Task: Find connections with filter location Nicoya with filter topic #Lockdownwith filter profile language French with filter current company Genpact with filter school Deen Dayal Upadhyay Gorakhpur University, Gorakhpur with filter industry Agricultural Chemical Manufacturing with filter service category HR Consulting with filter keywords title Translator
Action: Mouse moved to (678, 113)
Screenshot: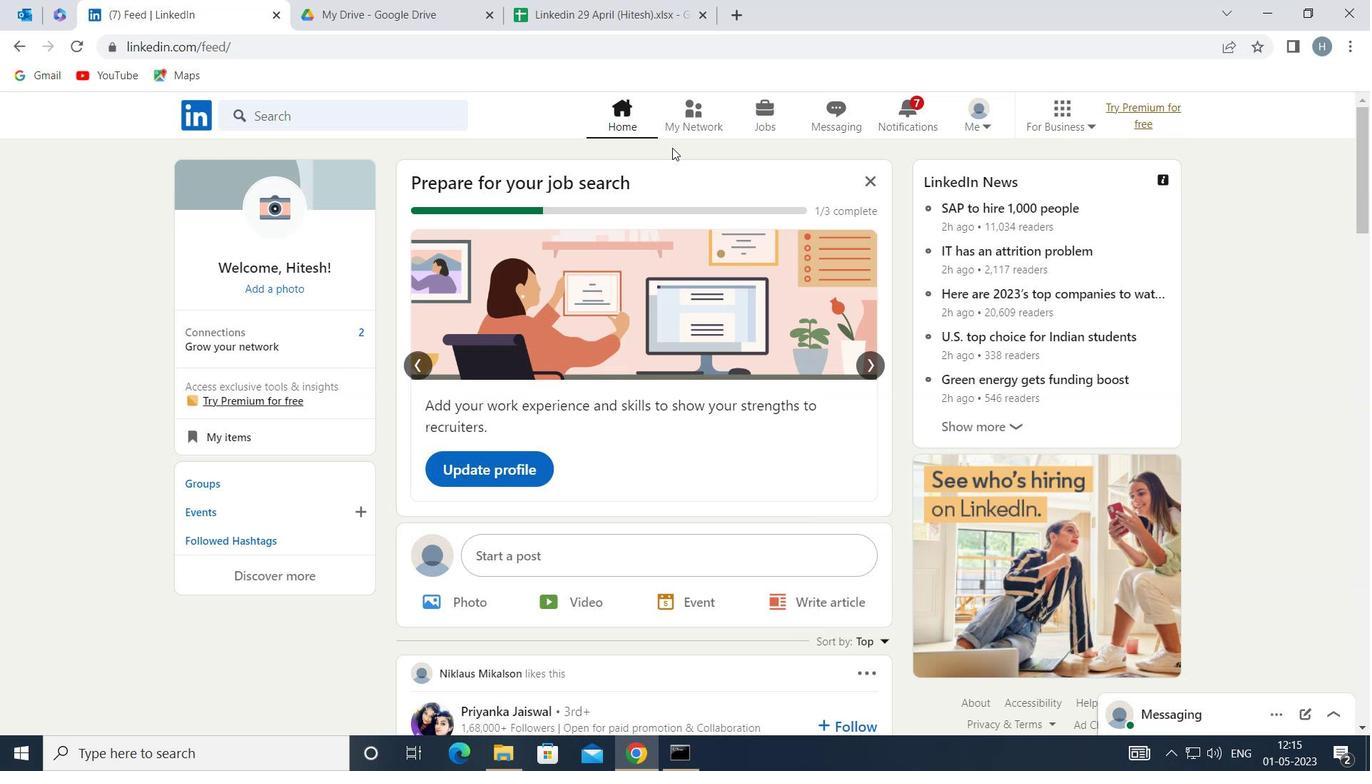 
Action: Mouse pressed left at (678, 113)
Screenshot: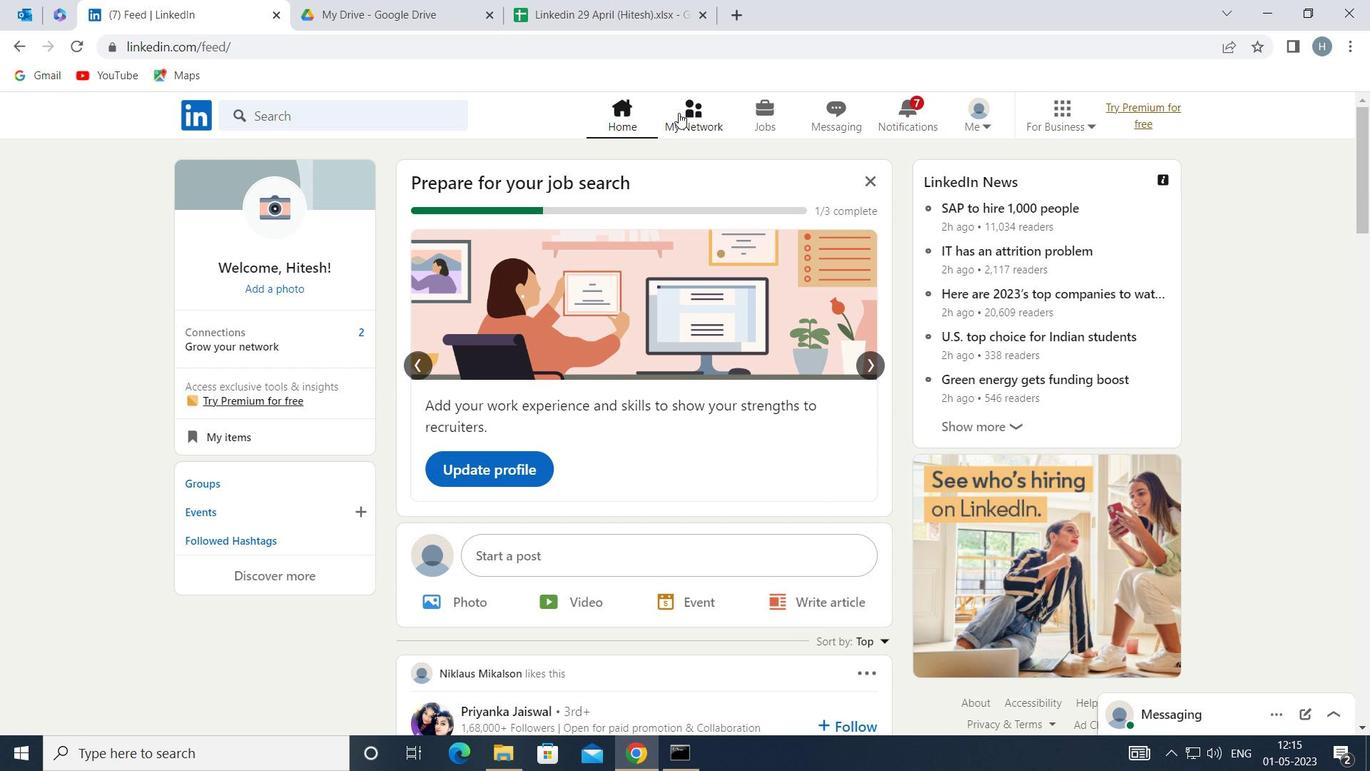 
Action: Mouse moved to (390, 214)
Screenshot: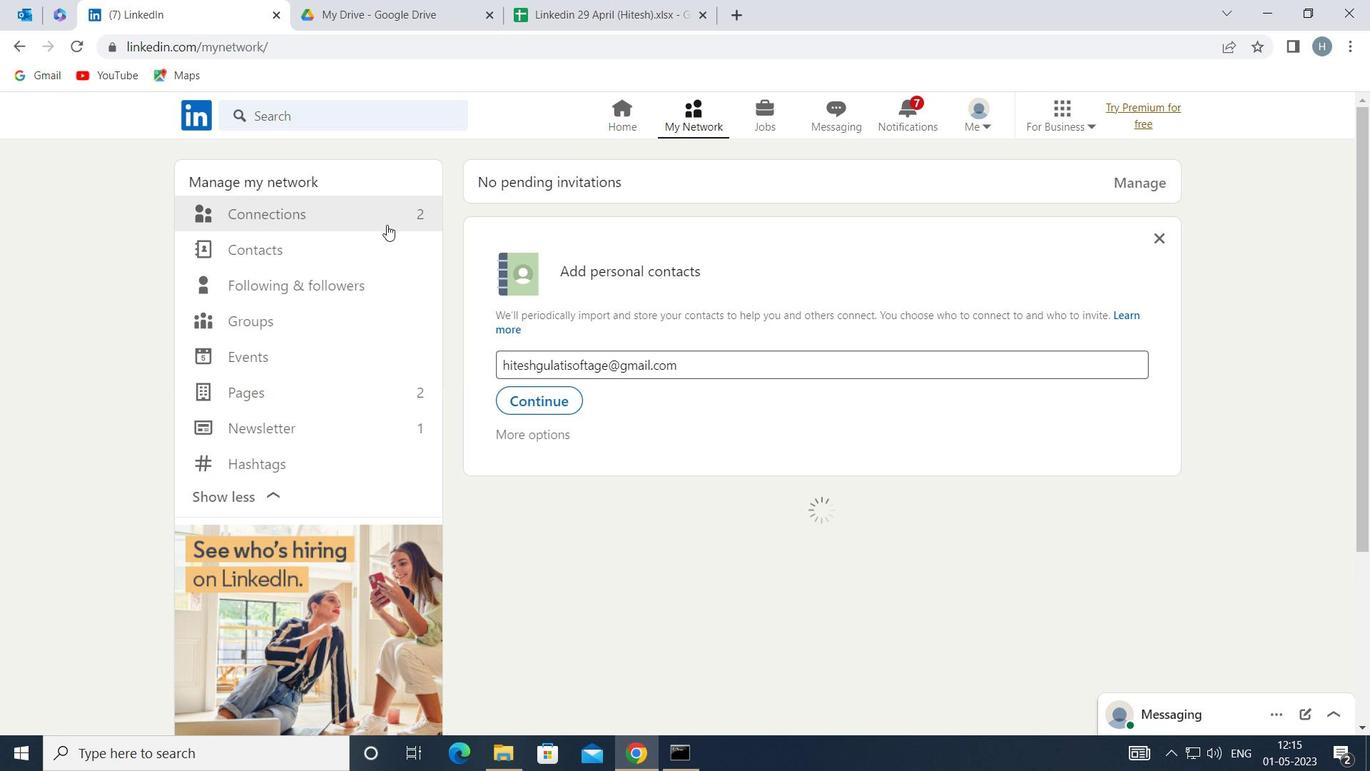 
Action: Mouse pressed left at (390, 214)
Screenshot: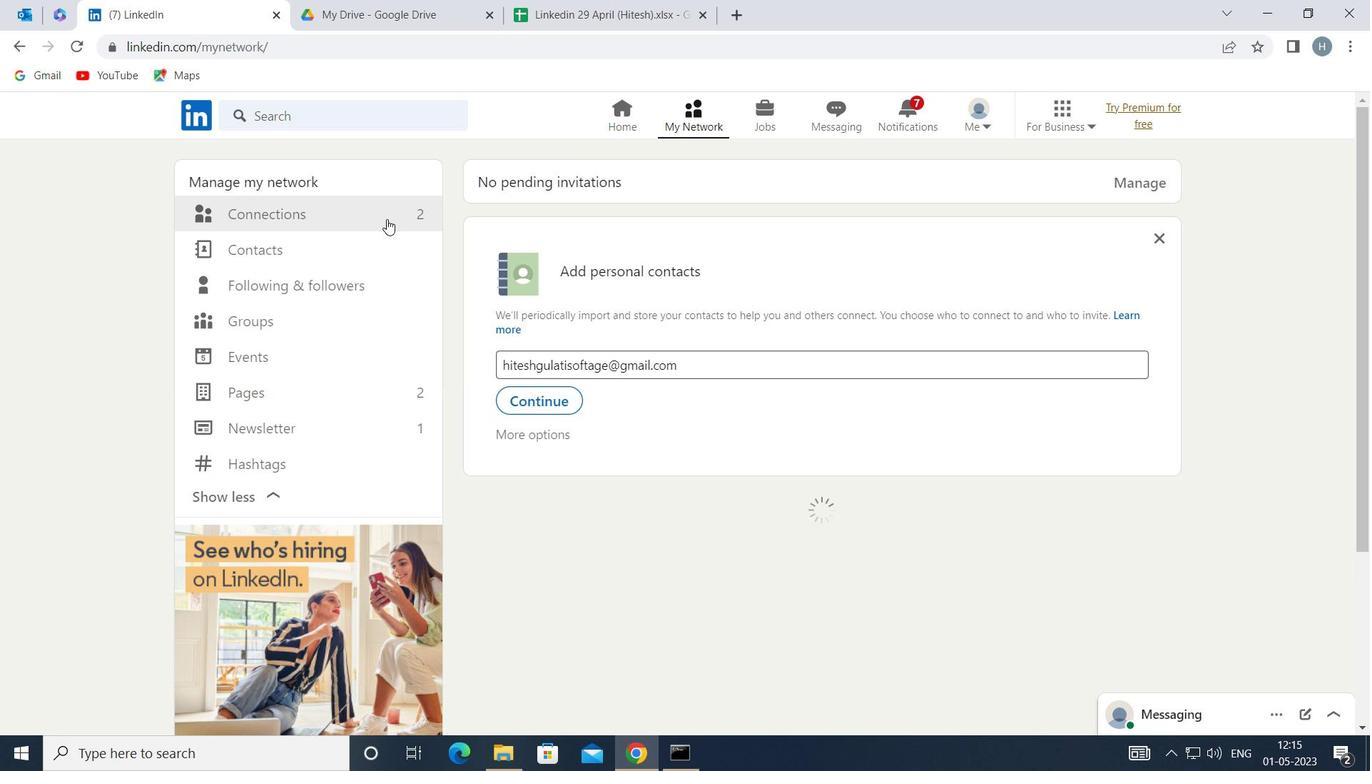 
Action: Mouse moved to (812, 215)
Screenshot: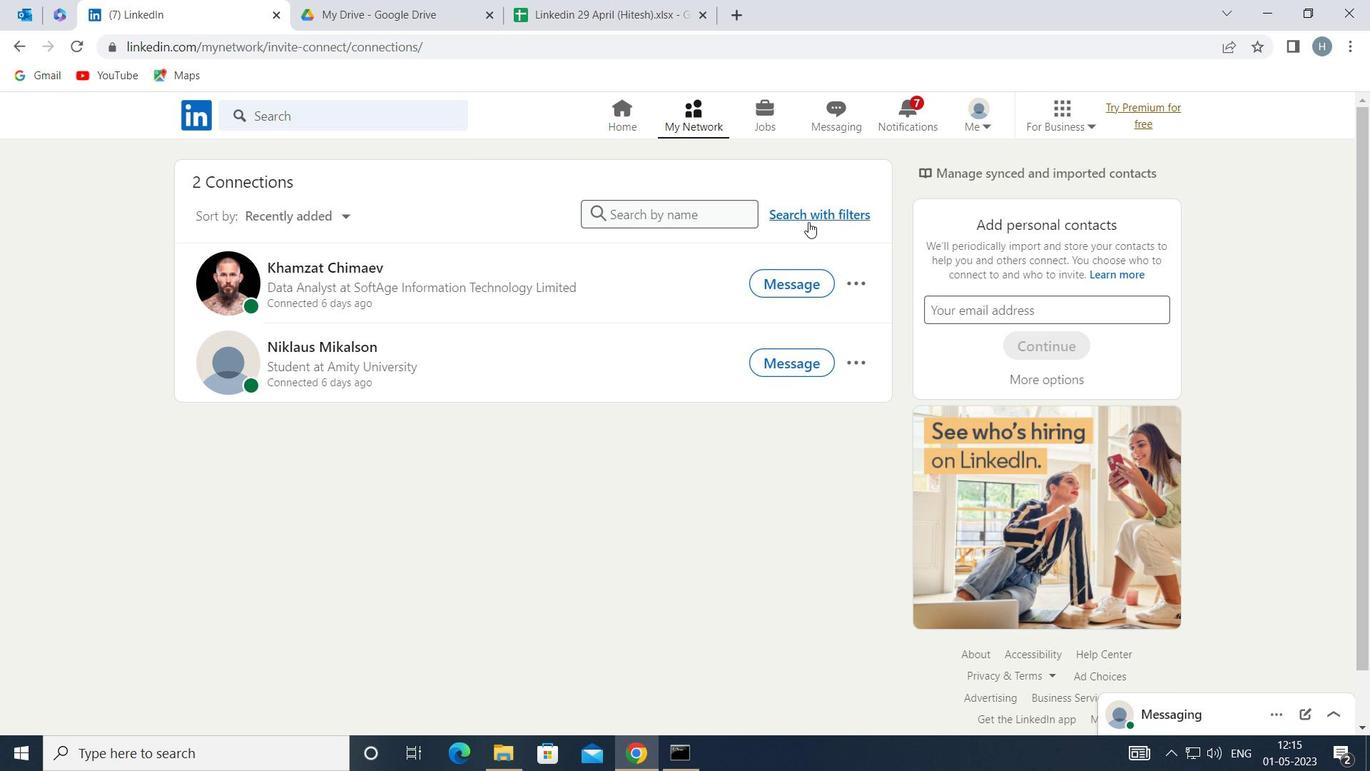 
Action: Mouse pressed left at (812, 215)
Screenshot: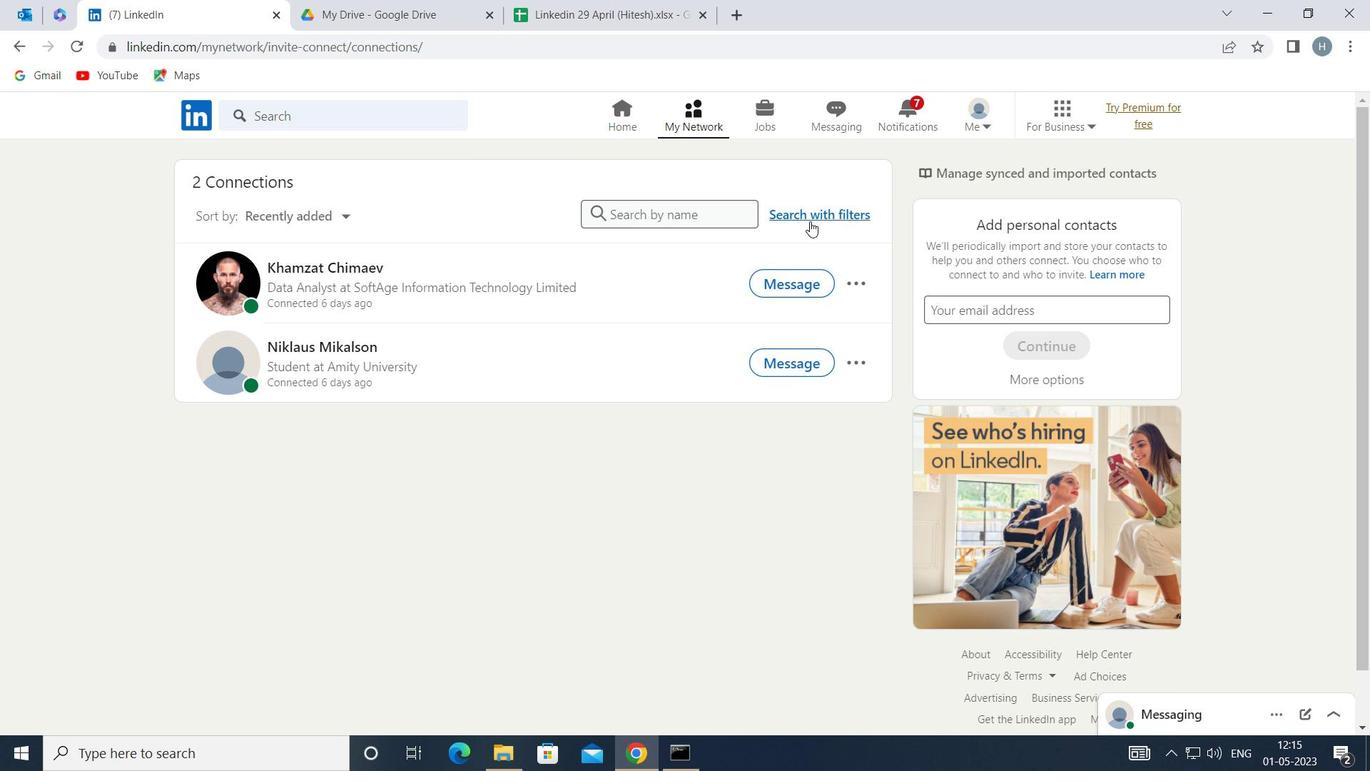 
Action: Mouse moved to (759, 166)
Screenshot: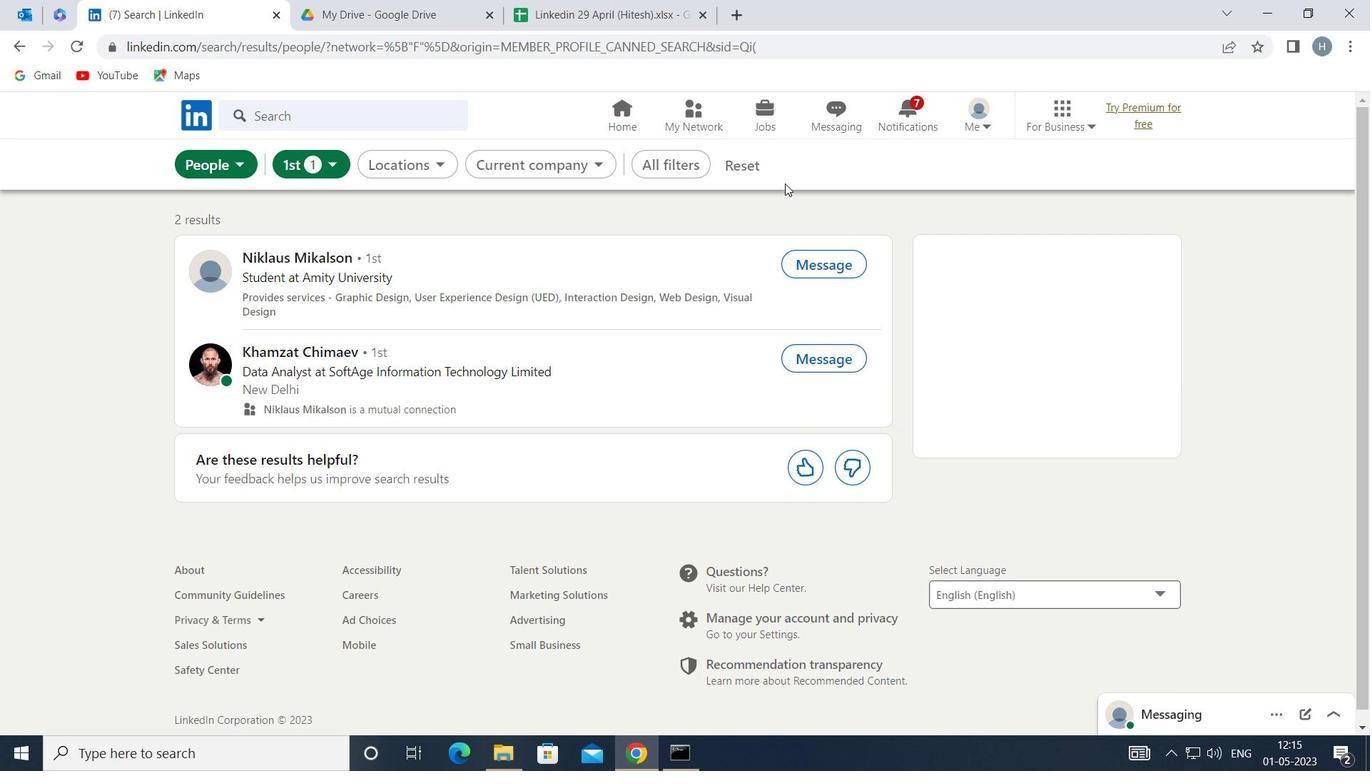
Action: Mouse pressed left at (759, 166)
Screenshot: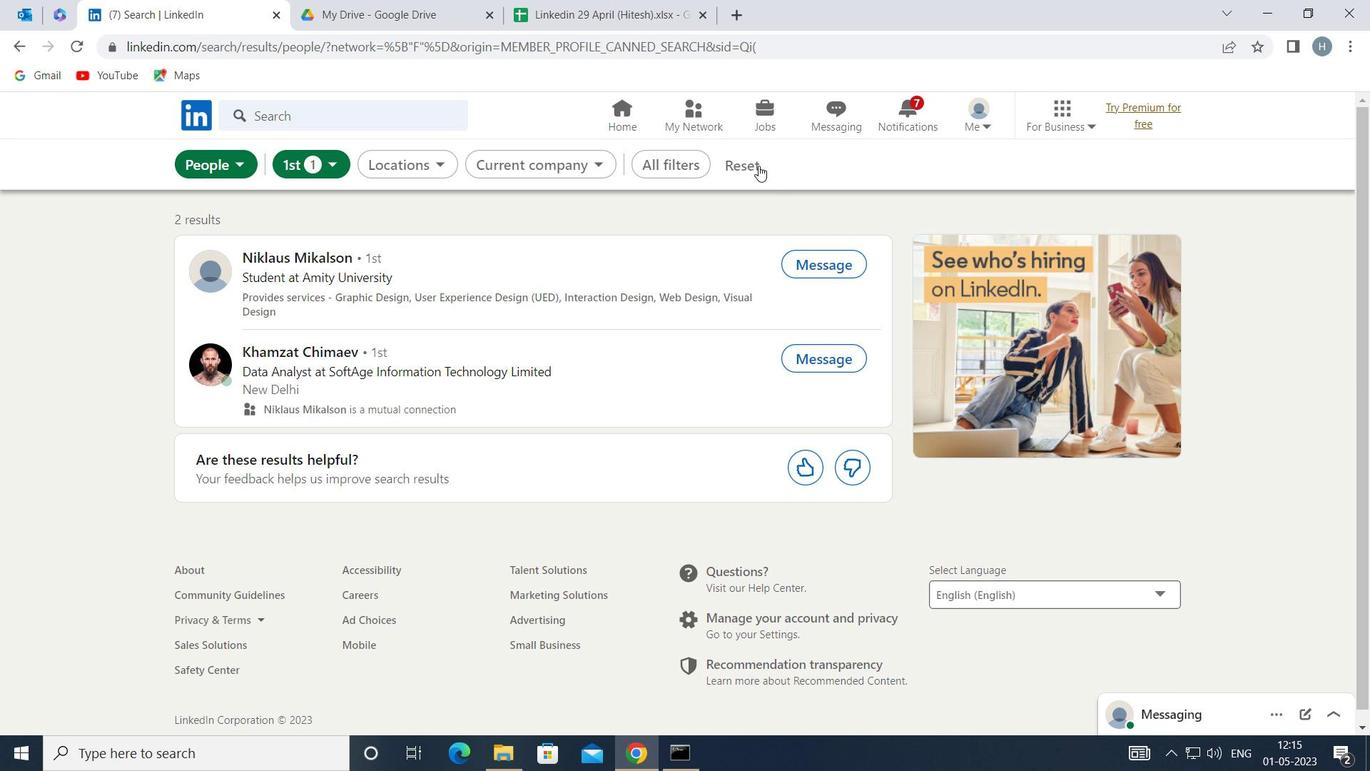 
Action: Mouse moved to (732, 164)
Screenshot: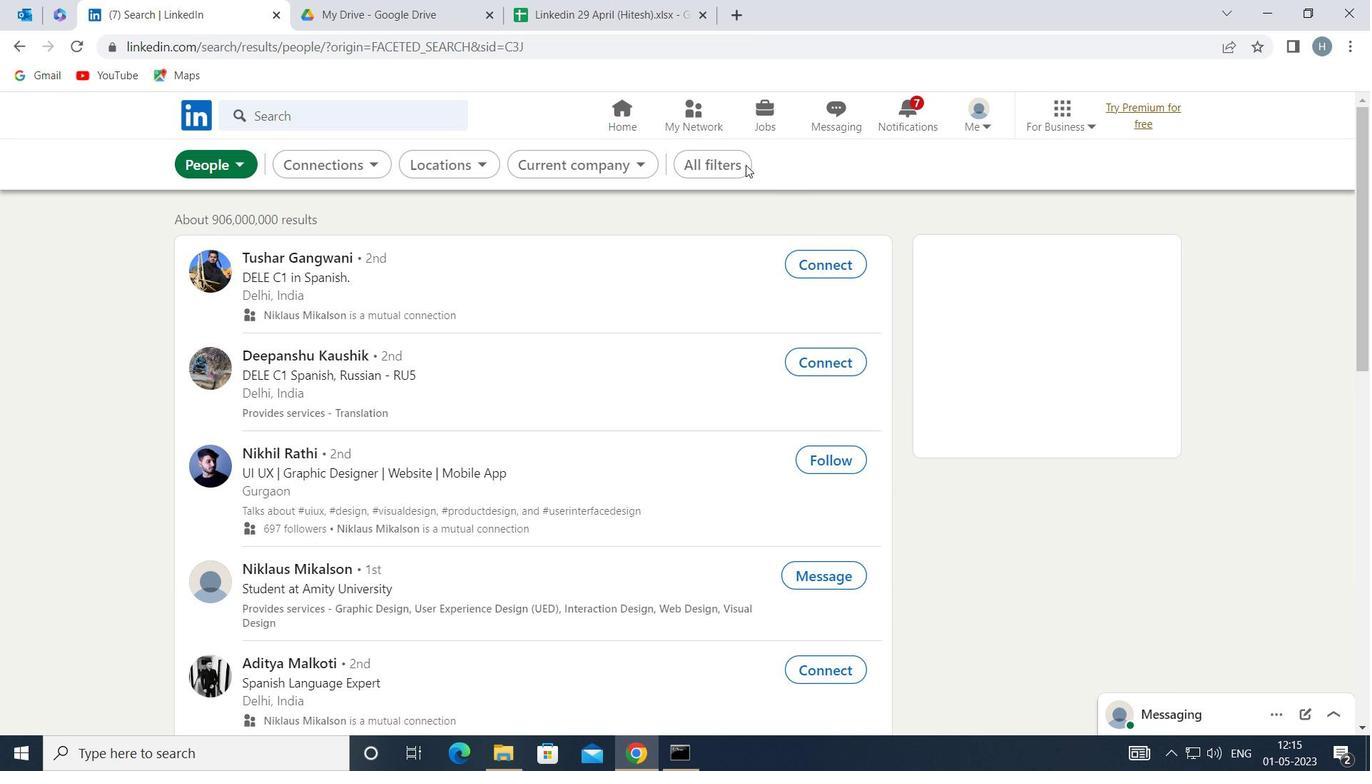 
Action: Mouse pressed left at (732, 164)
Screenshot: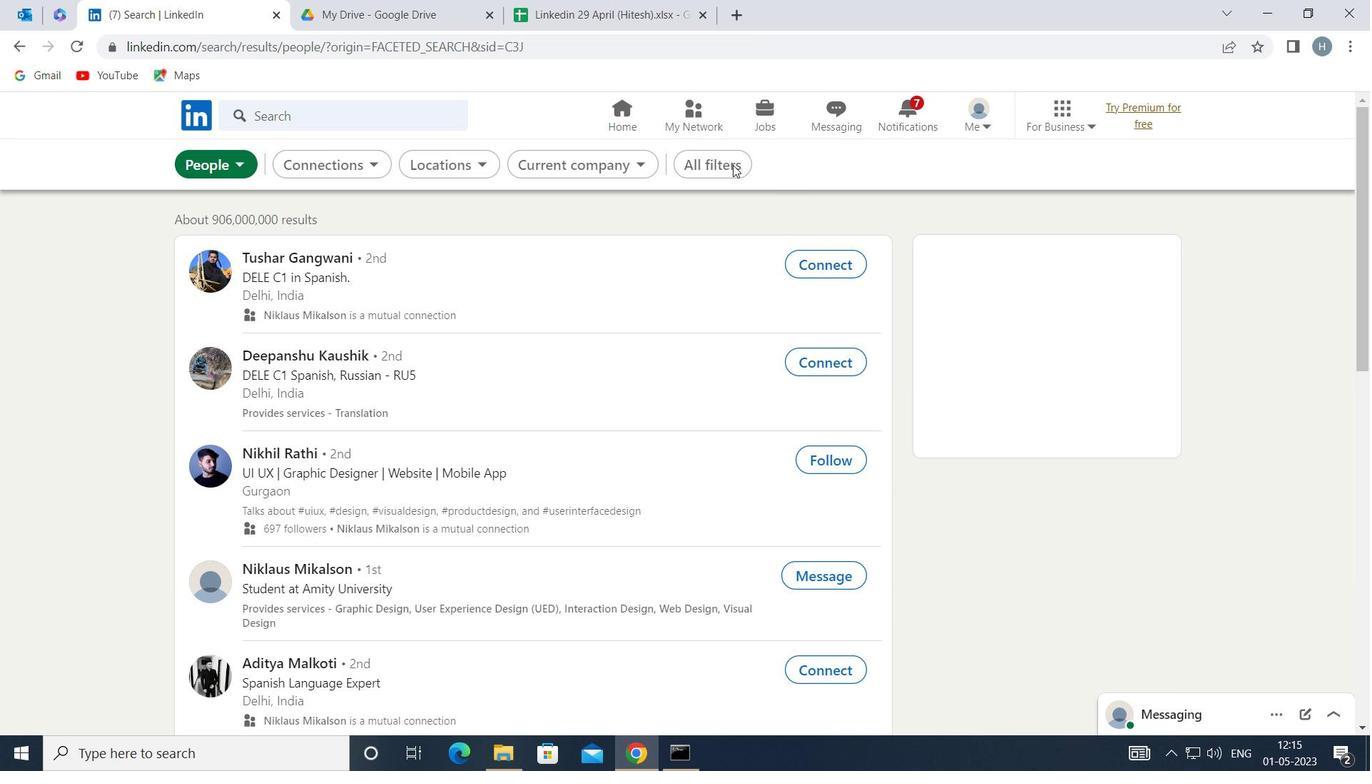
Action: Mouse moved to (1003, 336)
Screenshot: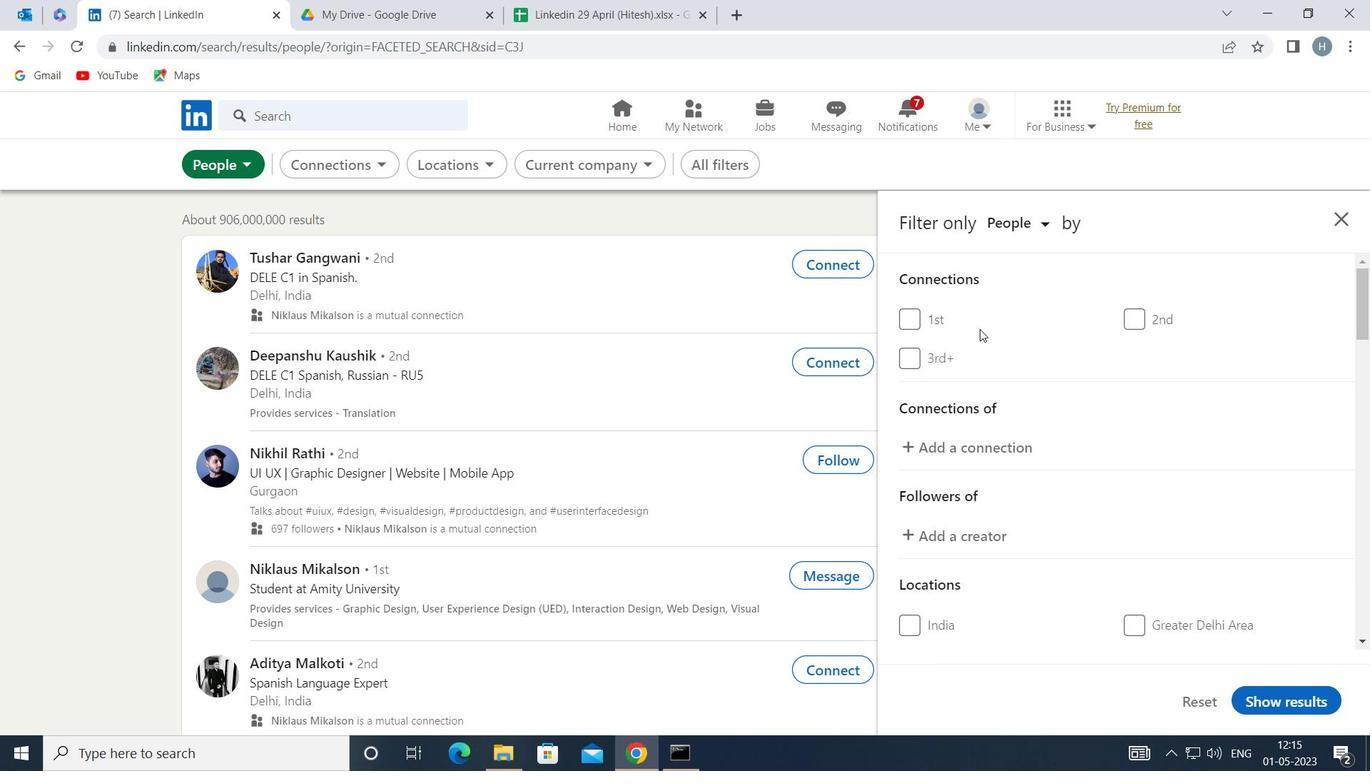 
Action: Mouse scrolled (1003, 336) with delta (0, 0)
Screenshot: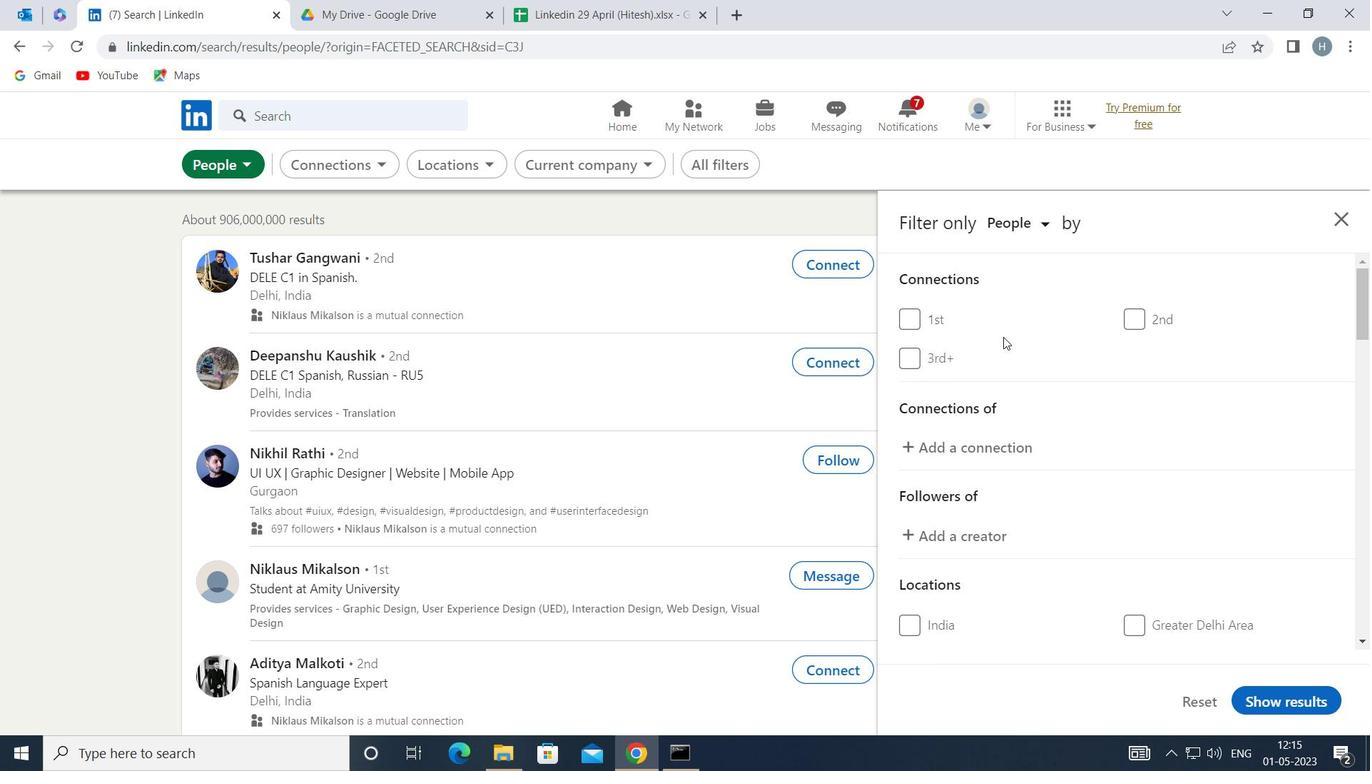 
Action: Mouse scrolled (1003, 336) with delta (0, 0)
Screenshot: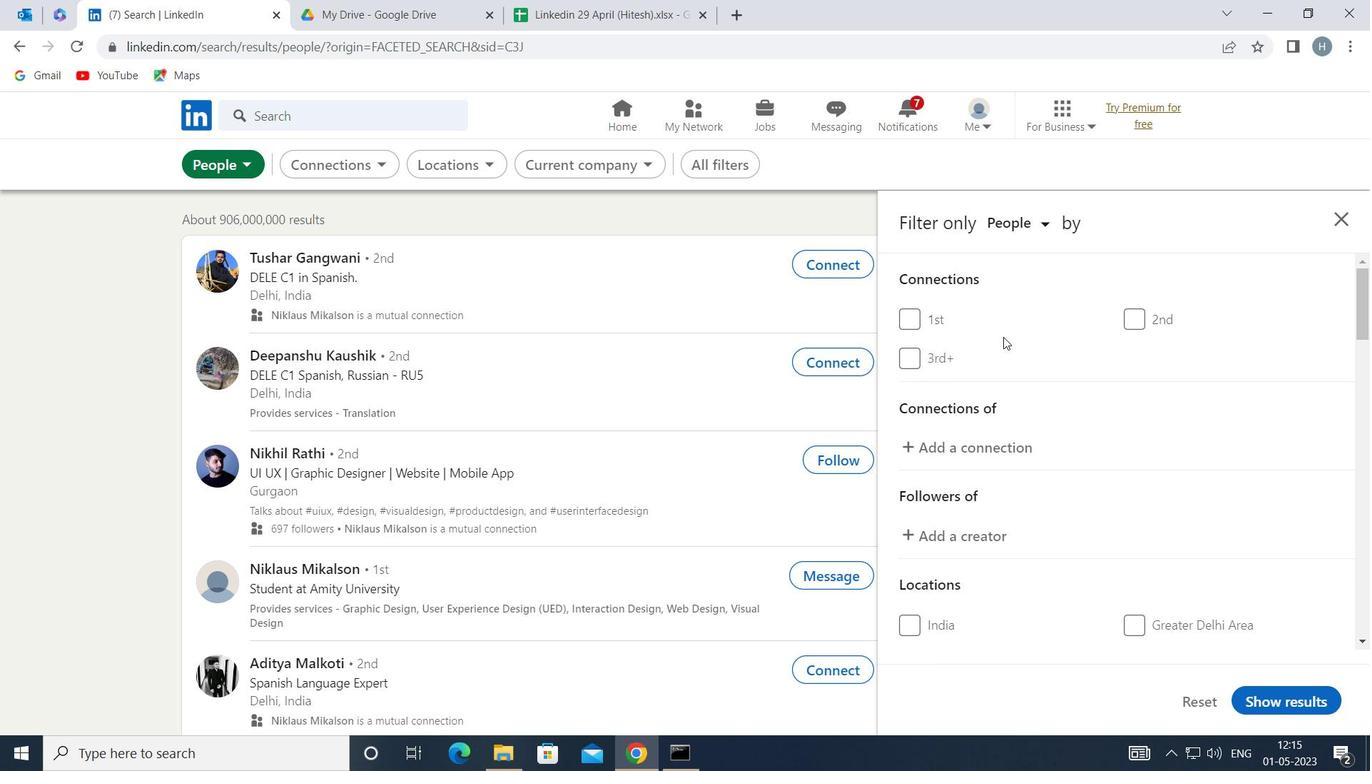 
Action: Mouse scrolled (1003, 336) with delta (0, 0)
Screenshot: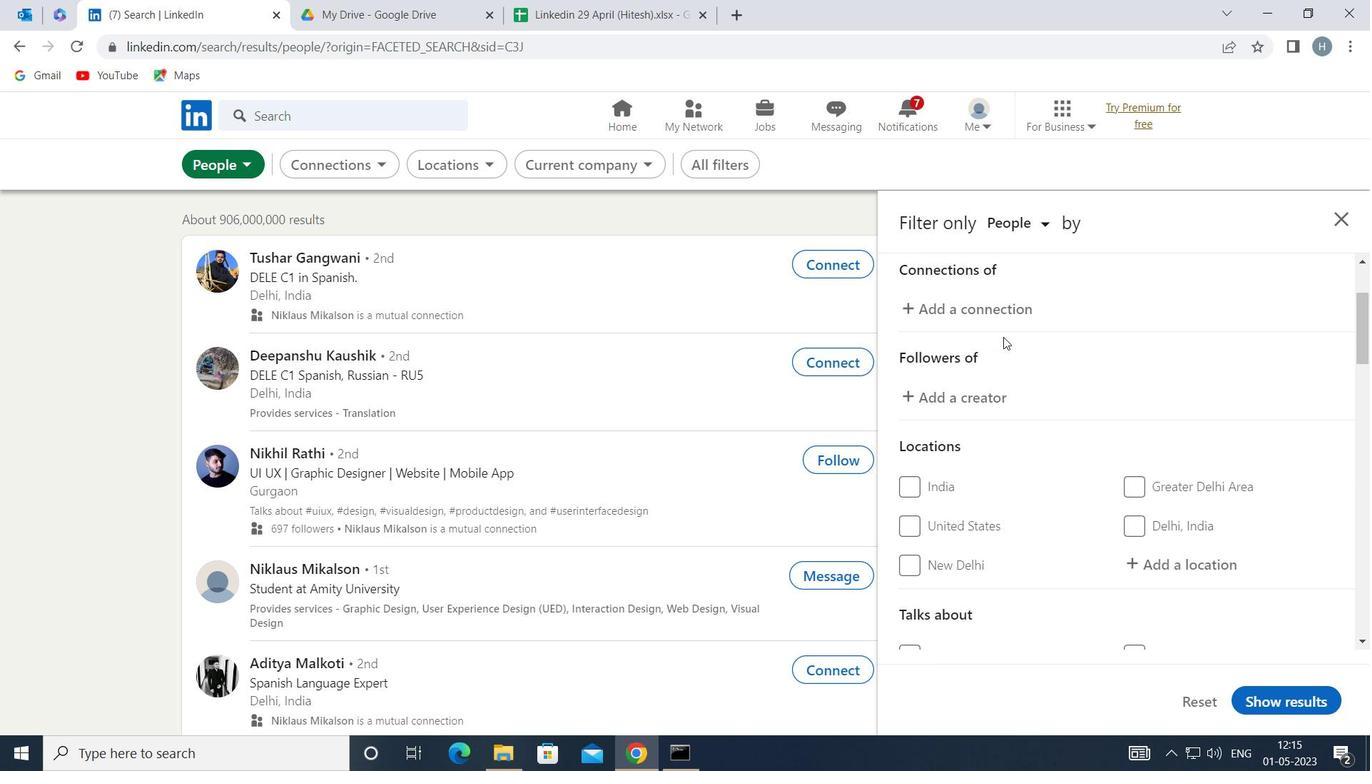 
Action: Mouse moved to (1225, 426)
Screenshot: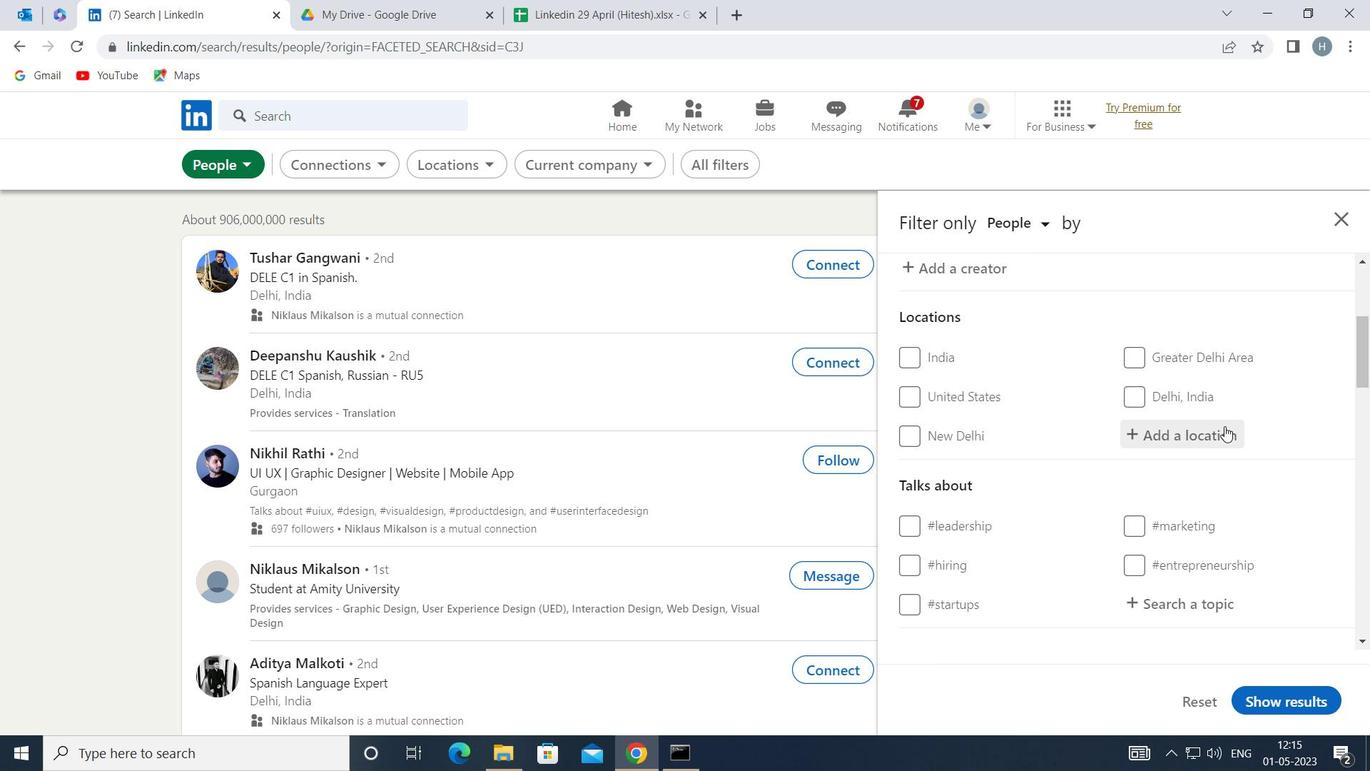 
Action: Mouse pressed left at (1225, 426)
Screenshot: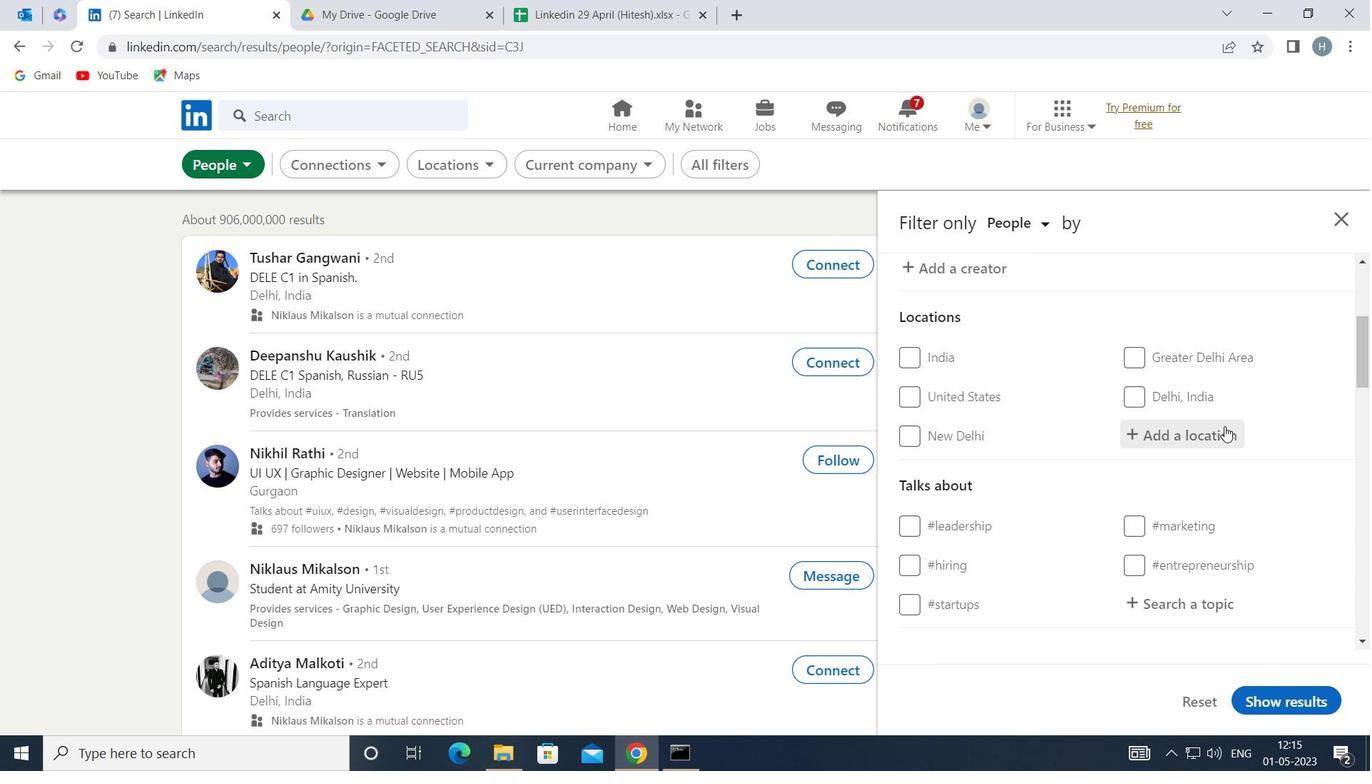 
Action: Key pressed <Key.shift>NICOYA<Key.space>
Screenshot: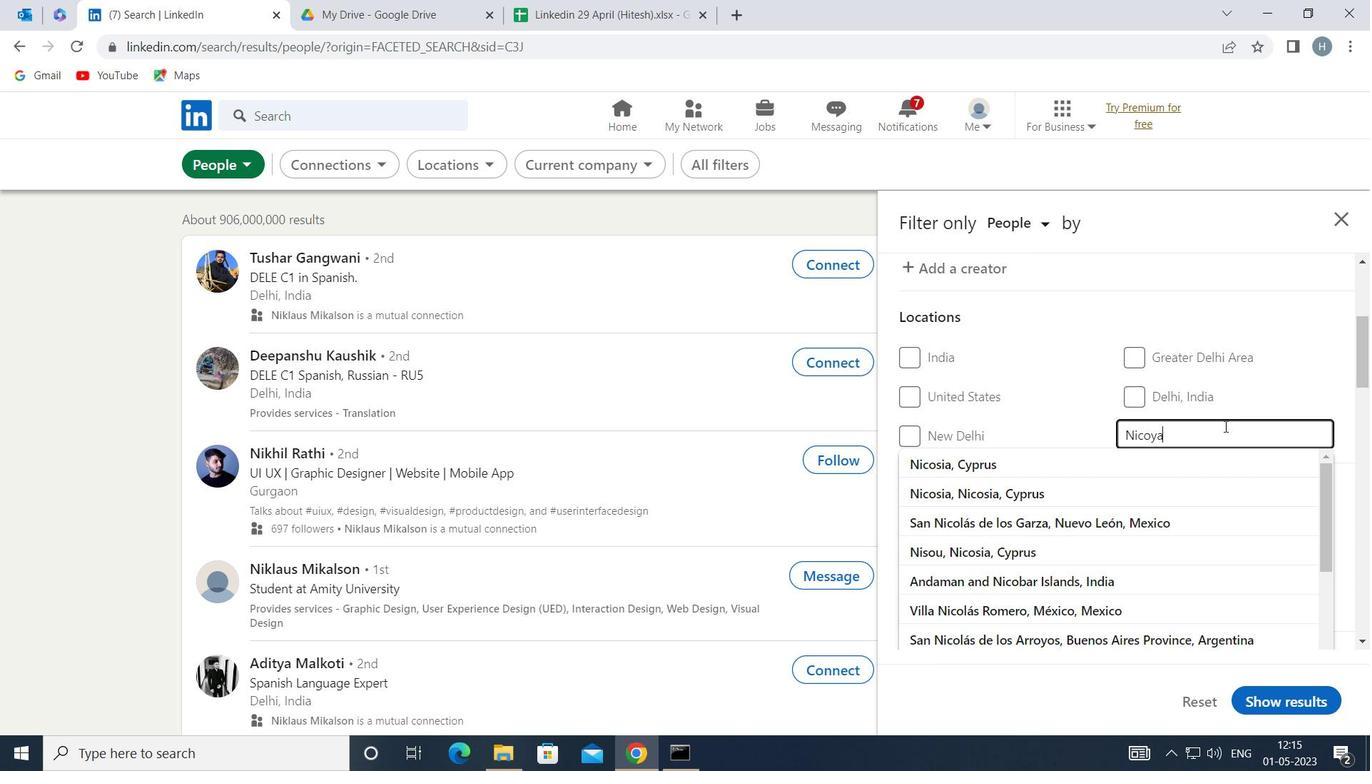 
Action: Mouse moved to (1144, 467)
Screenshot: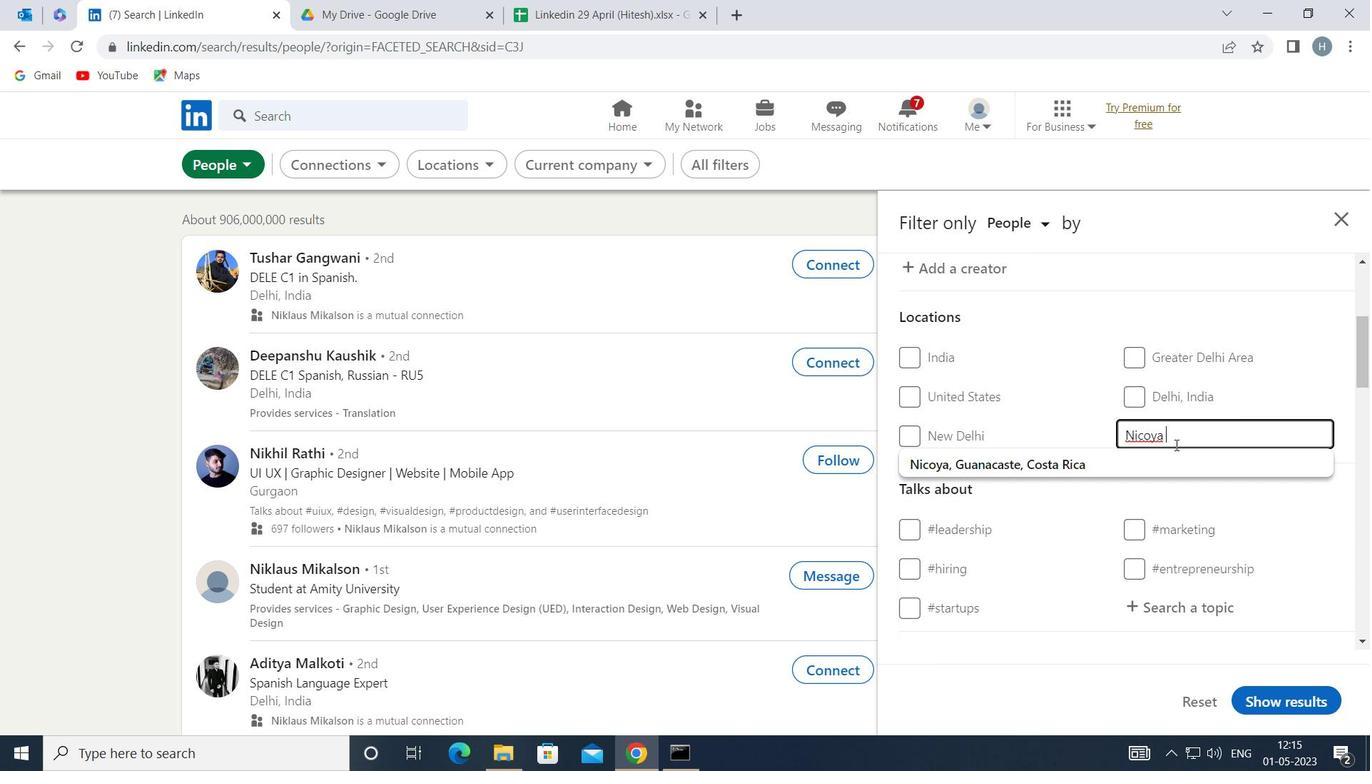 
Action: Mouse pressed left at (1144, 467)
Screenshot: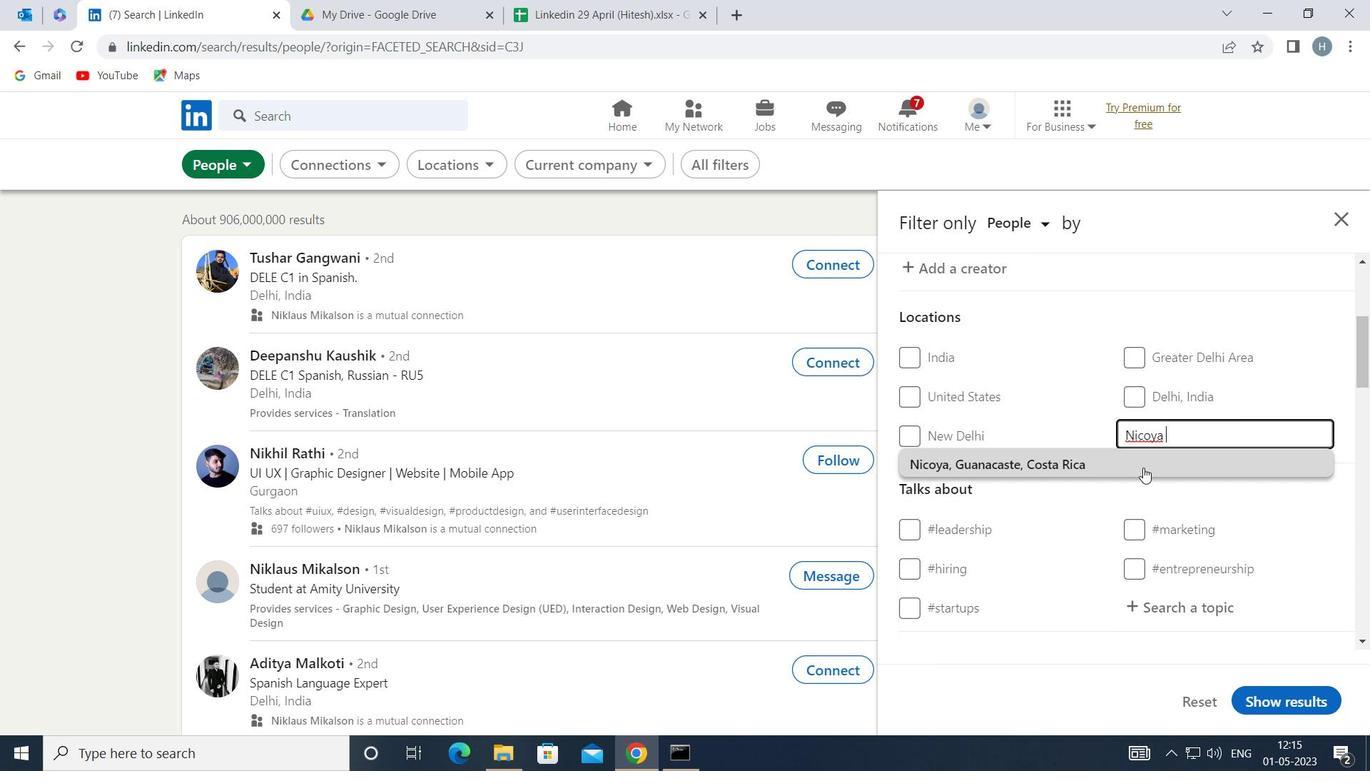 
Action: Mouse moved to (1137, 468)
Screenshot: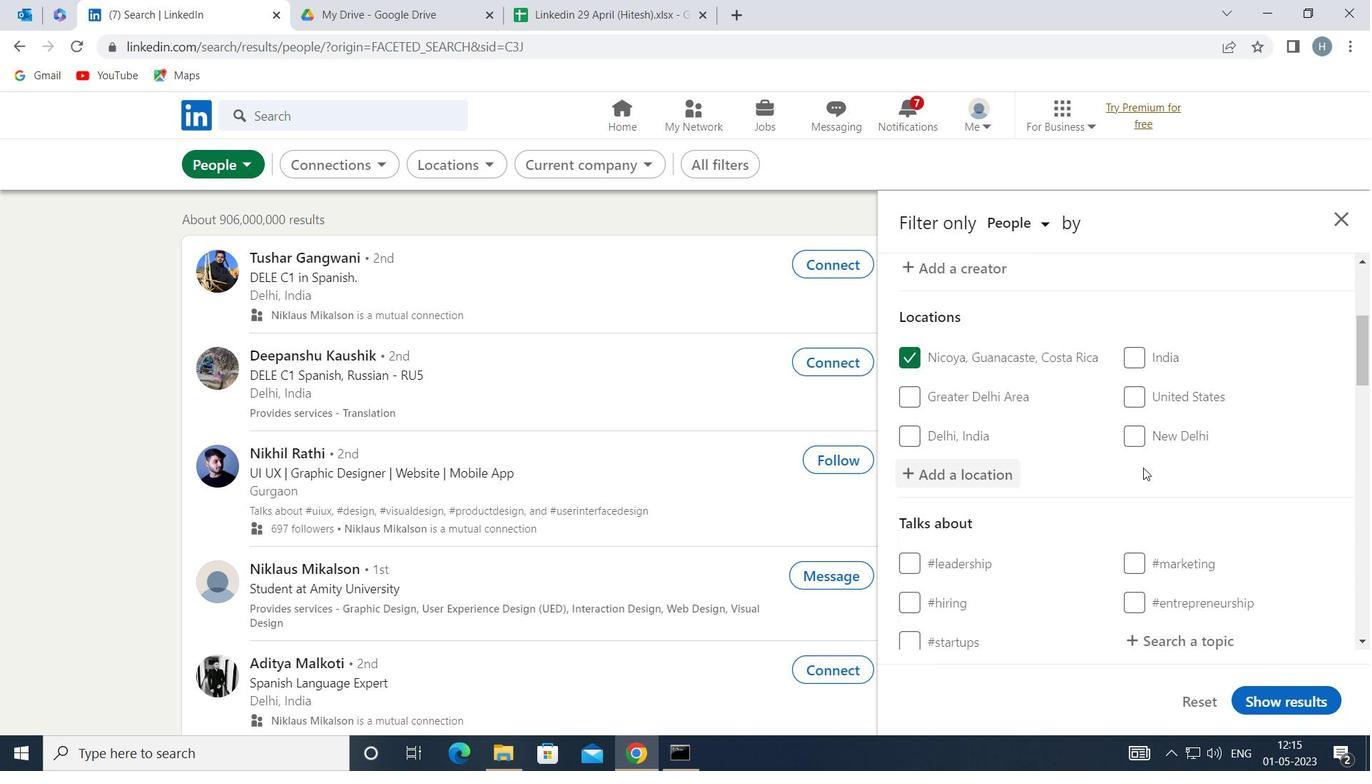 
Action: Mouse scrolled (1137, 467) with delta (0, 0)
Screenshot: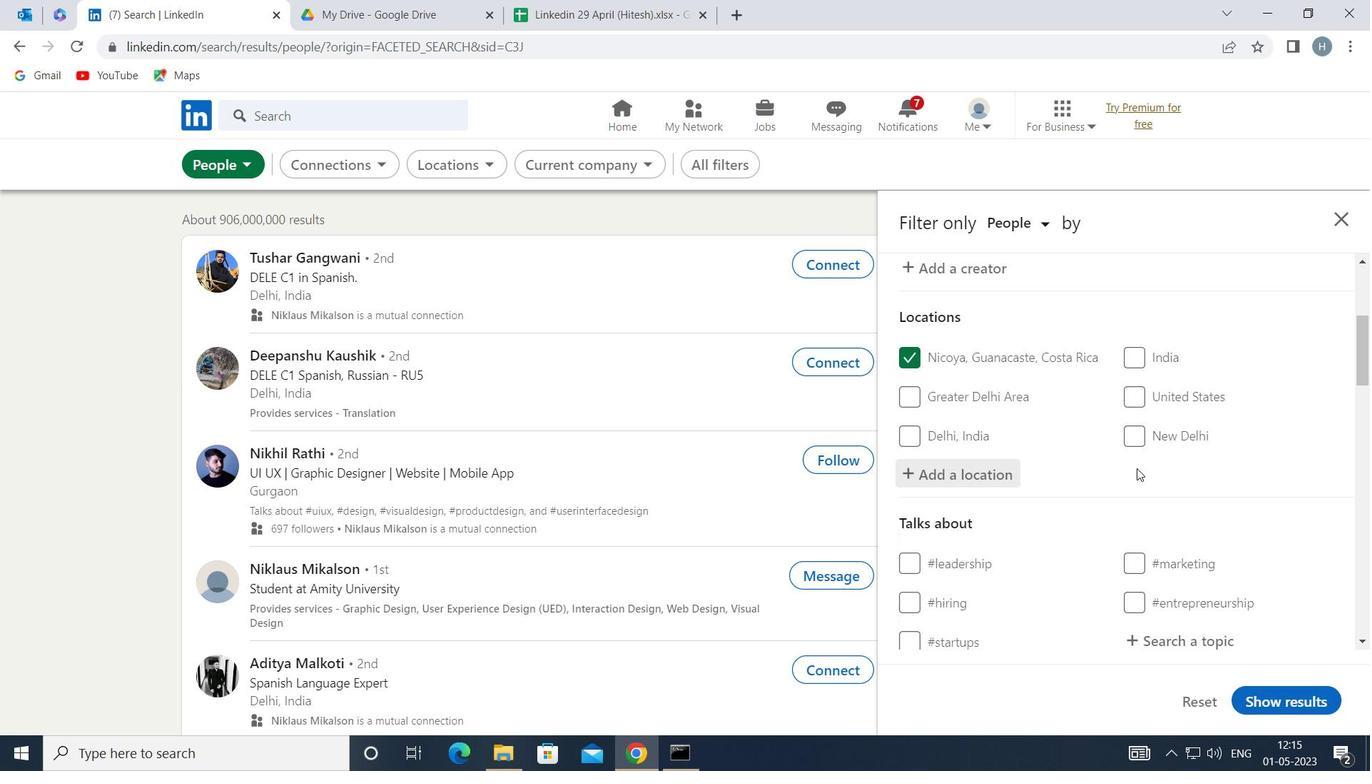 
Action: Mouse scrolled (1137, 467) with delta (0, 0)
Screenshot: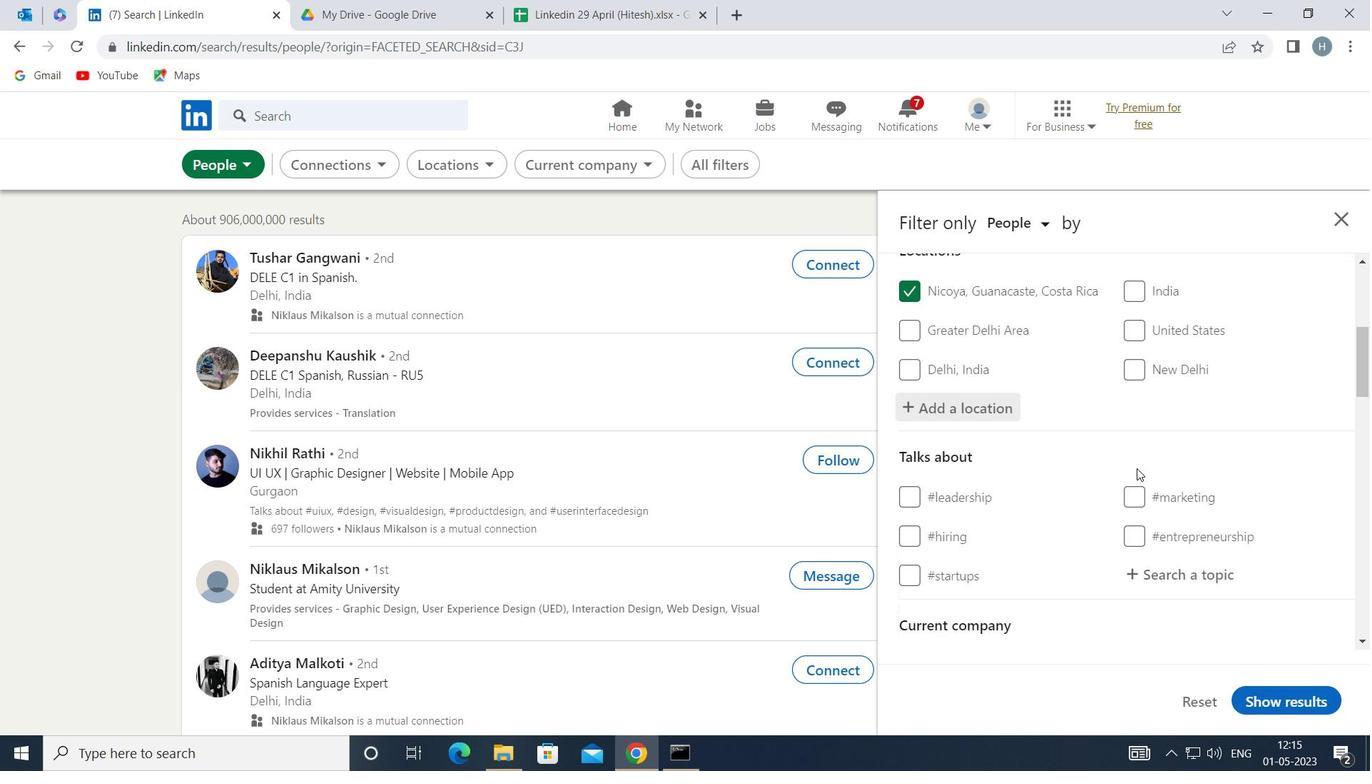 
Action: Mouse moved to (1183, 461)
Screenshot: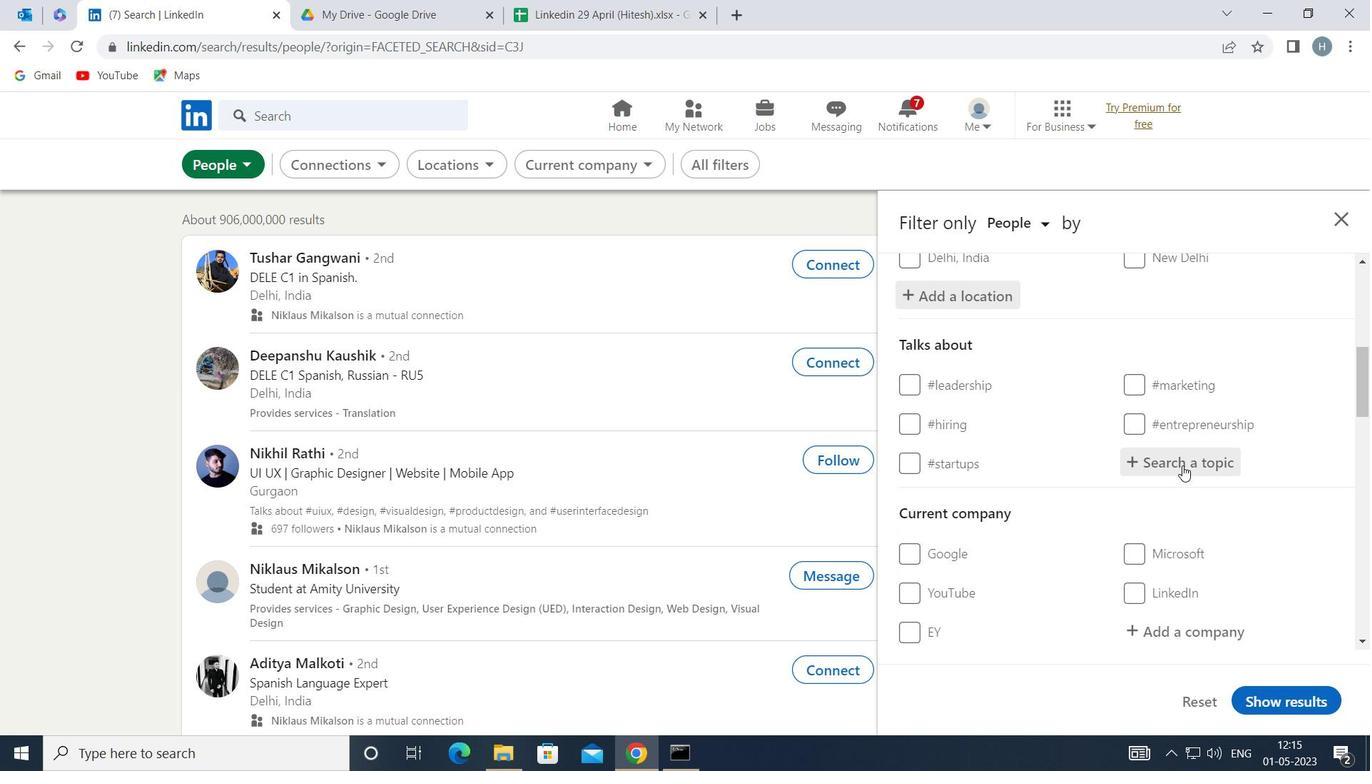 
Action: Mouse pressed left at (1183, 461)
Screenshot: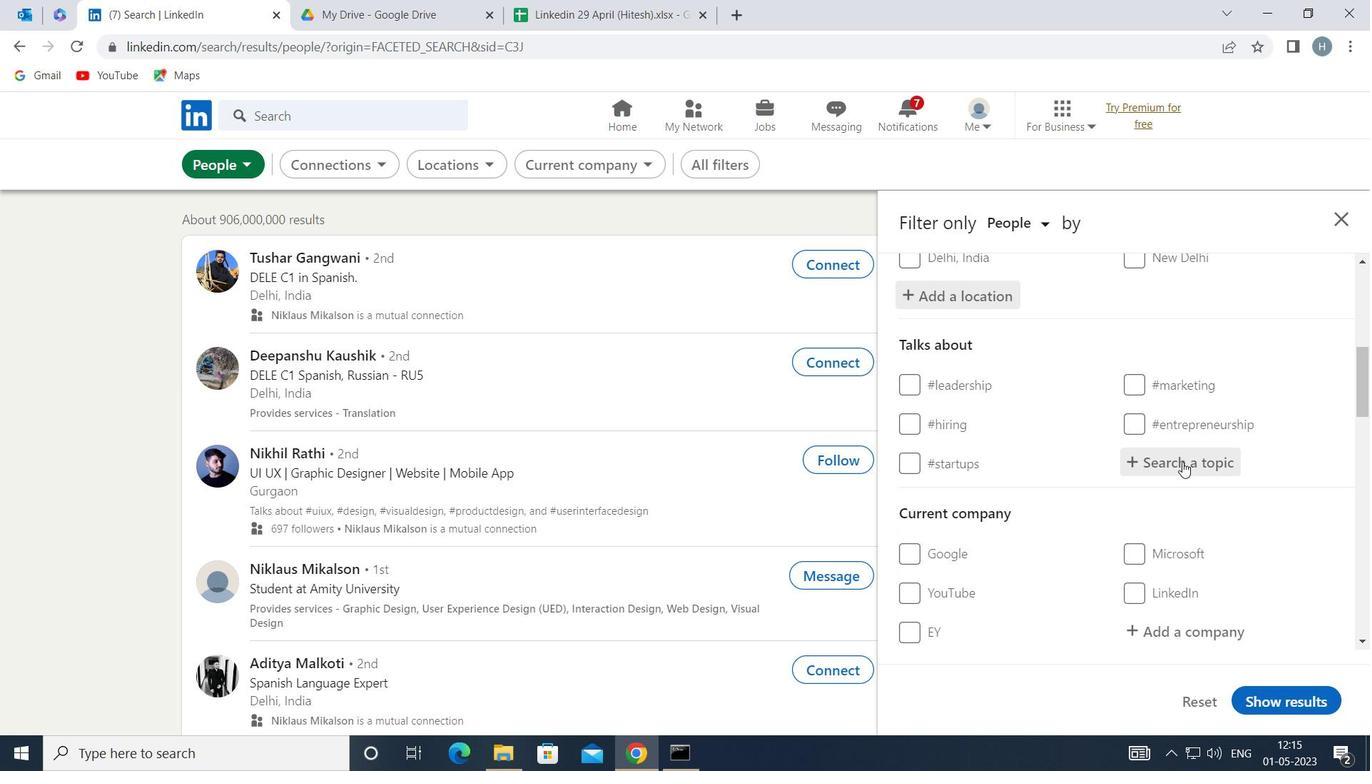 
Action: Key pressed <Key.shift>LOCKDO
Screenshot: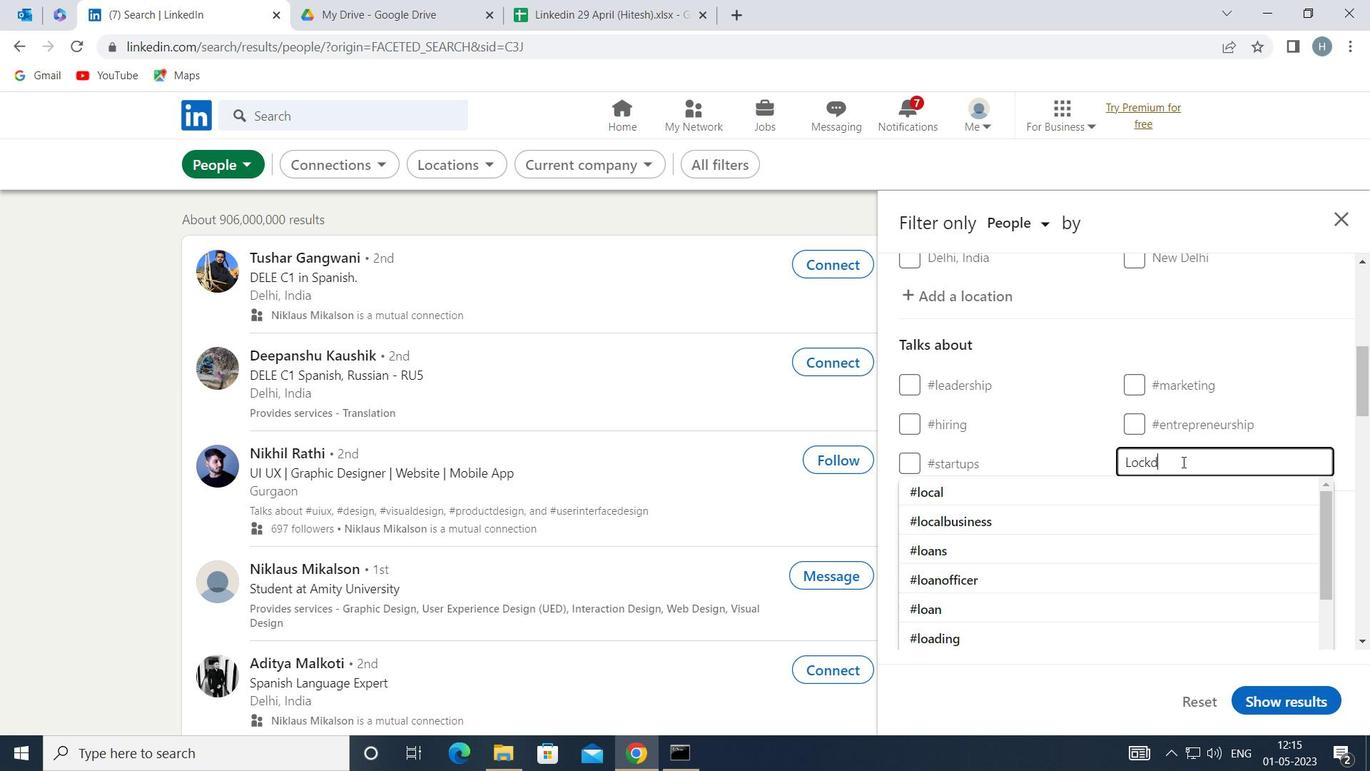 
Action: Mouse moved to (1110, 487)
Screenshot: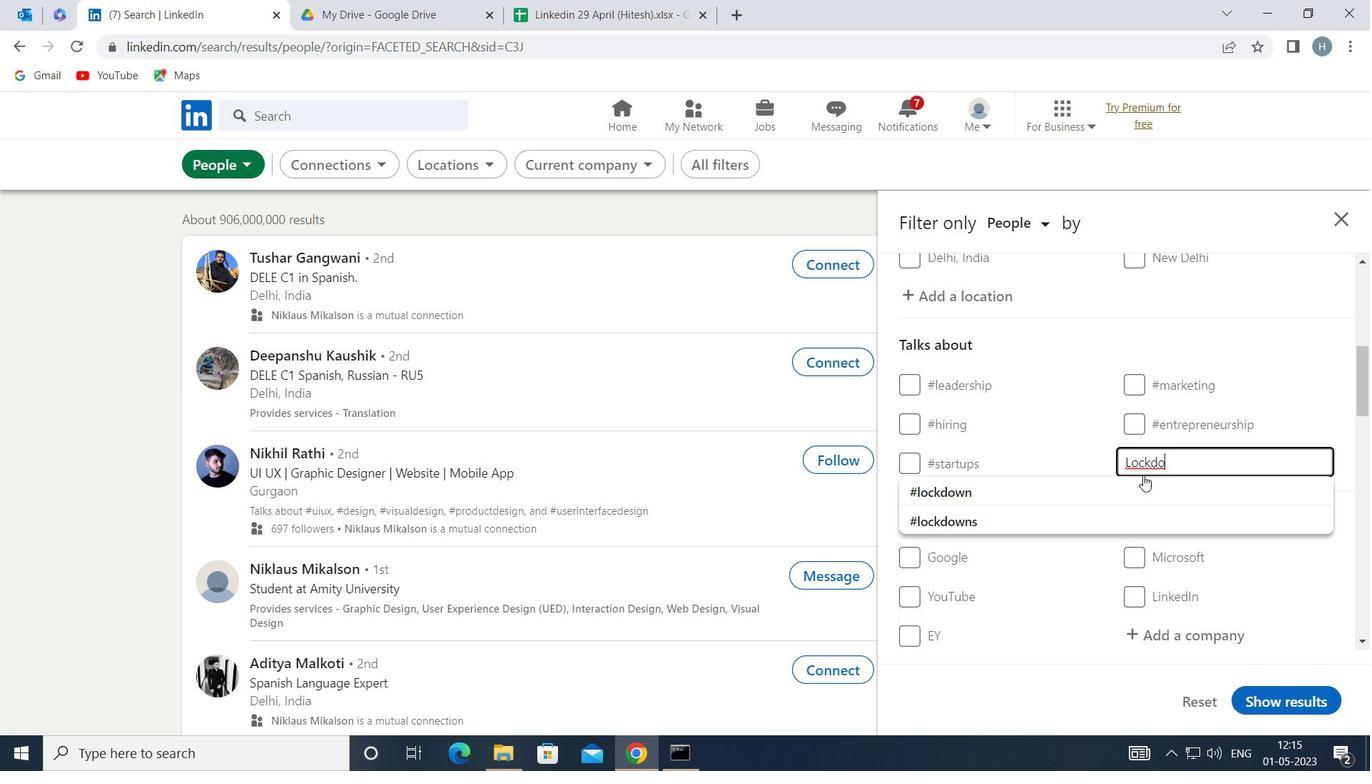 
Action: Mouse pressed left at (1110, 487)
Screenshot: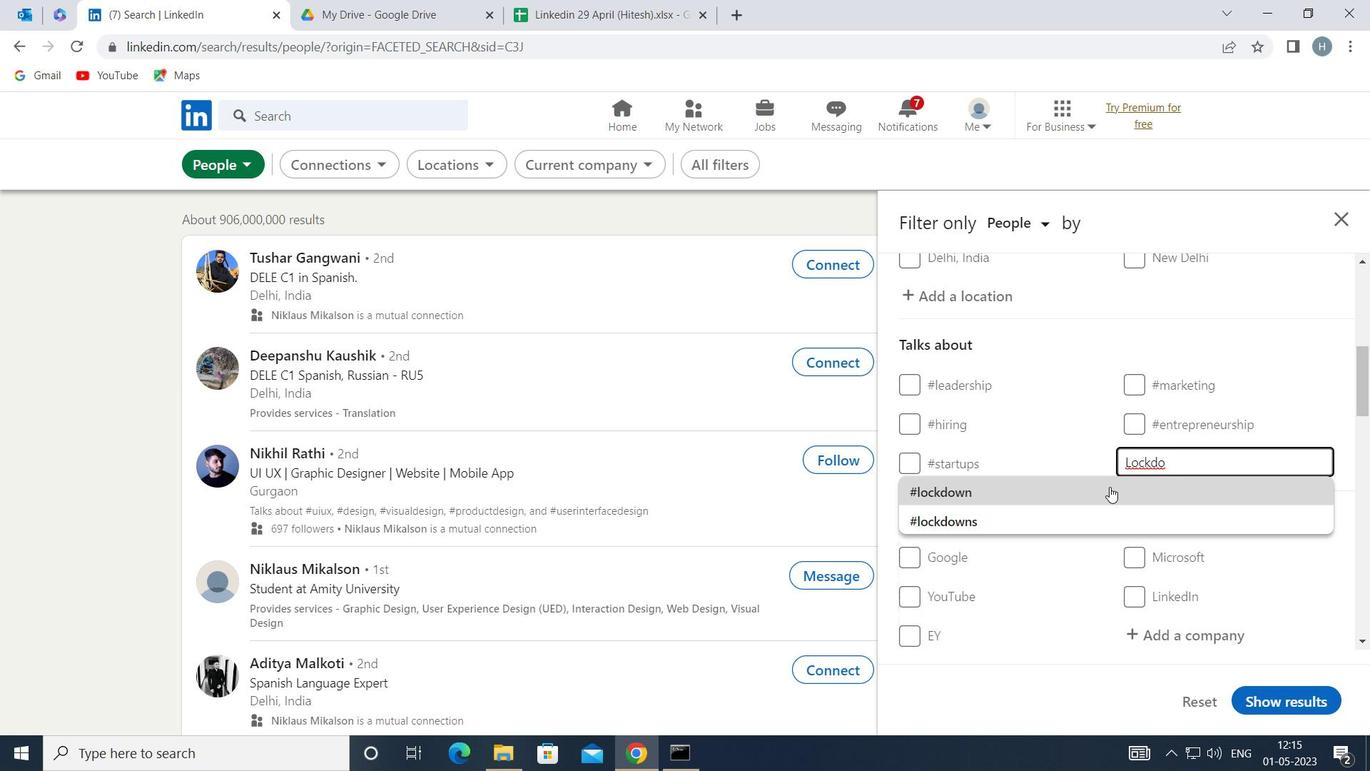 
Action: Mouse scrolled (1110, 486) with delta (0, 0)
Screenshot: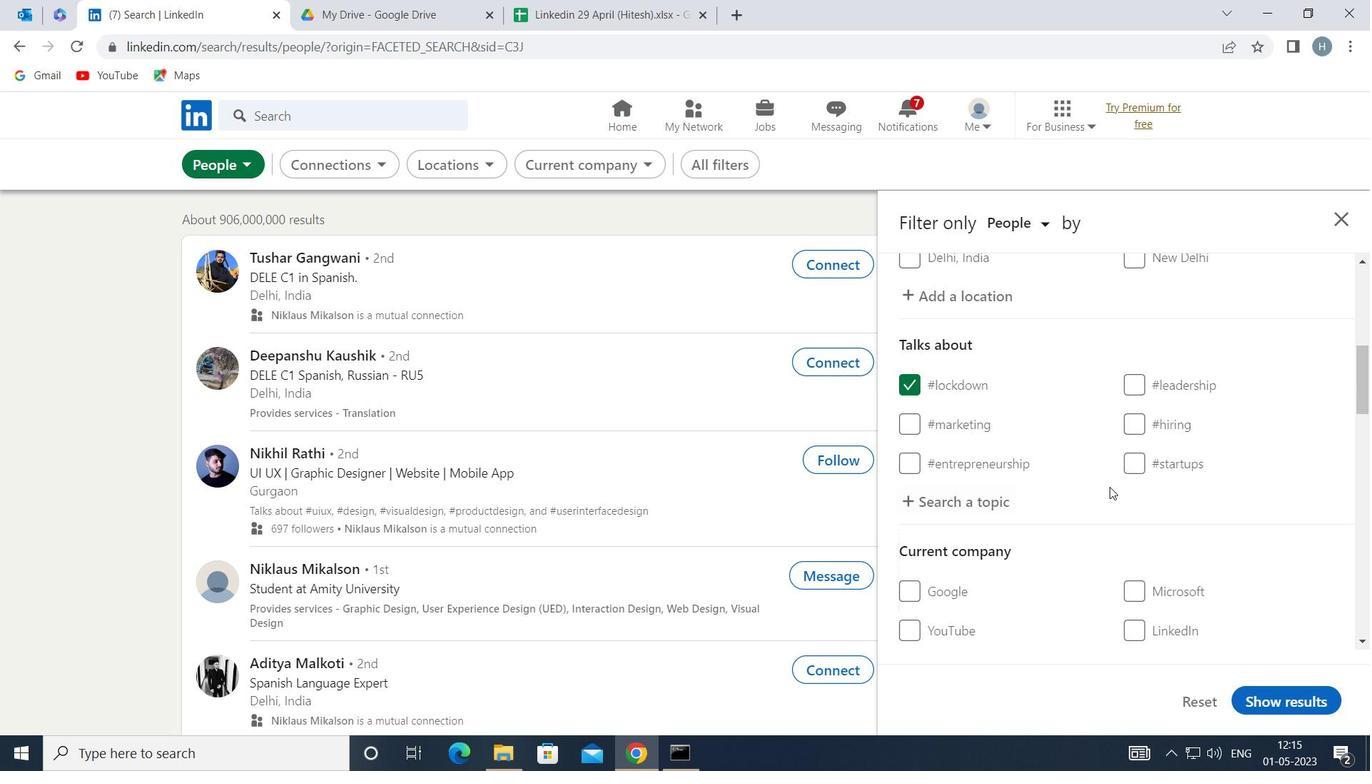 
Action: Mouse scrolled (1110, 486) with delta (0, 0)
Screenshot: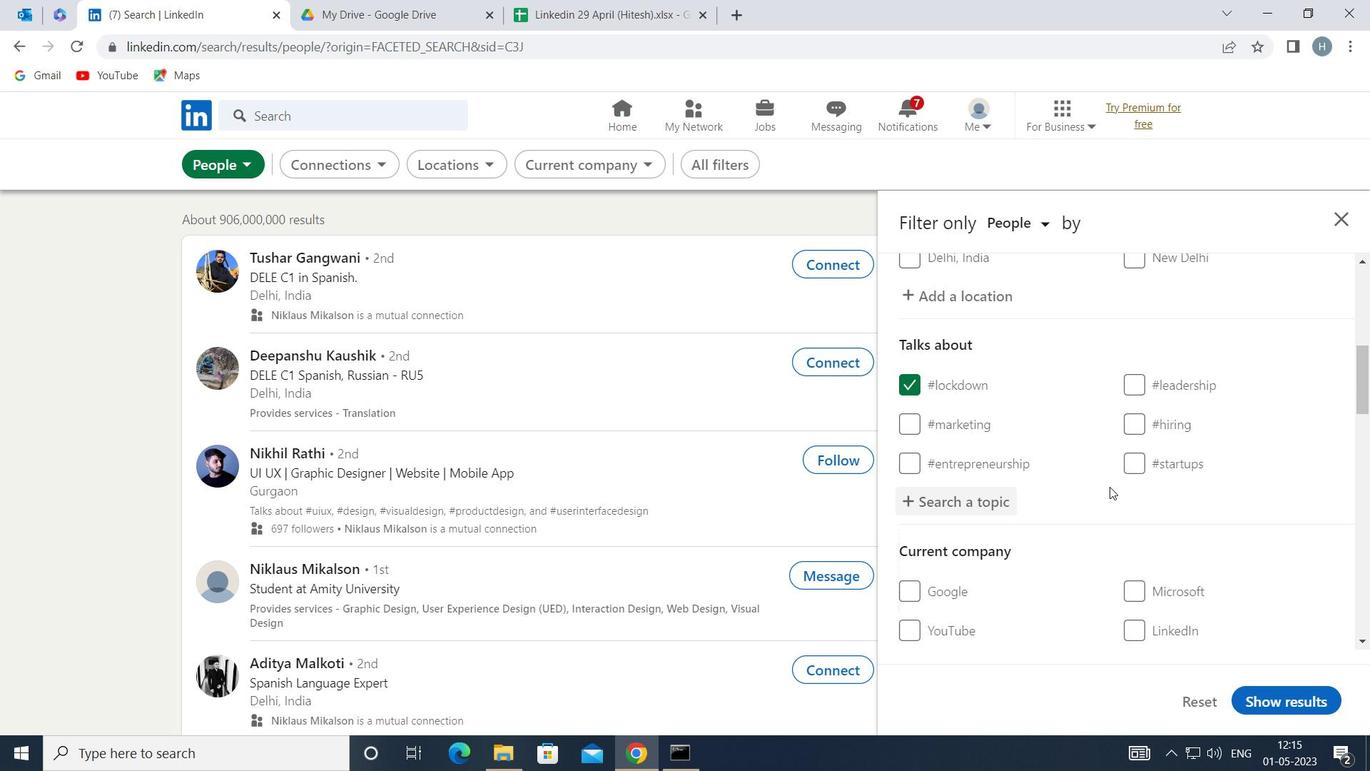 
Action: Mouse moved to (1082, 482)
Screenshot: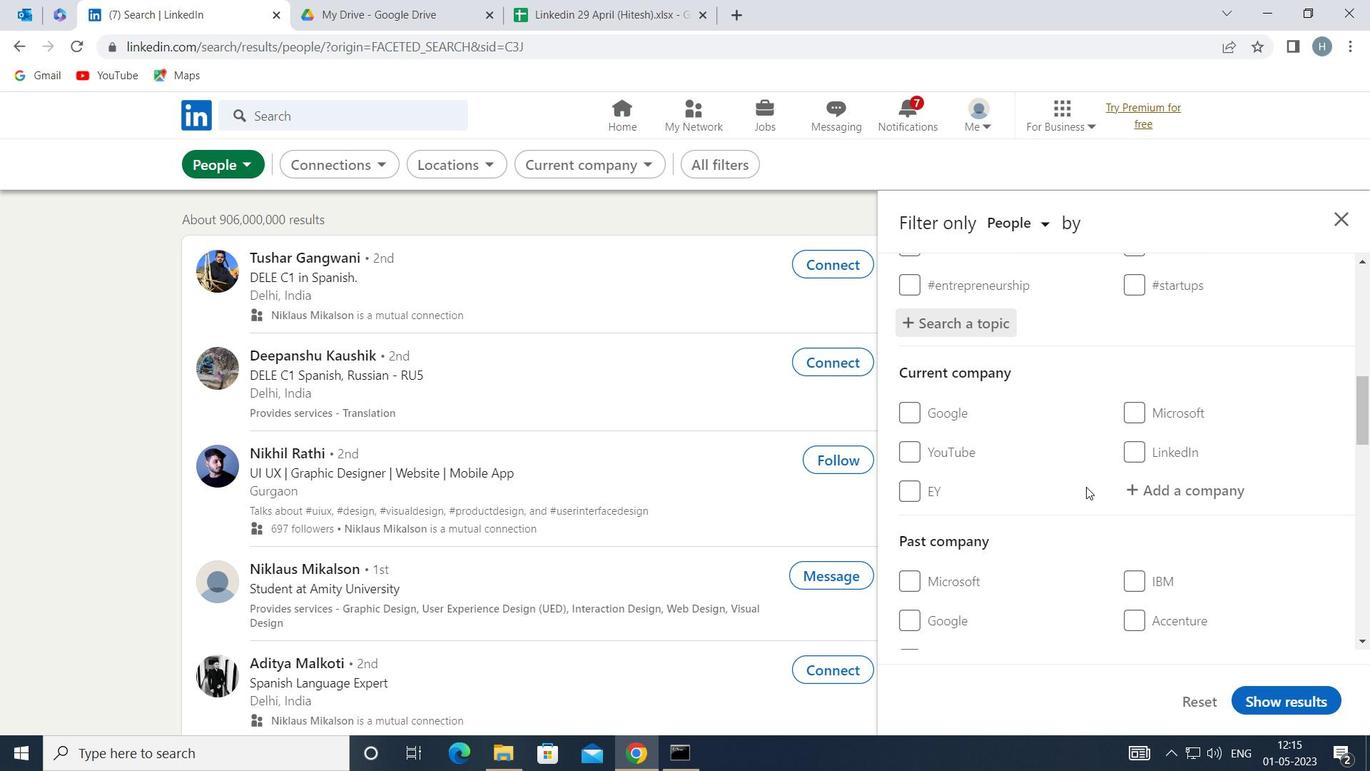 
Action: Mouse scrolled (1082, 481) with delta (0, 0)
Screenshot: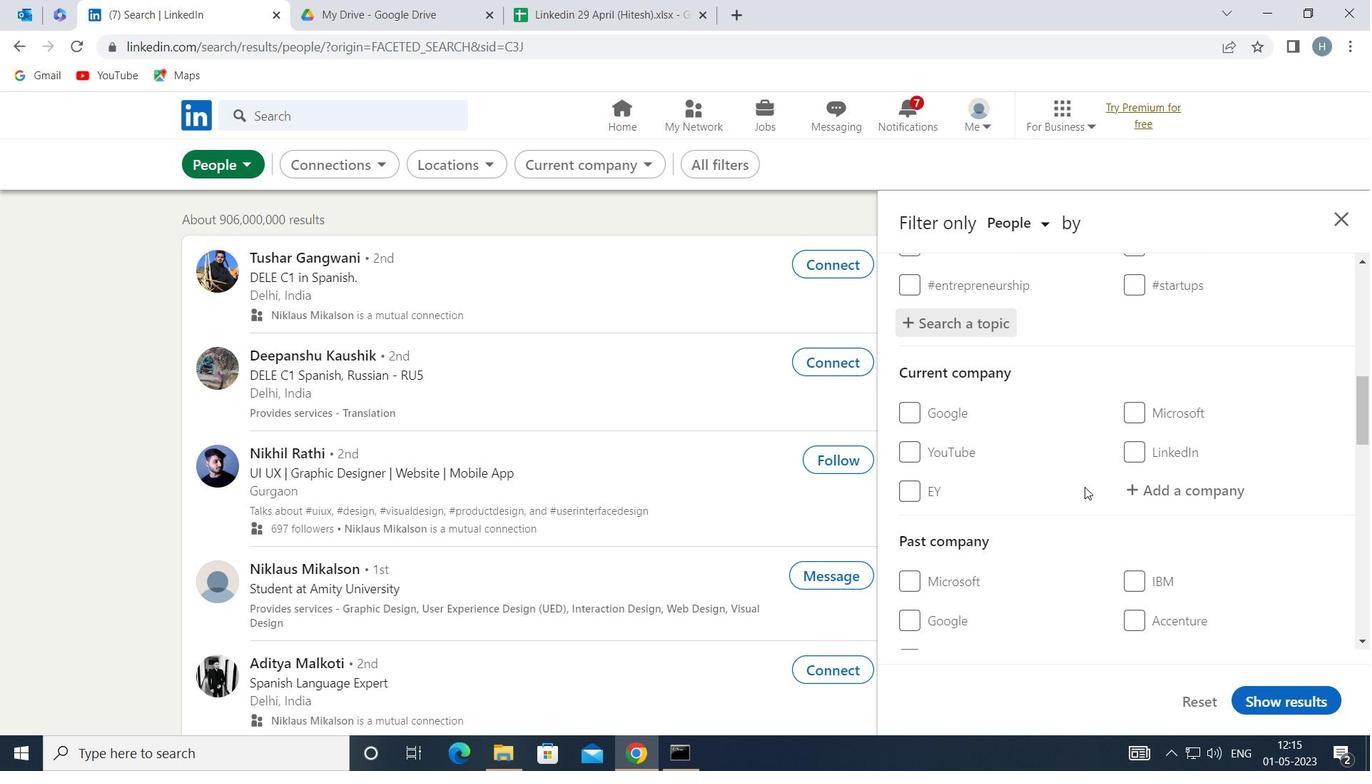 
Action: Mouse scrolled (1082, 481) with delta (0, 0)
Screenshot: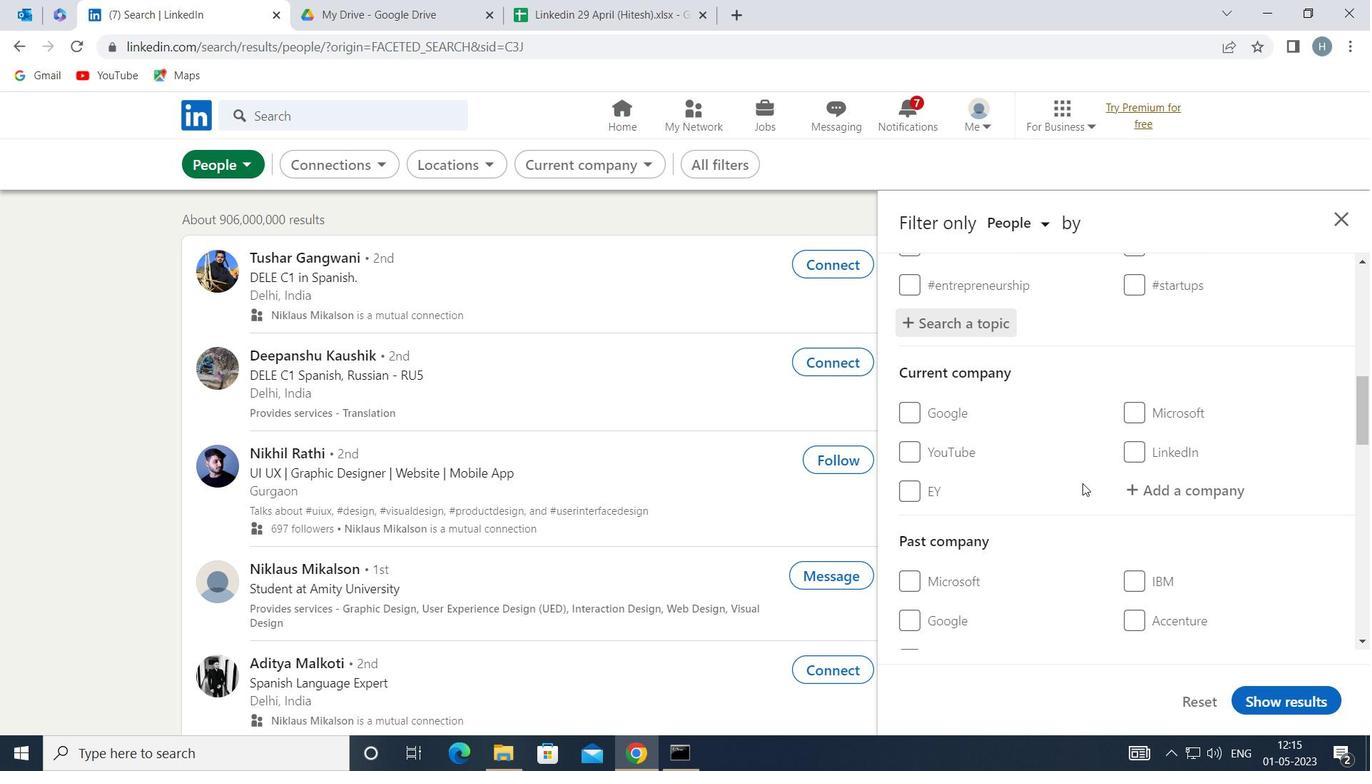 
Action: Mouse moved to (1082, 474)
Screenshot: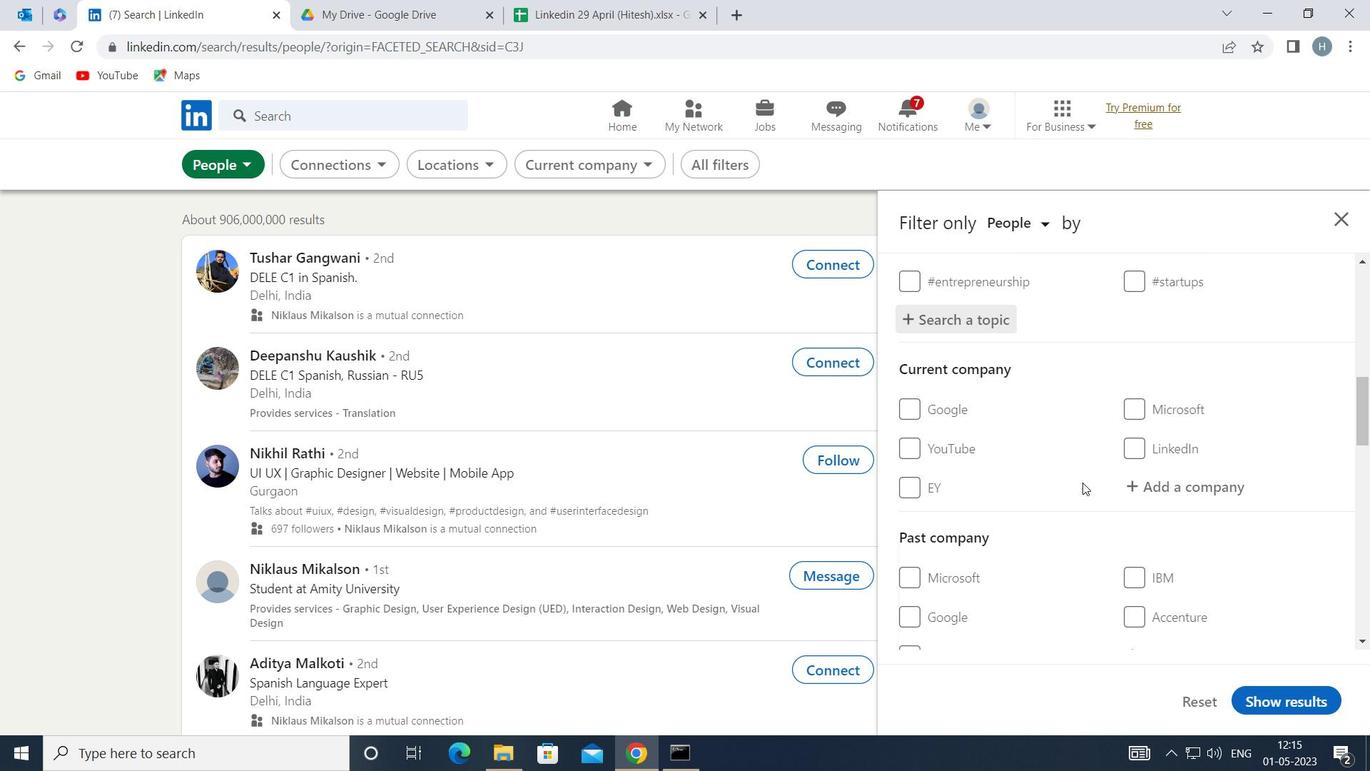 
Action: Mouse scrolled (1082, 473) with delta (0, 0)
Screenshot: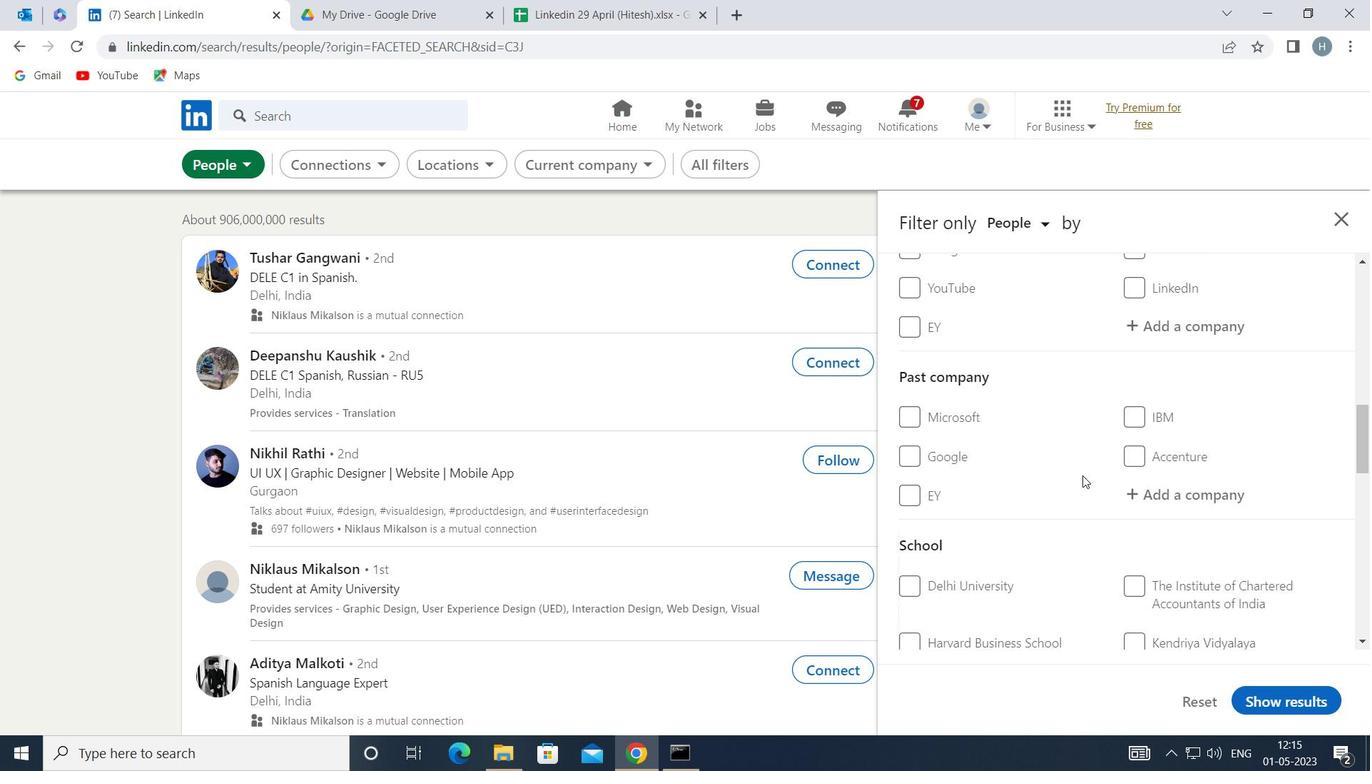 
Action: Mouse moved to (1082, 474)
Screenshot: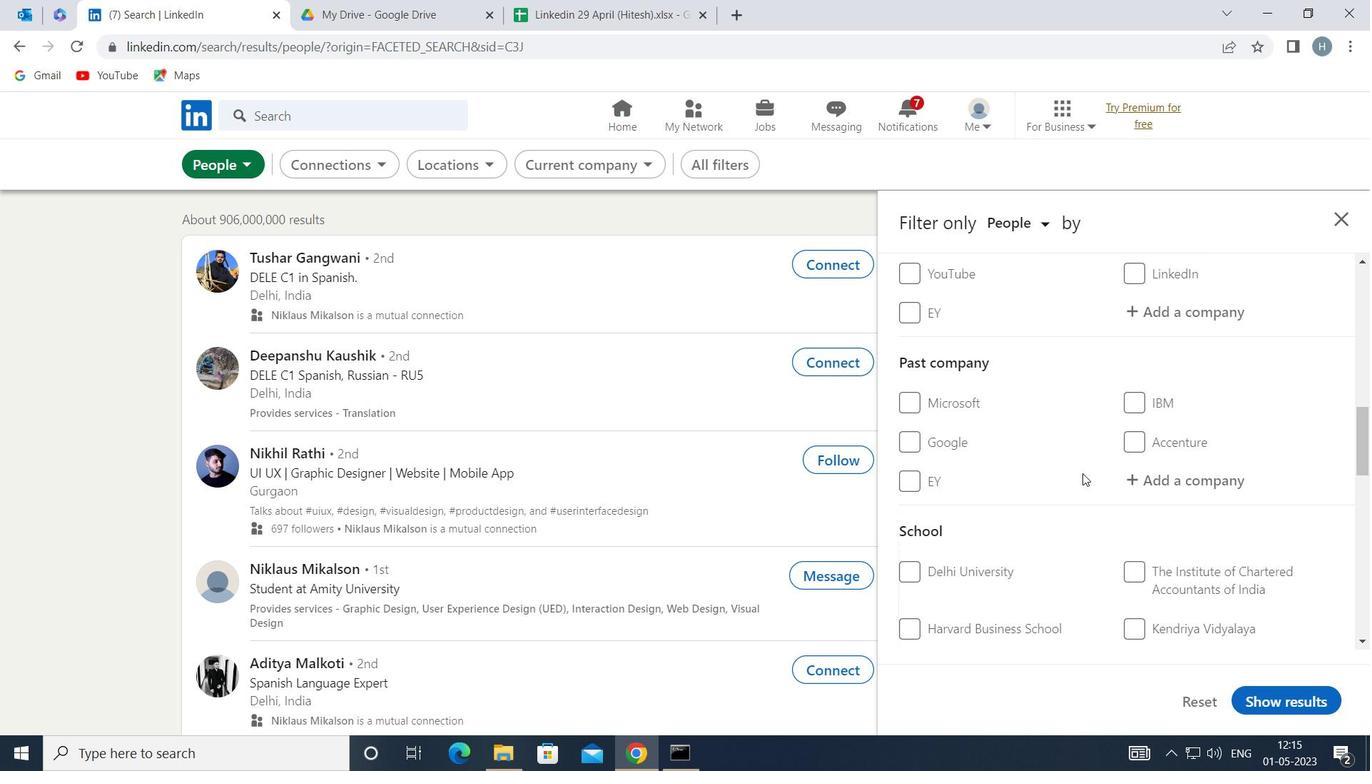 
Action: Mouse scrolled (1082, 473) with delta (0, 0)
Screenshot: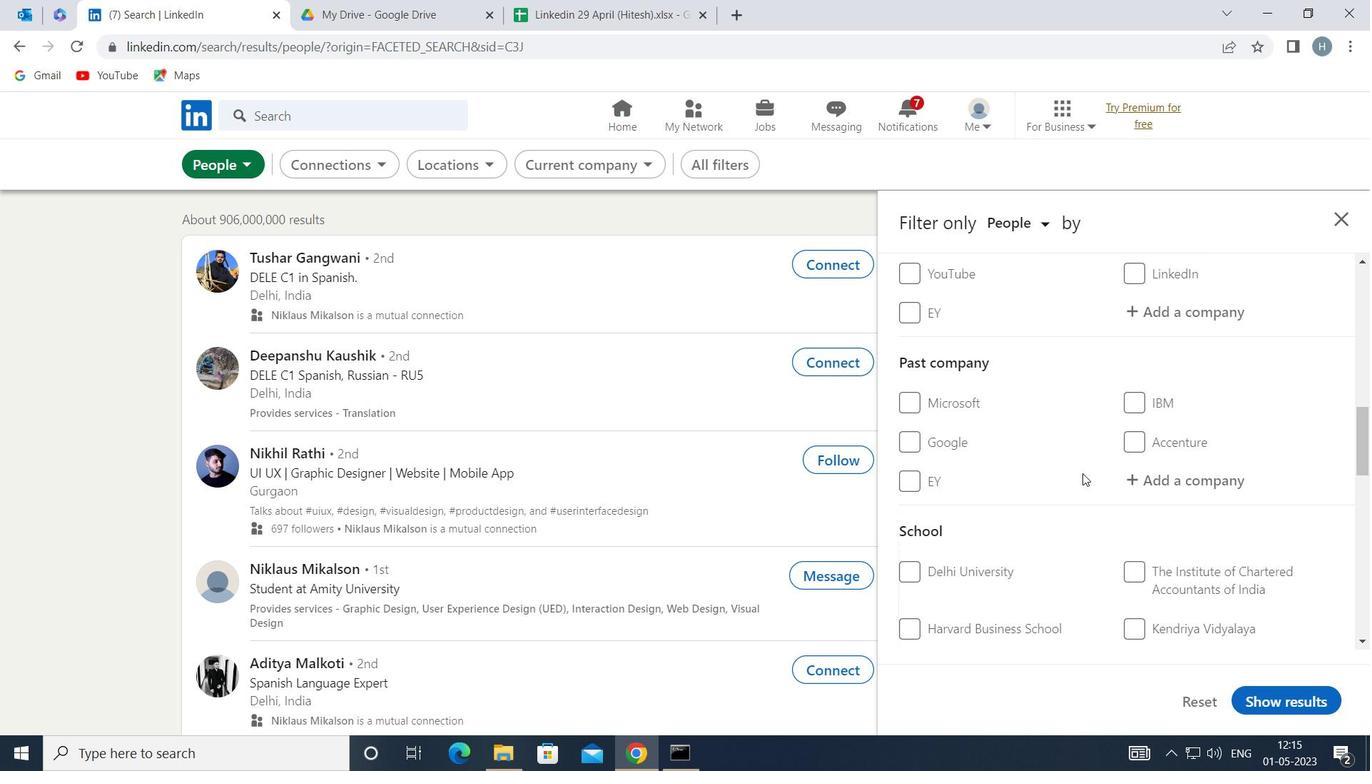 
Action: Mouse moved to (1083, 473)
Screenshot: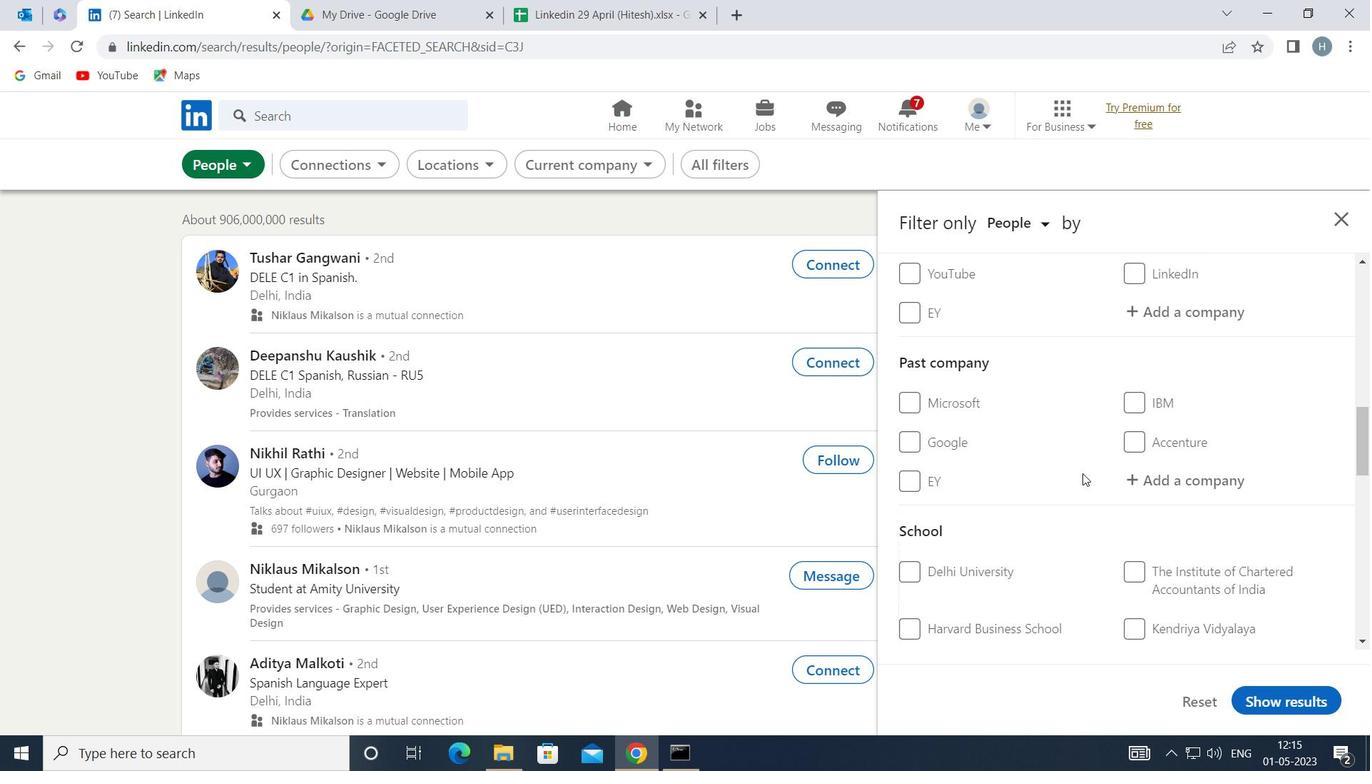 
Action: Mouse scrolled (1083, 472) with delta (0, 0)
Screenshot: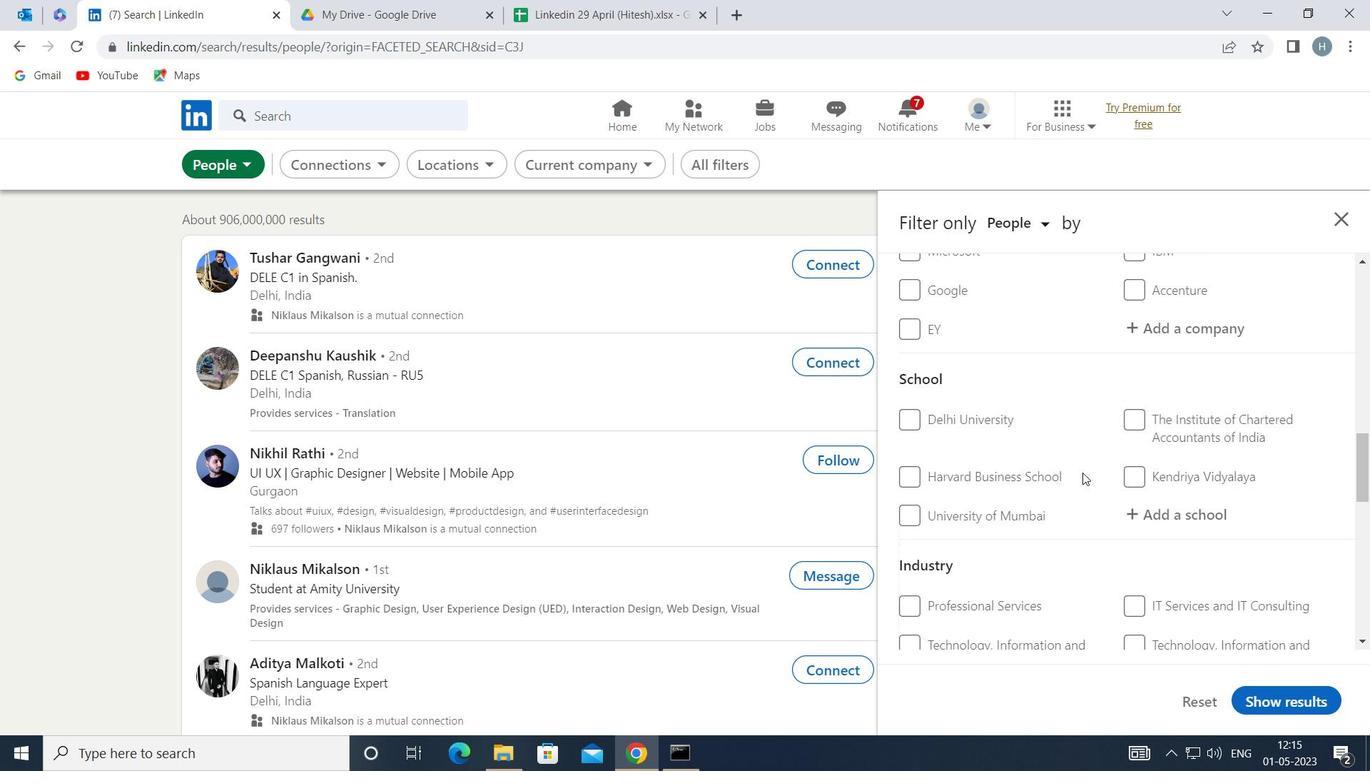 
Action: Mouse scrolled (1083, 472) with delta (0, 0)
Screenshot: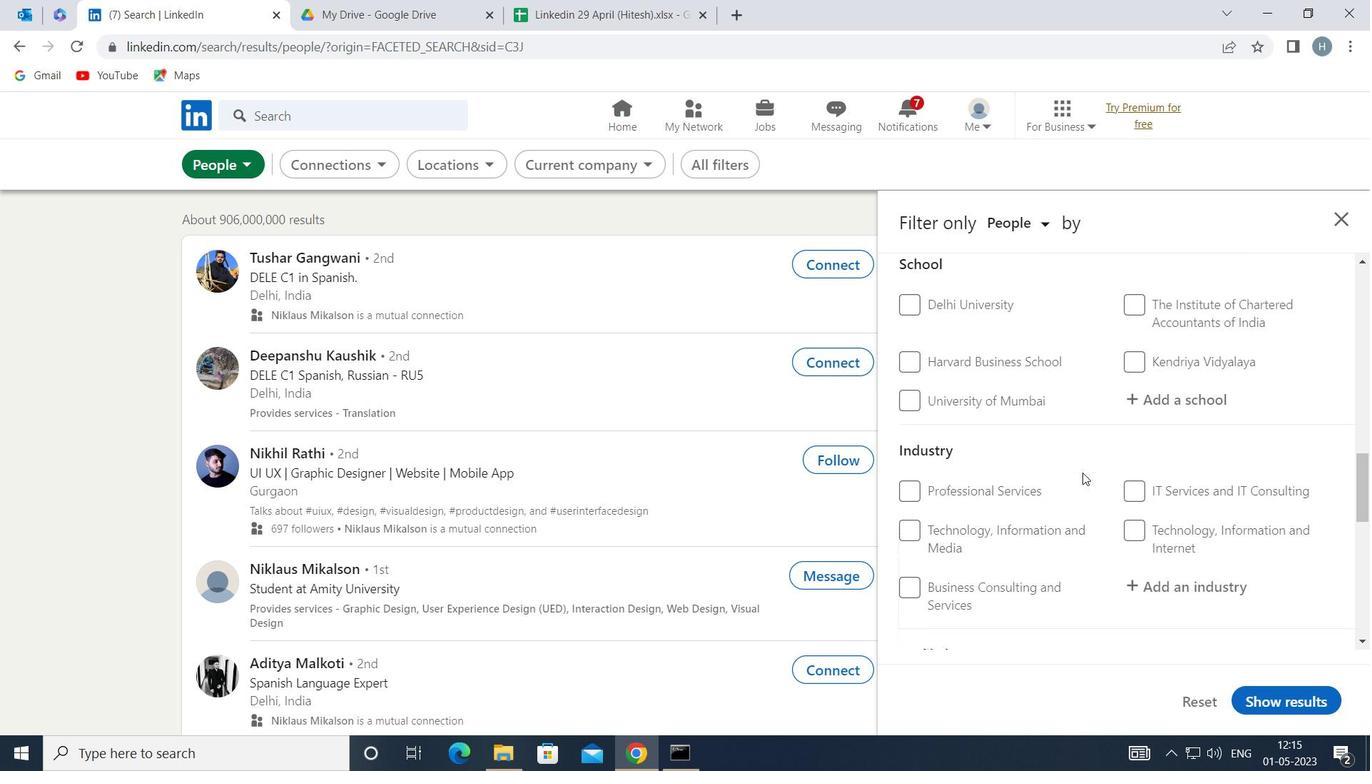 
Action: Mouse scrolled (1083, 472) with delta (0, 0)
Screenshot: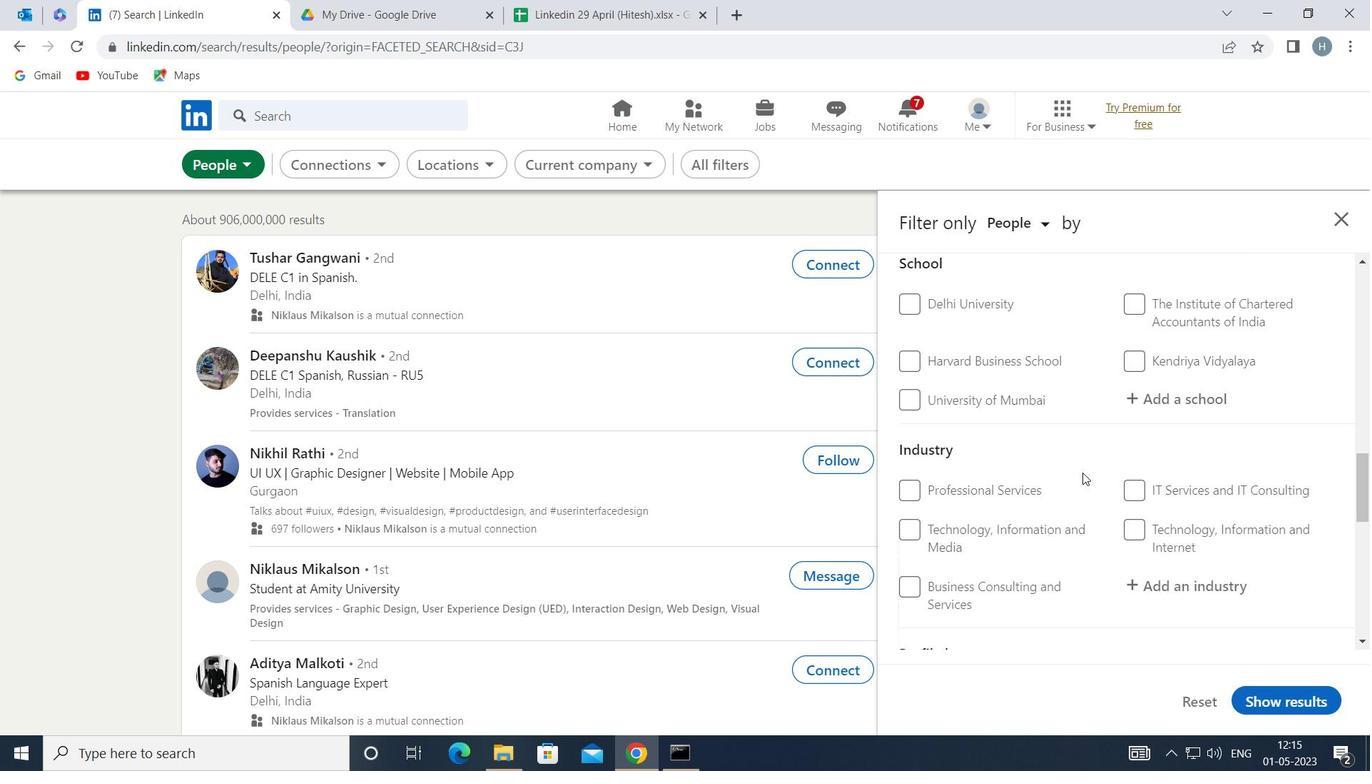 
Action: Mouse moved to (1127, 511)
Screenshot: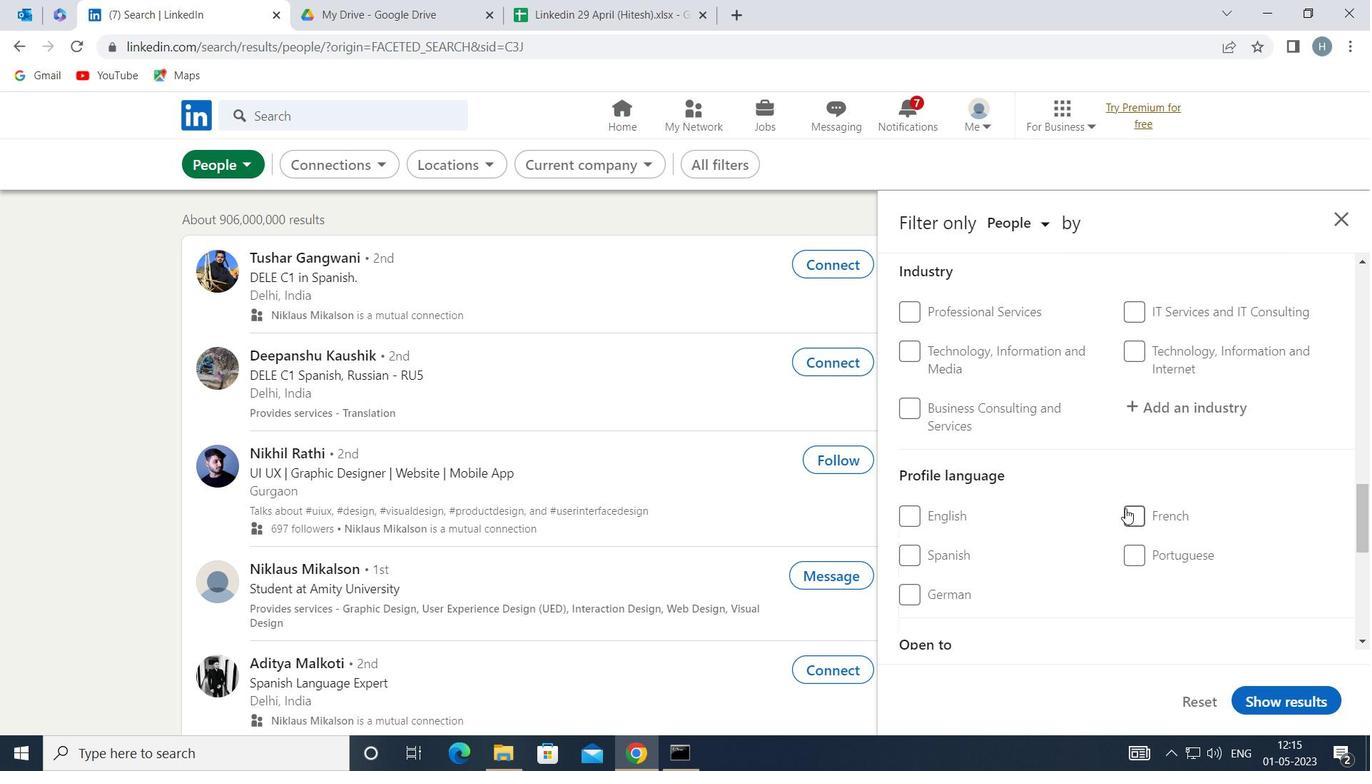 
Action: Mouse pressed left at (1127, 511)
Screenshot: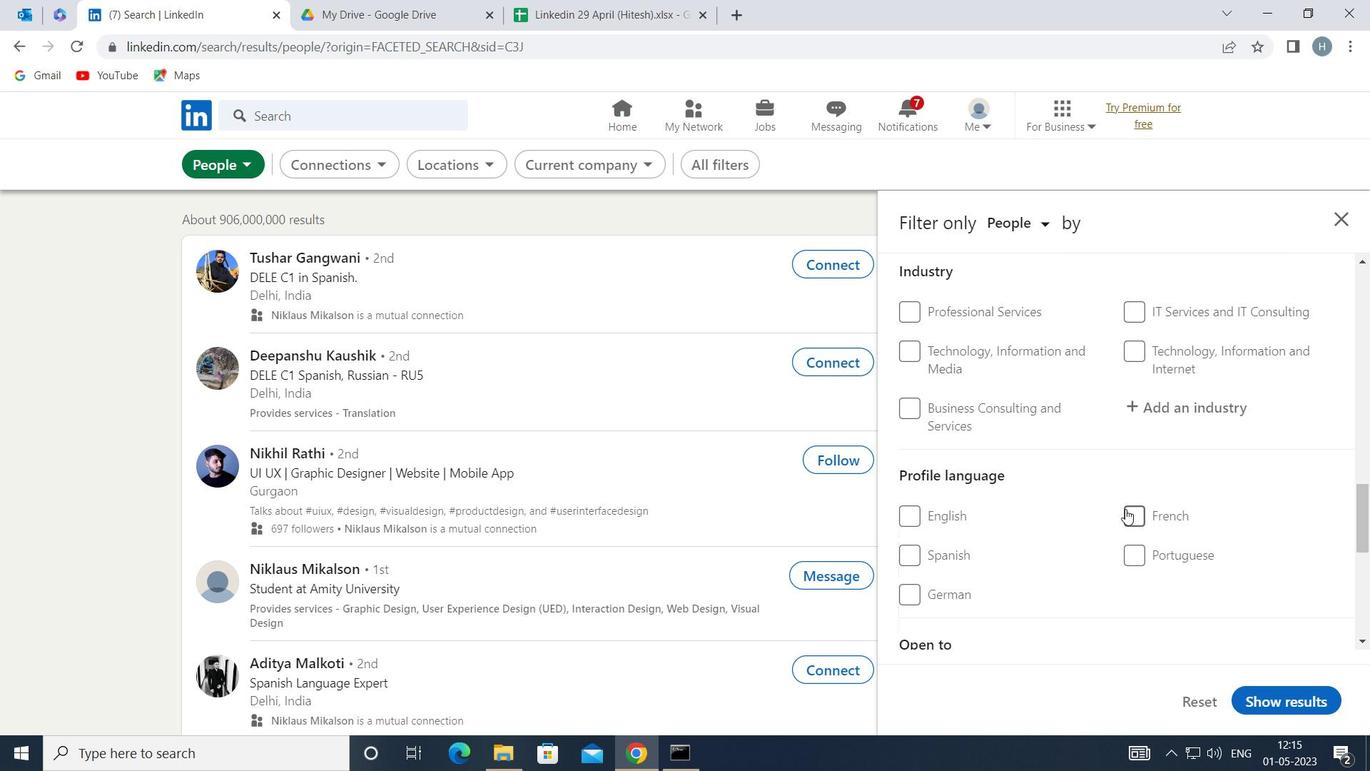 
Action: Mouse moved to (1079, 478)
Screenshot: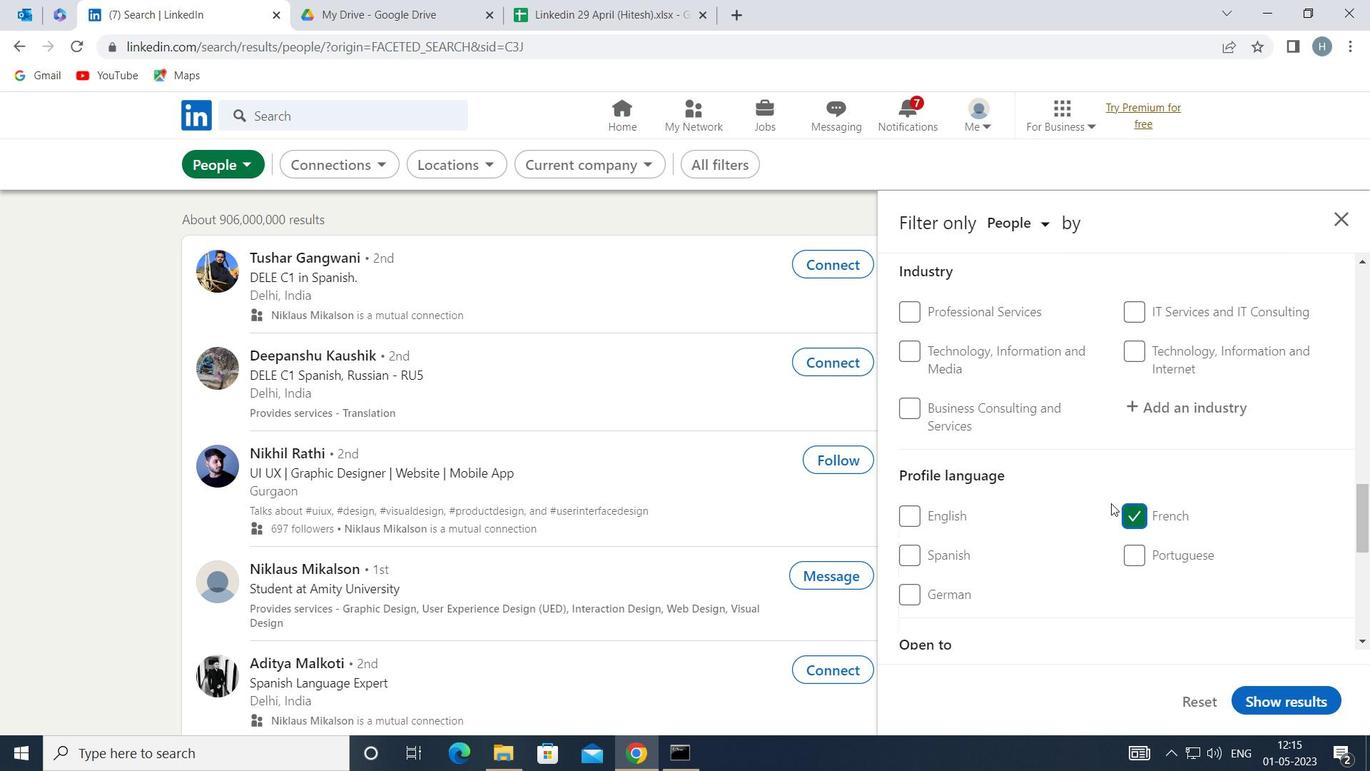 
Action: Mouse scrolled (1079, 479) with delta (0, 0)
Screenshot: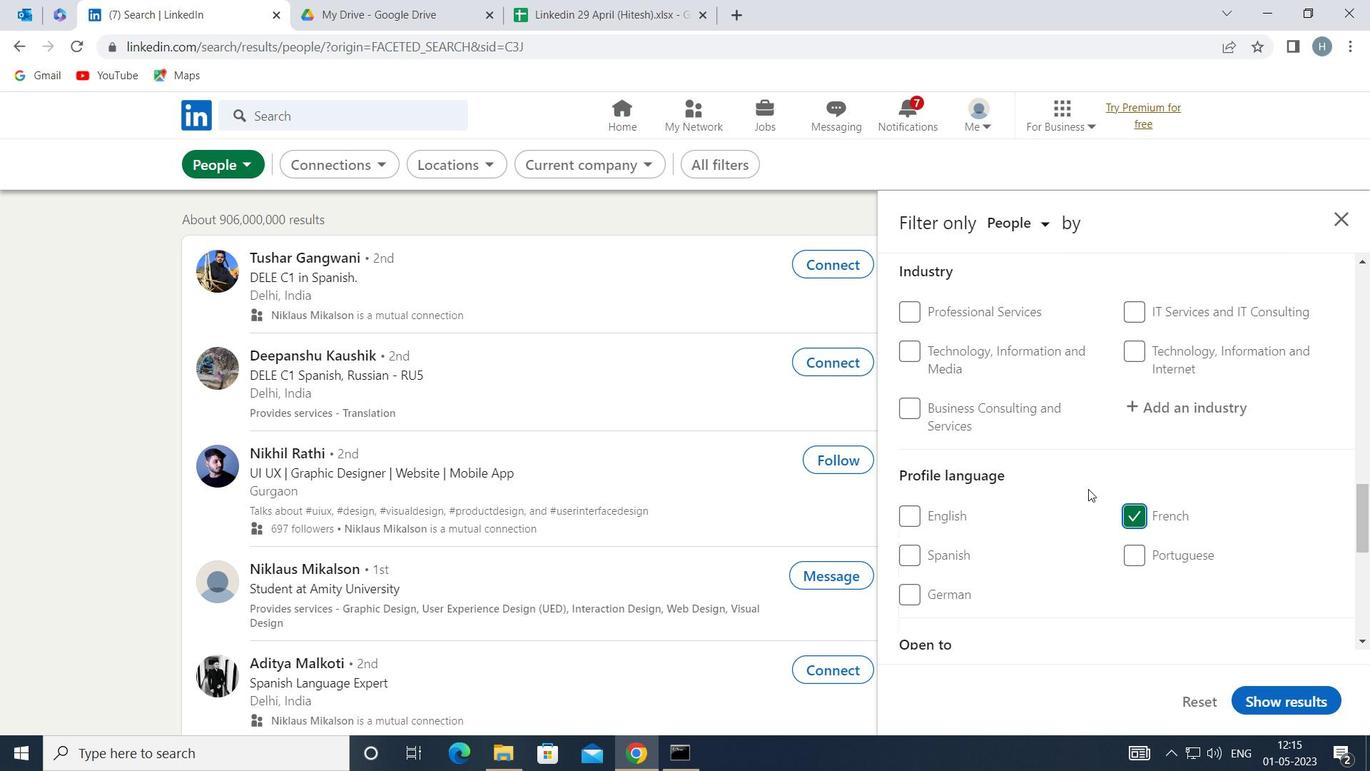 
Action: Mouse scrolled (1079, 479) with delta (0, 0)
Screenshot: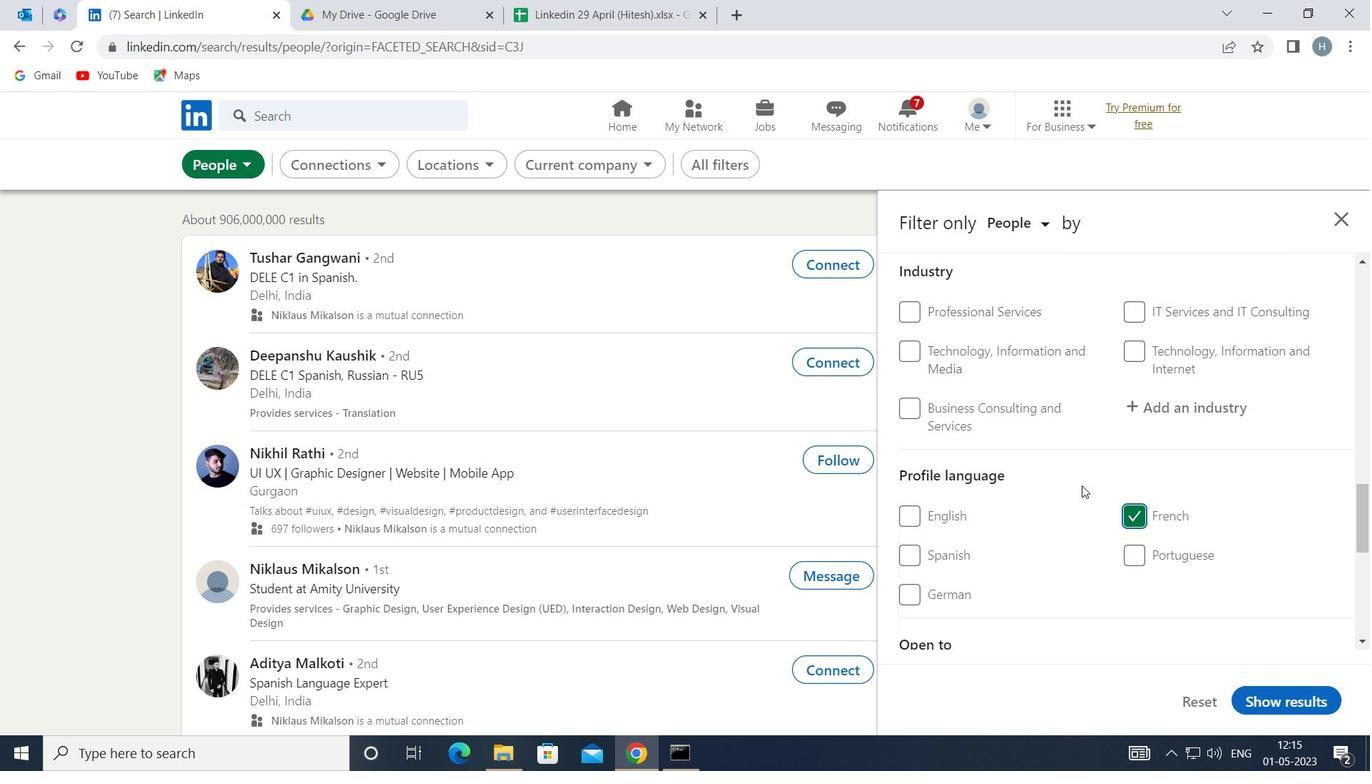 
Action: Mouse scrolled (1079, 479) with delta (0, 0)
Screenshot: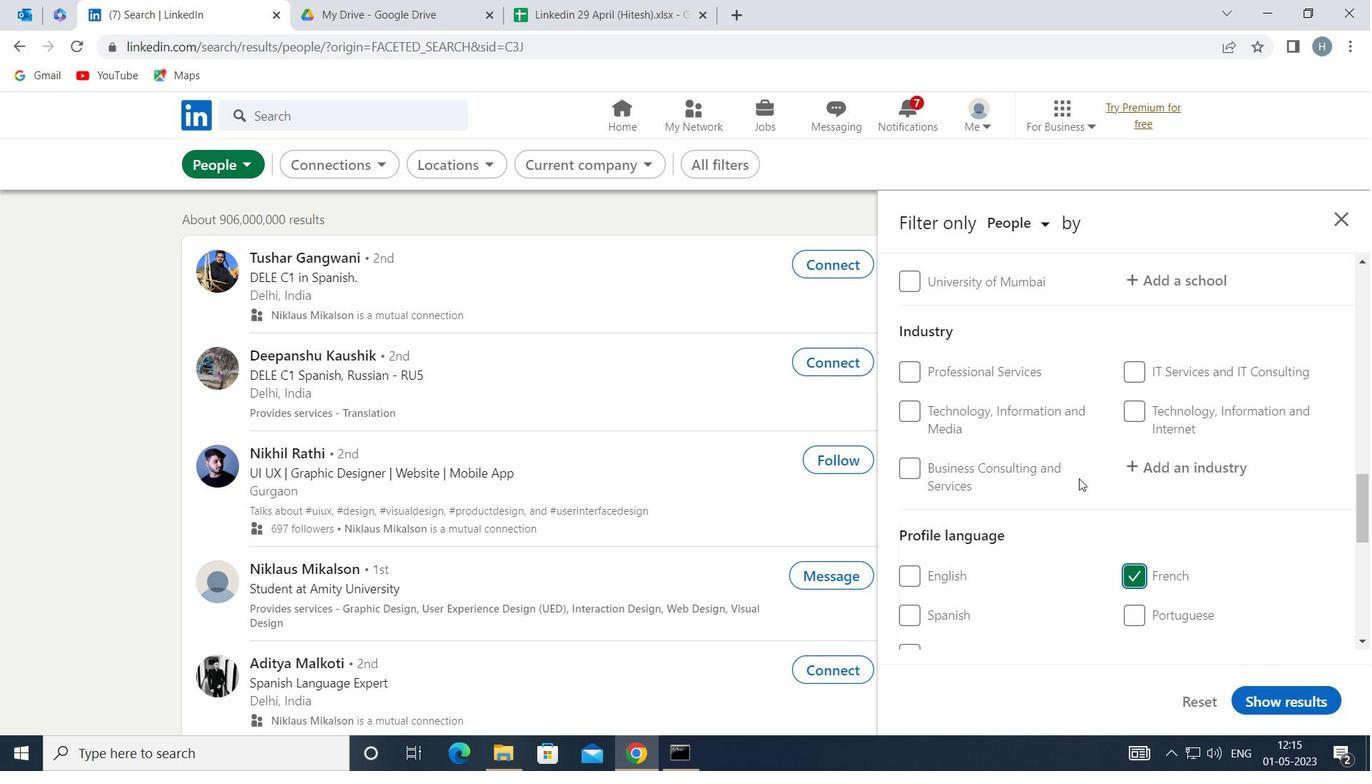 
Action: Mouse scrolled (1079, 479) with delta (0, 0)
Screenshot: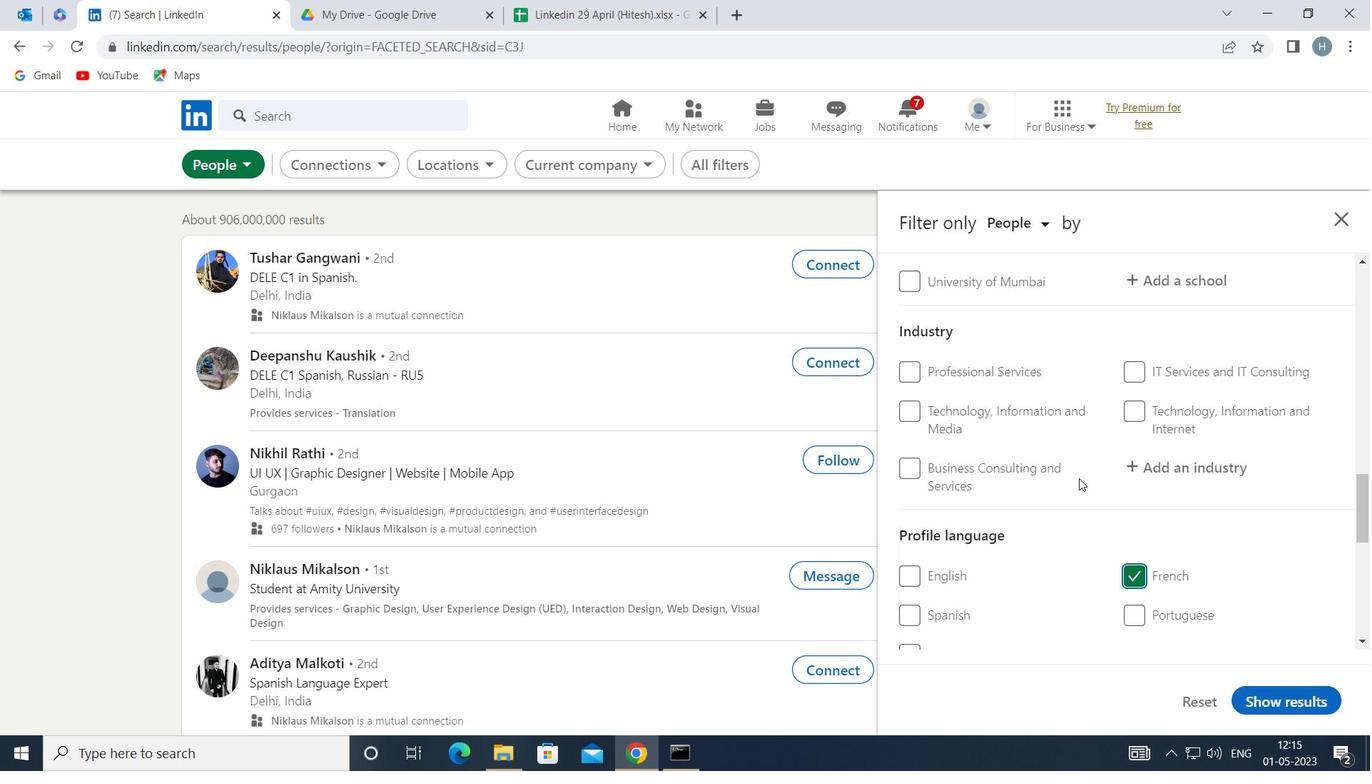 
Action: Mouse scrolled (1079, 479) with delta (0, 0)
Screenshot: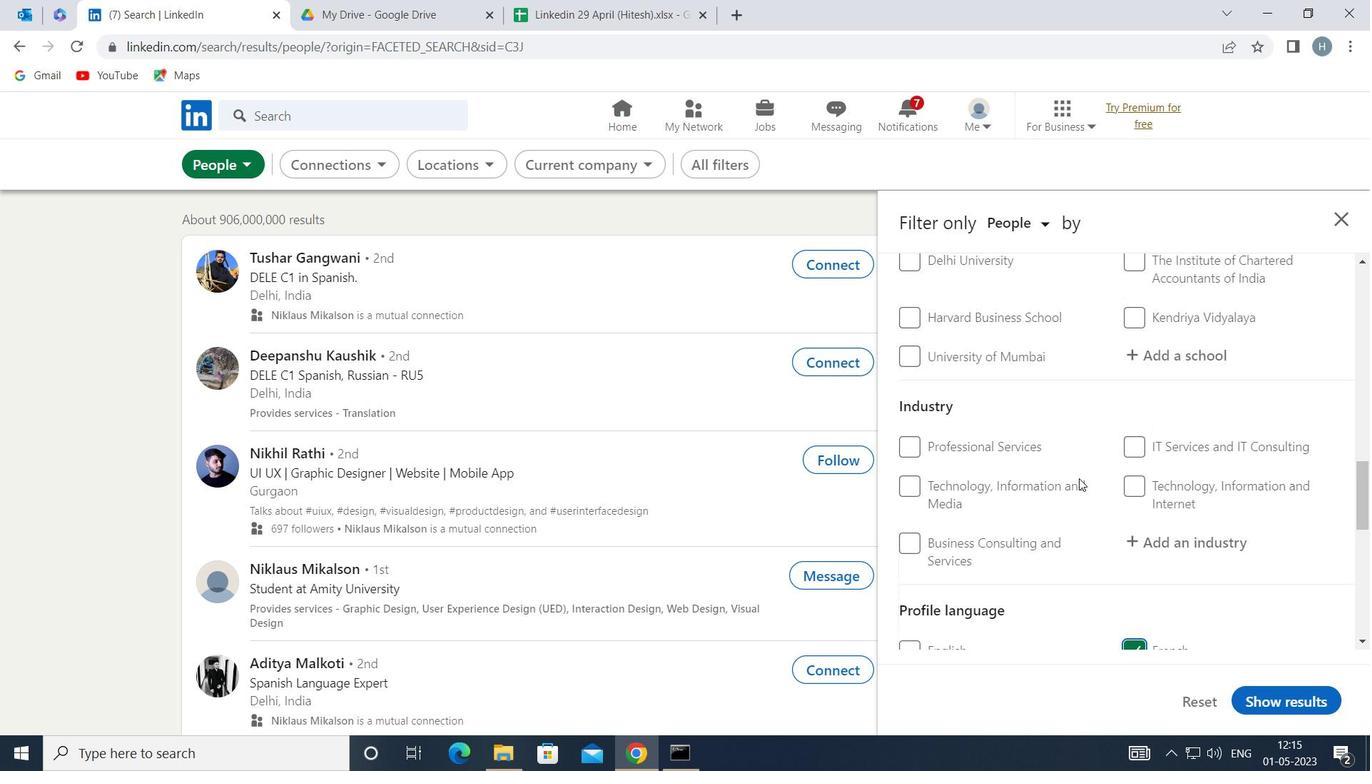 
Action: Mouse scrolled (1079, 479) with delta (0, 0)
Screenshot: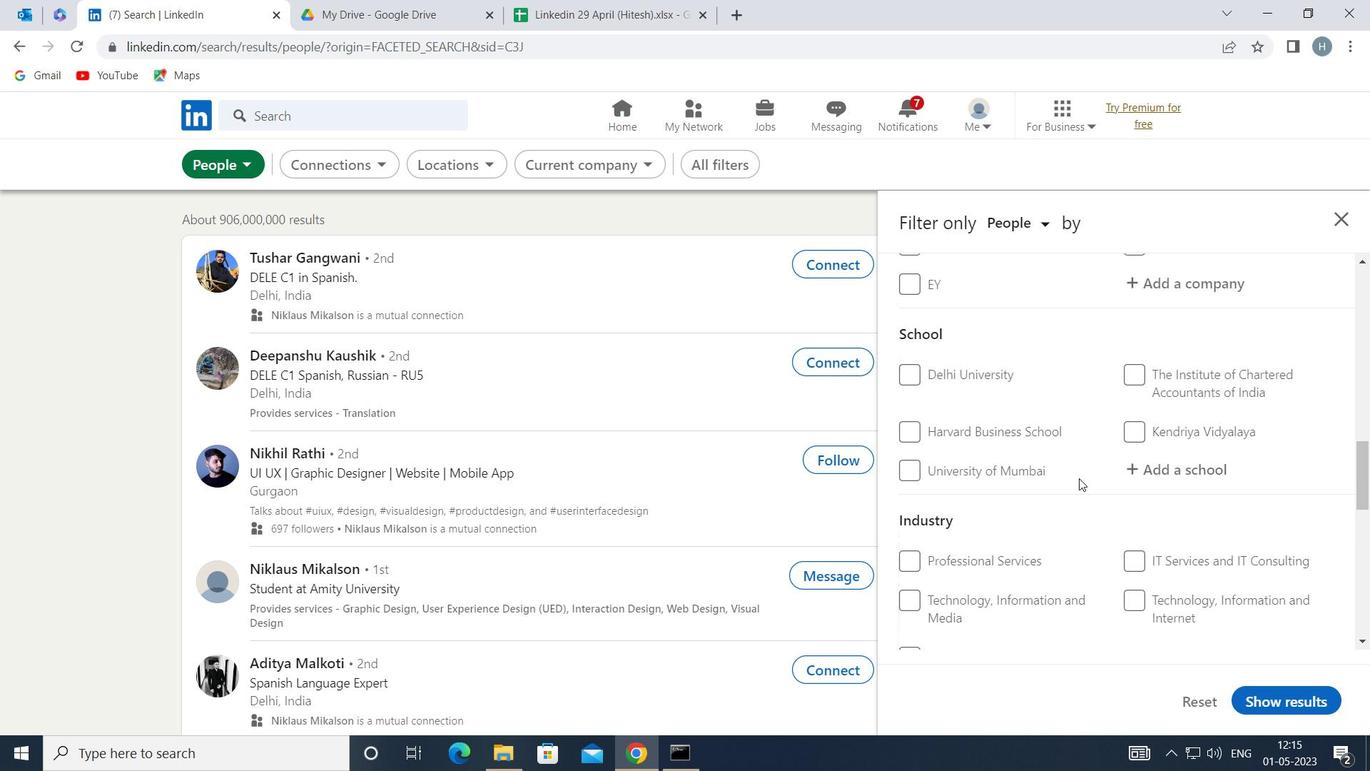 
Action: Mouse scrolled (1079, 479) with delta (0, 0)
Screenshot: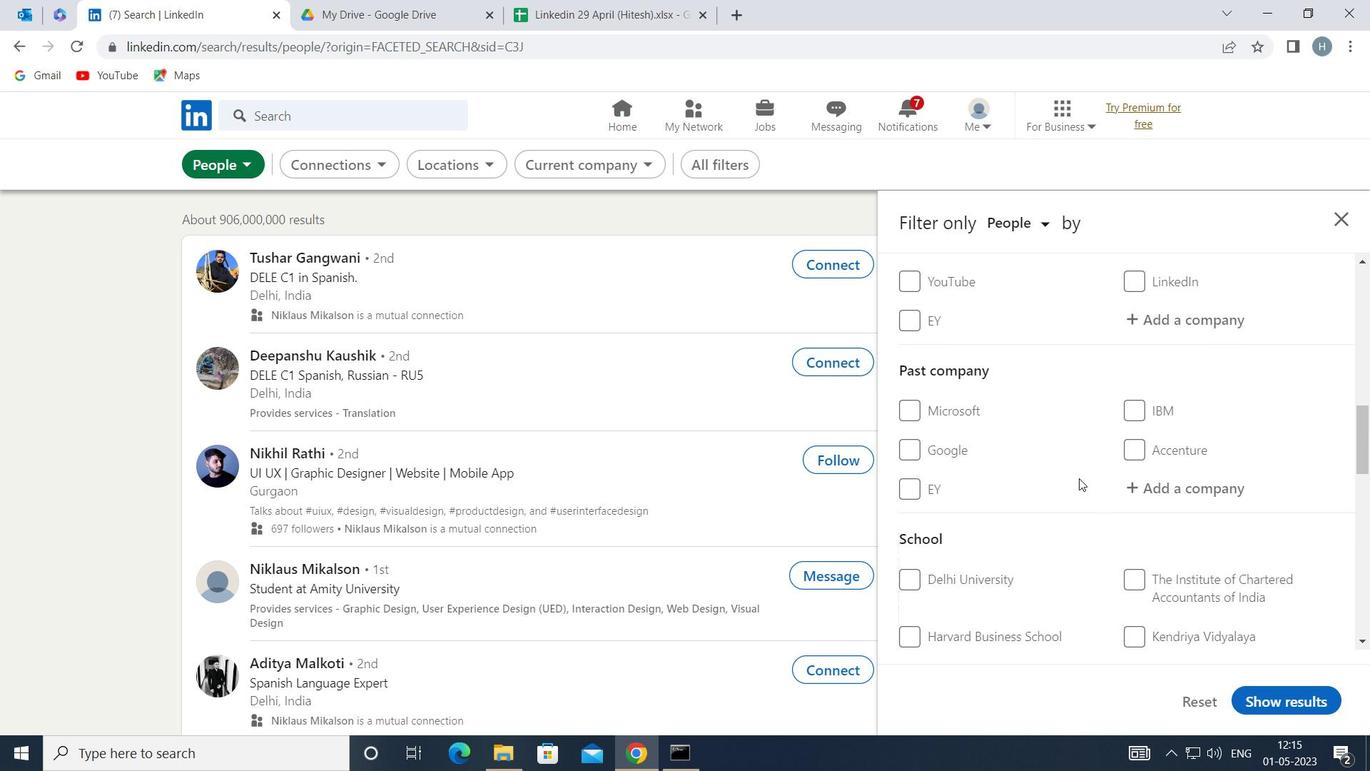 
Action: Mouse moved to (1153, 488)
Screenshot: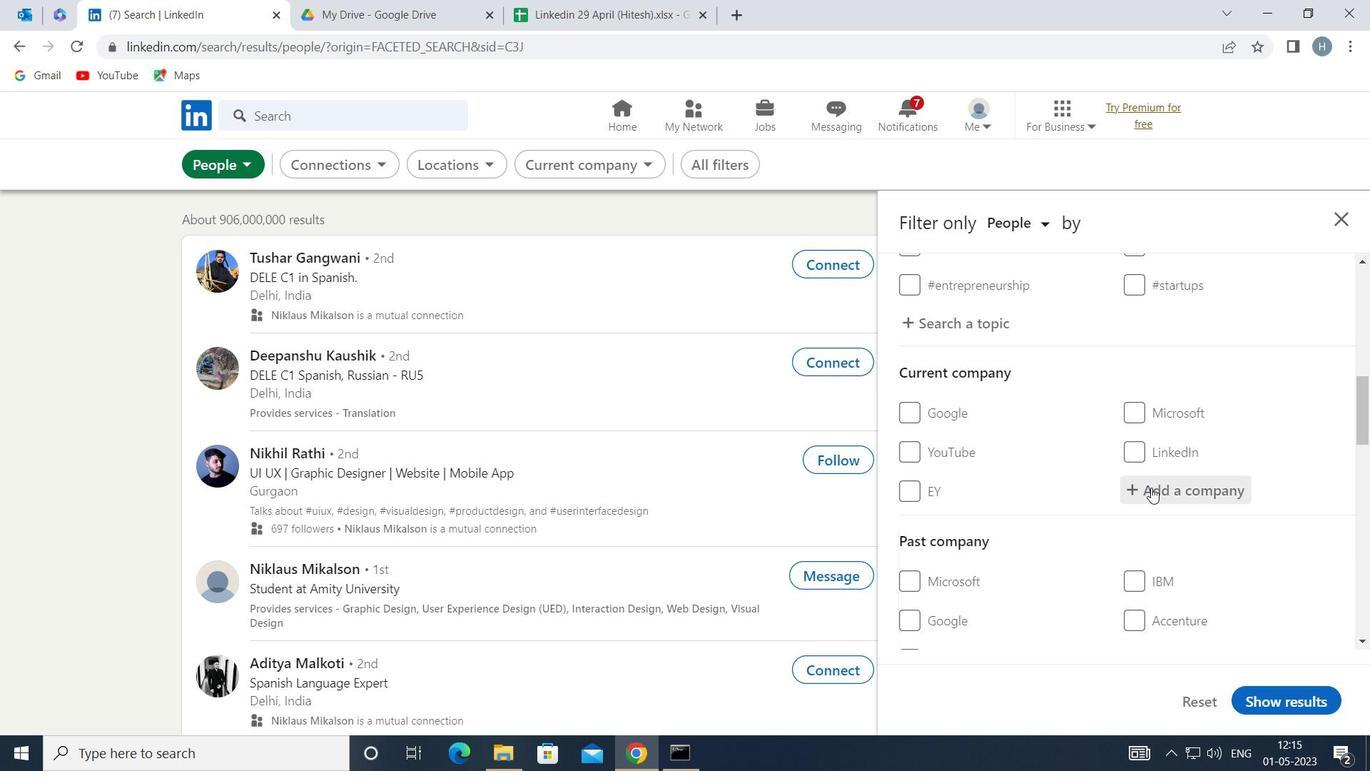 
Action: Mouse pressed left at (1153, 488)
Screenshot: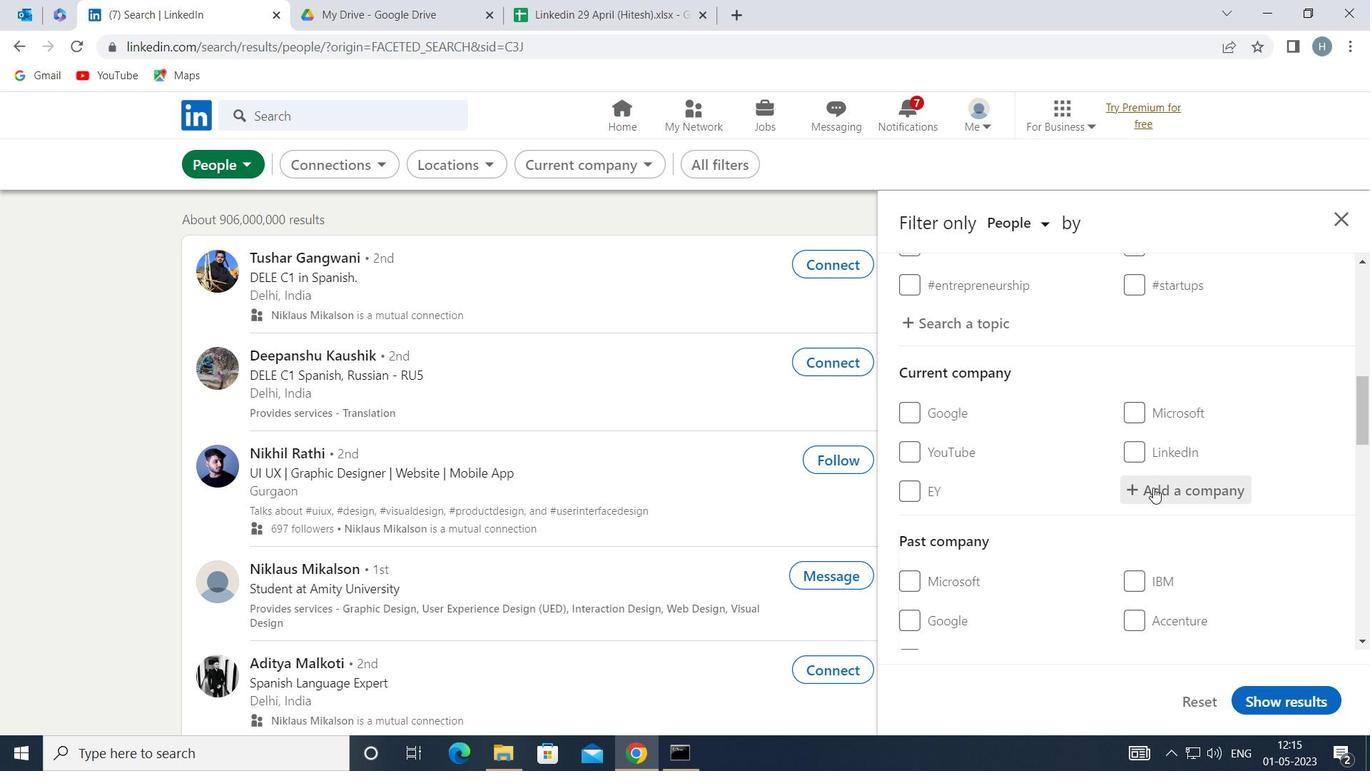 
Action: Key pressed <Key.shift>GENPACT
Screenshot: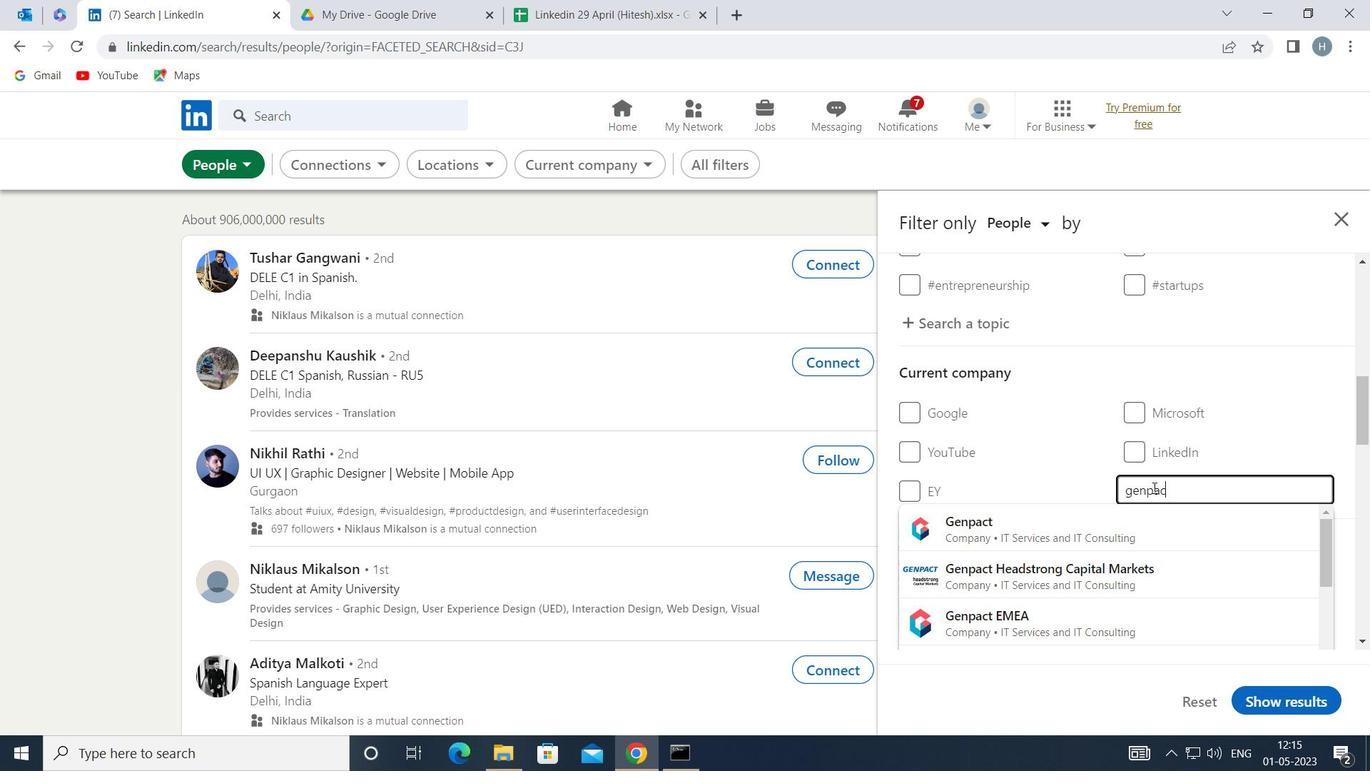 
Action: Mouse moved to (1077, 529)
Screenshot: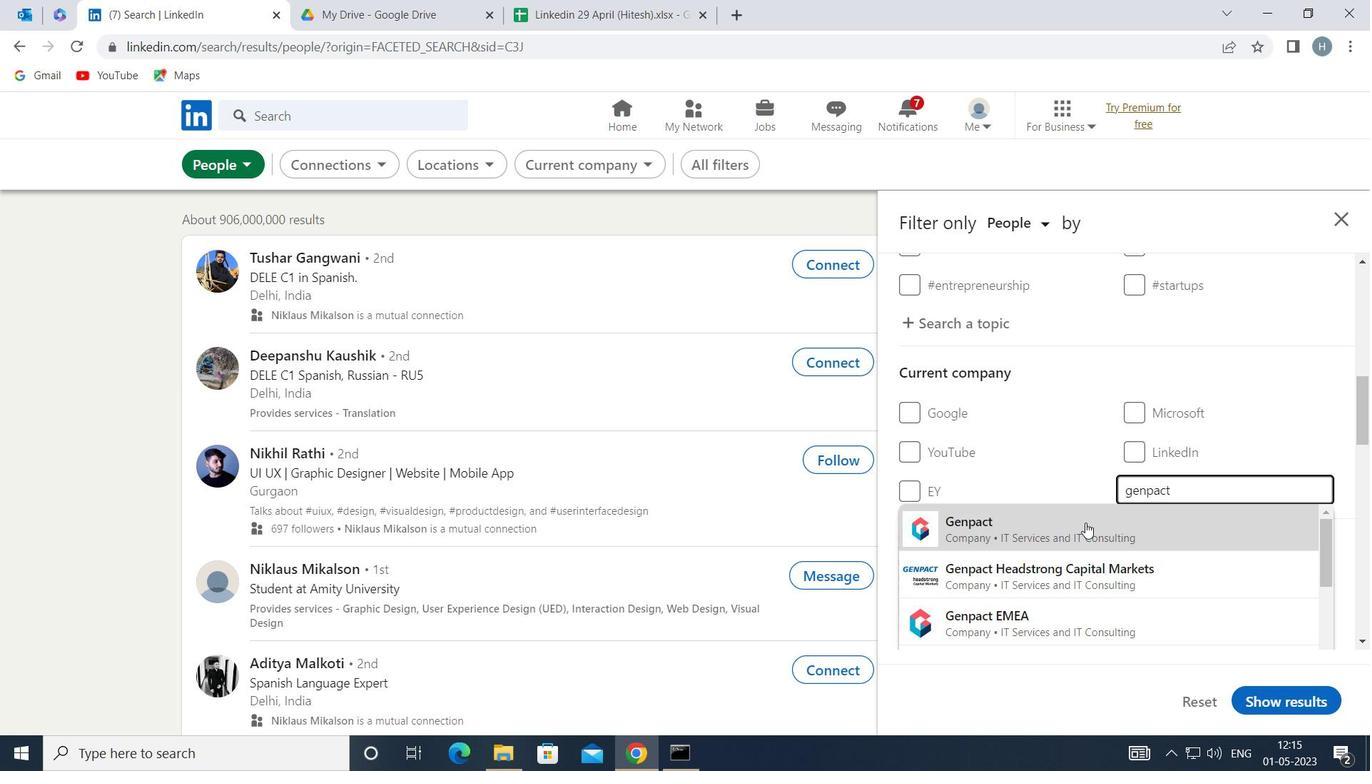 
Action: Mouse pressed left at (1077, 529)
Screenshot: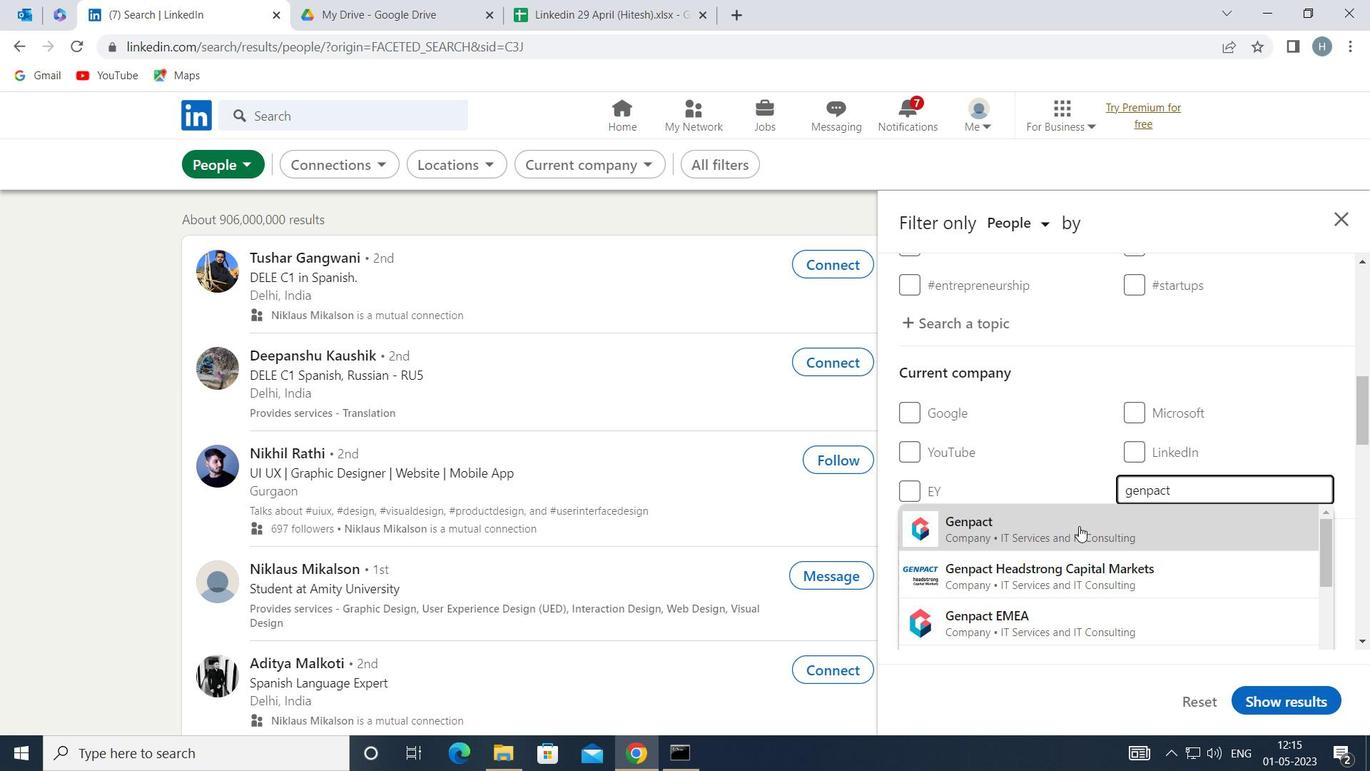 
Action: Mouse moved to (1065, 524)
Screenshot: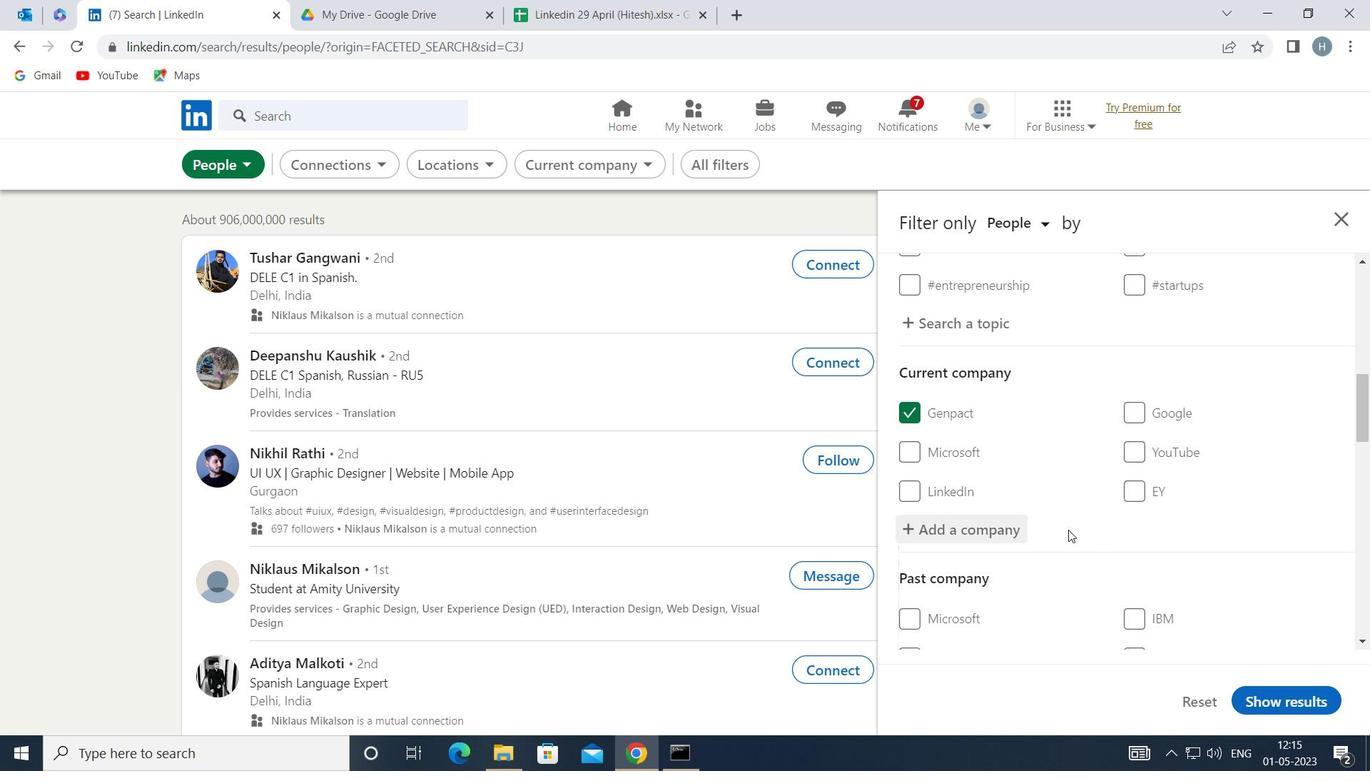 
Action: Mouse scrolled (1065, 523) with delta (0, 0)
Screenshot: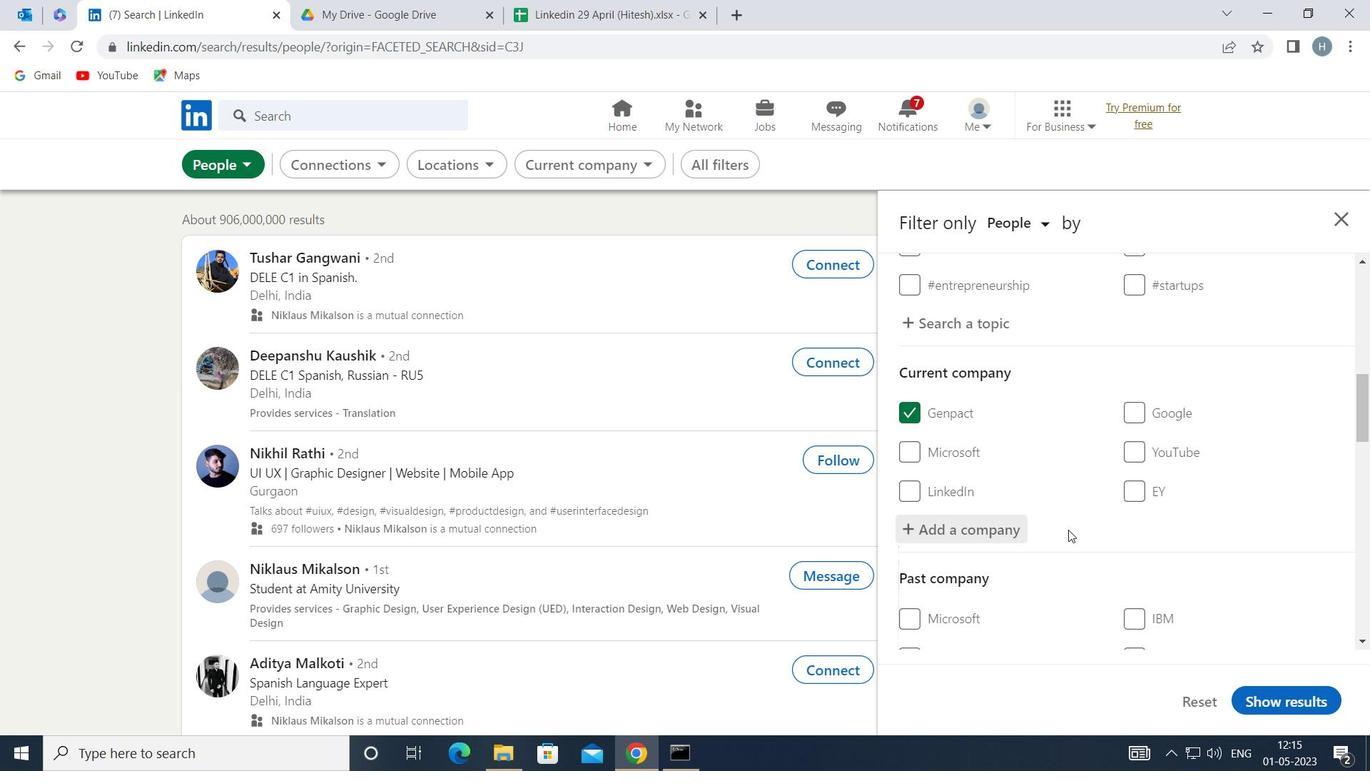 
Action: Mouse scrolled (1065, 523) with delta (0, 0)
Screenshot: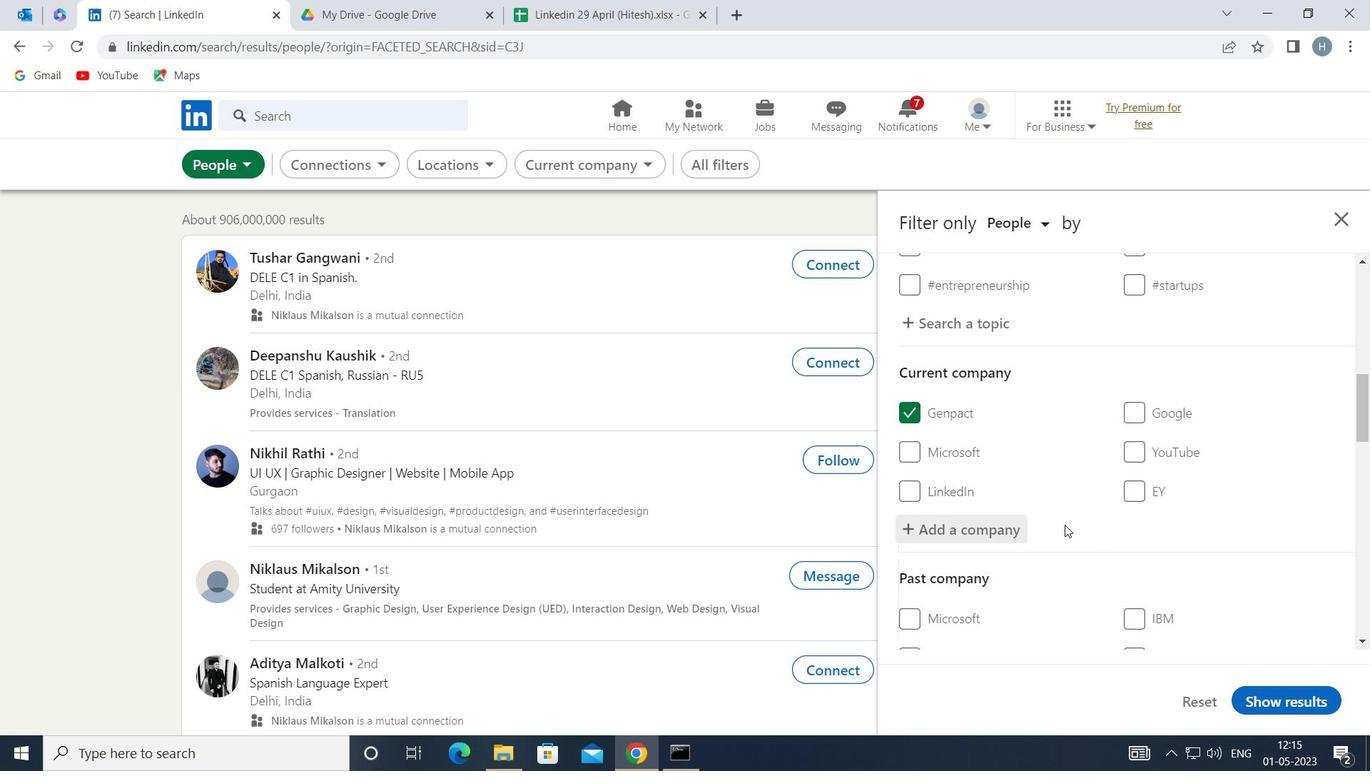 
Action: Mouse moved to (1062, 521)
Screenshot: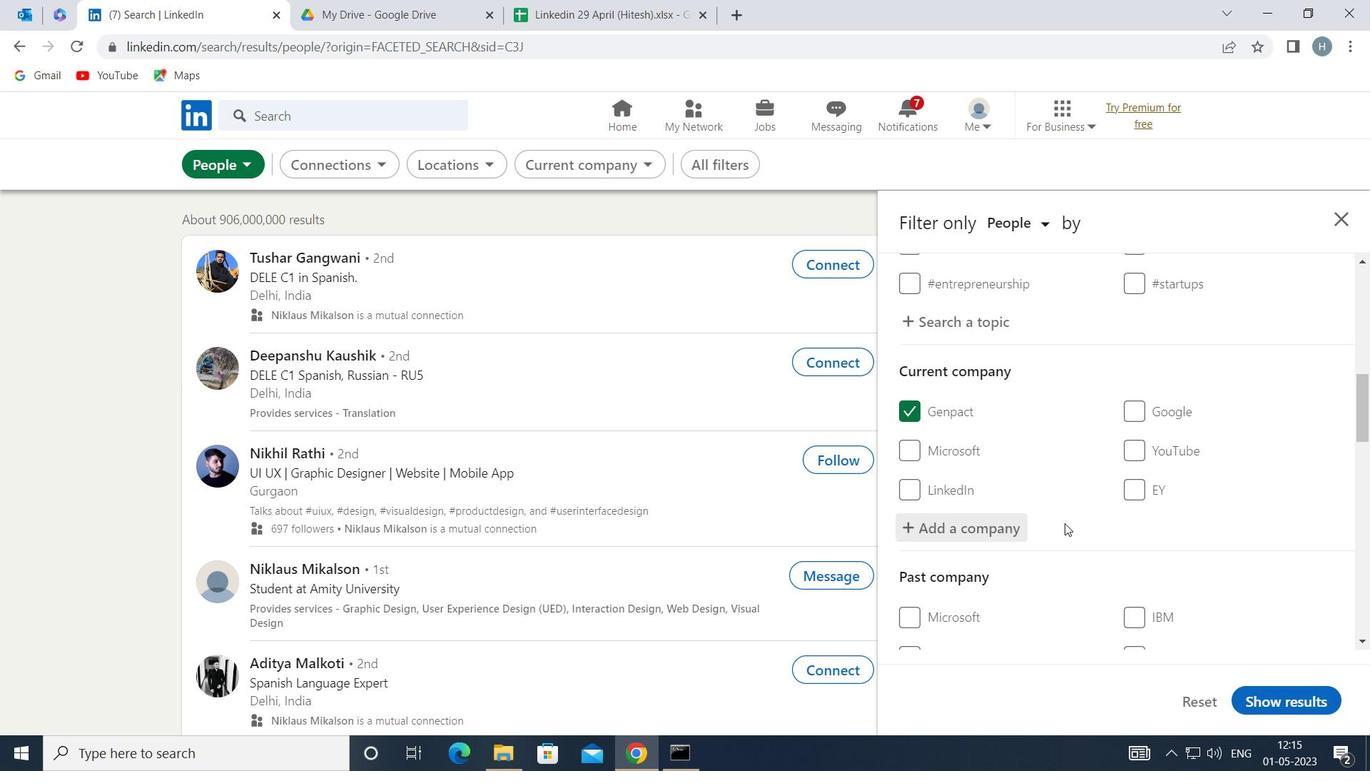 
Action: Mouse scrolled (1062, 520) with delta (0, 0)
Screenshot: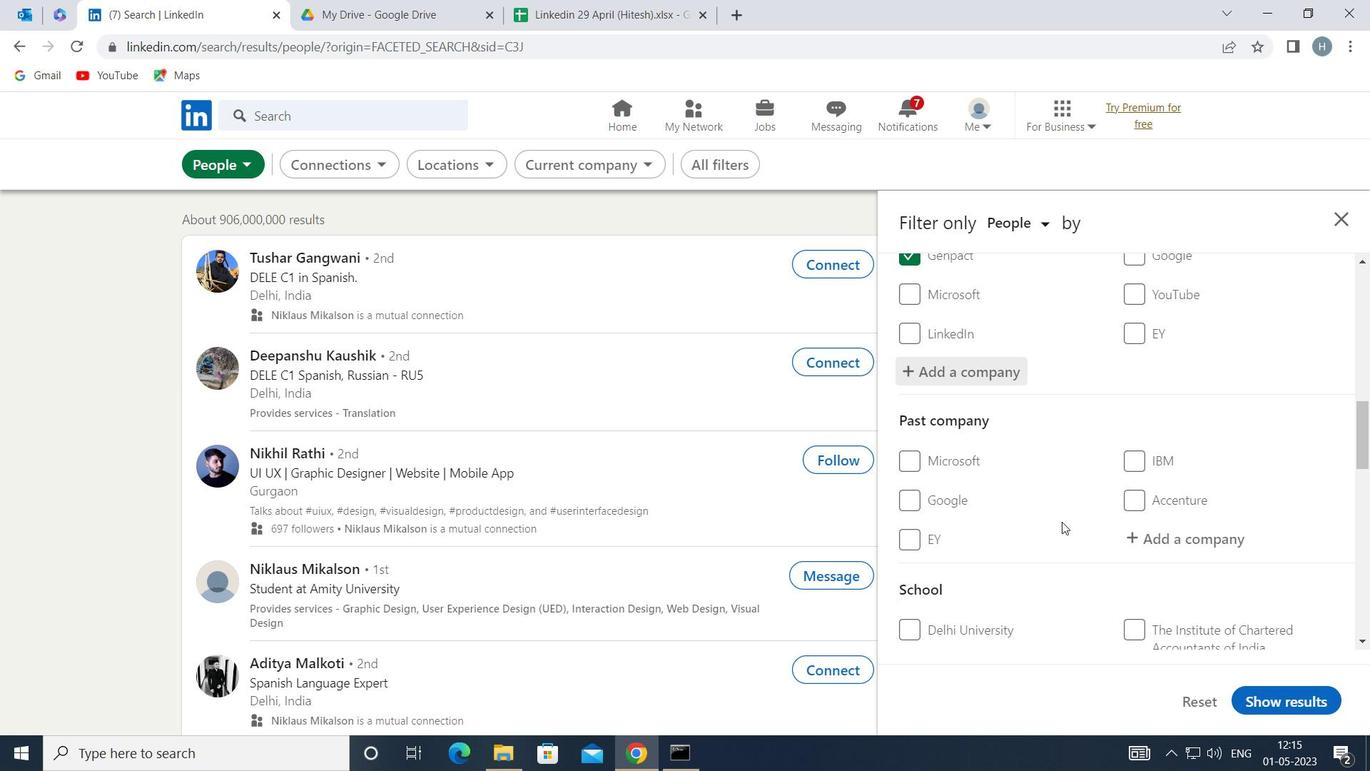 
Action: Mouse scrolled (1062, 520) with delta (0, 0)
Screenshot: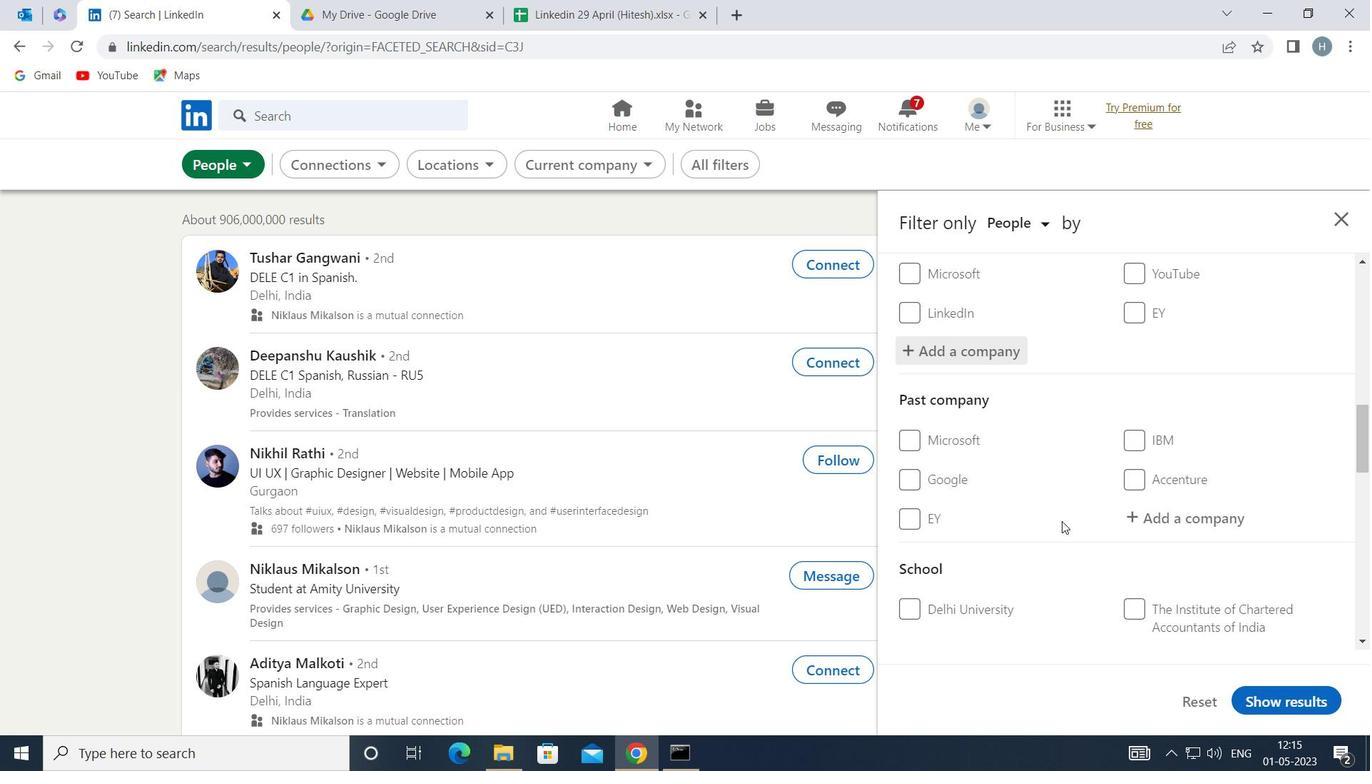 
Action: Mouse moved to (1150, 514)
Screenshot: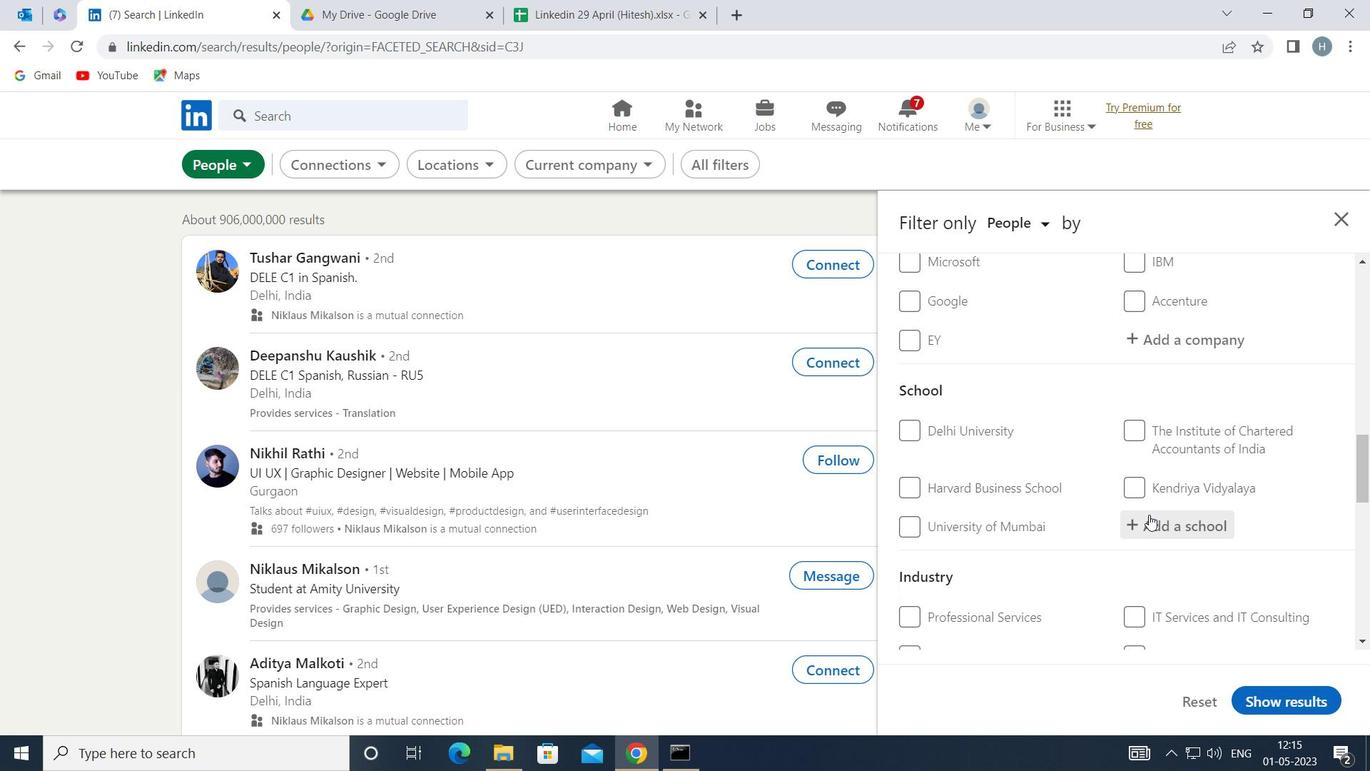 
Action: Mouse pressed left at (1150, 514)
Screenshot: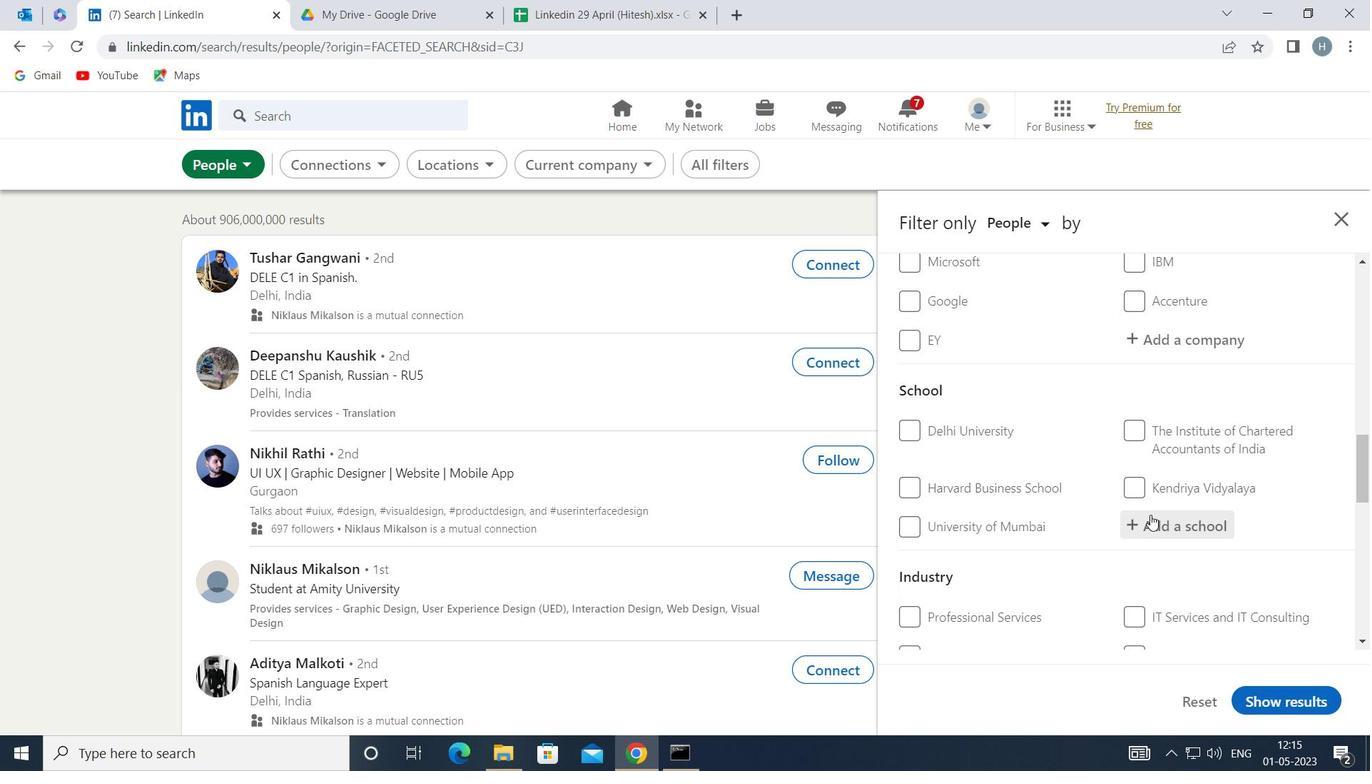 
Action: Key pressed <Key.shift>DEEN<Key.space><Key.shift>DAYAL<Key.space>
Screenshot: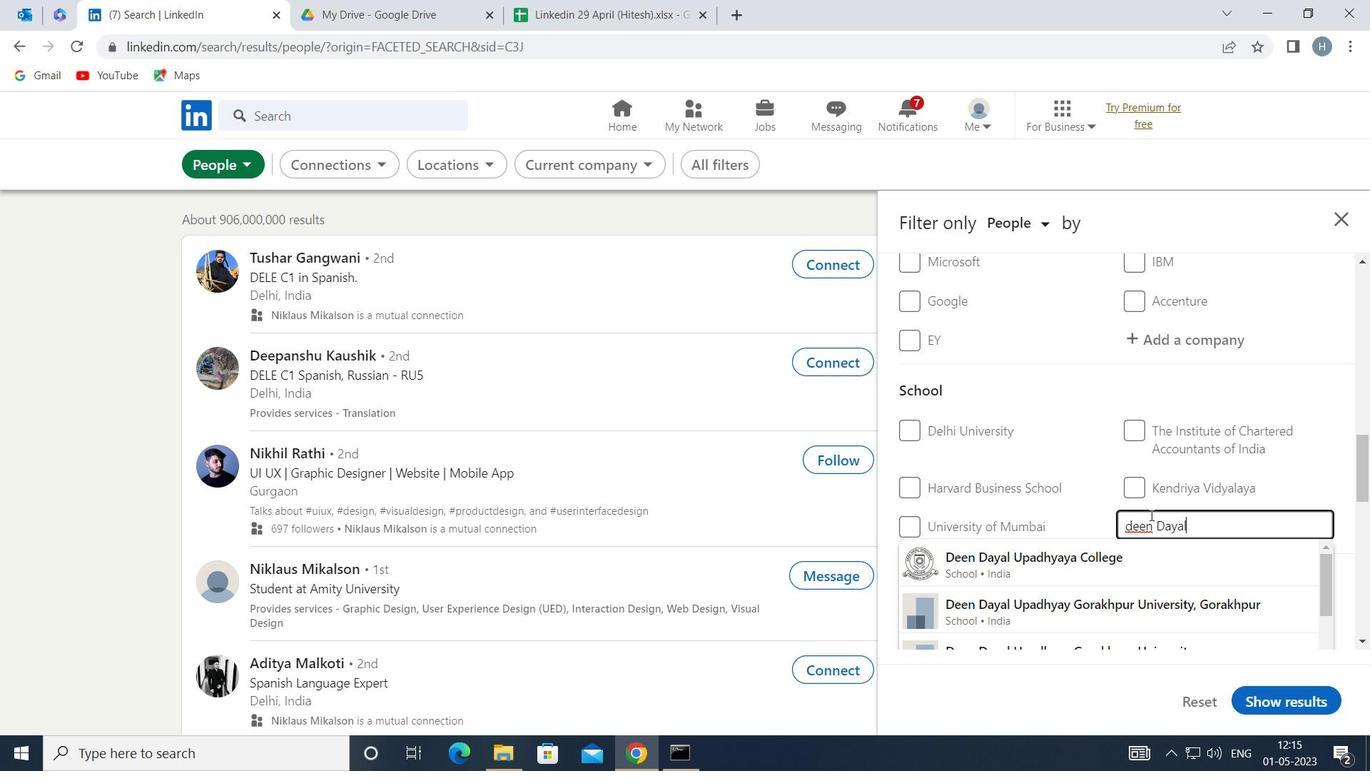 
Action: Mouse moved to (1142, 603)
Screenshot: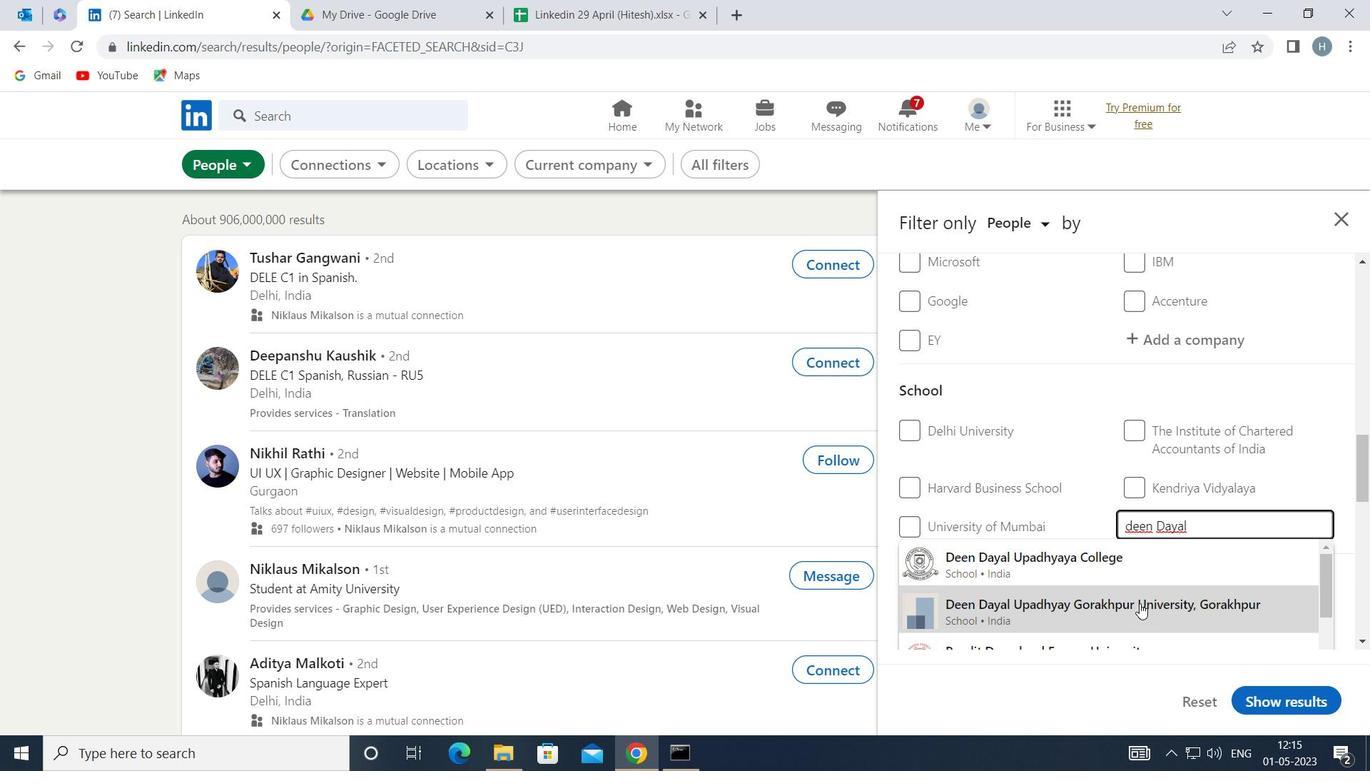 
Action: Mouse pressed left at (1142, 603)
Screenshot: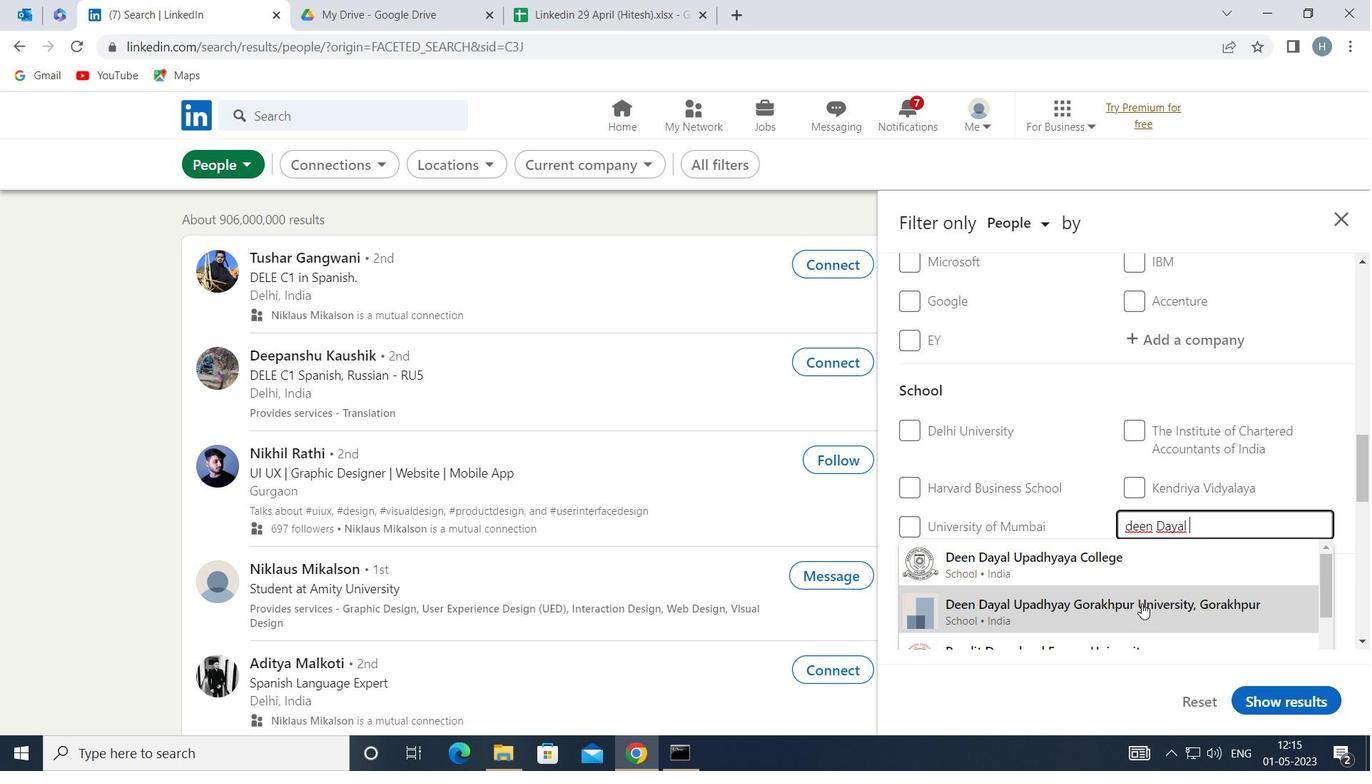 
Action: Mouse moved to (1127, 571)
Screenshot: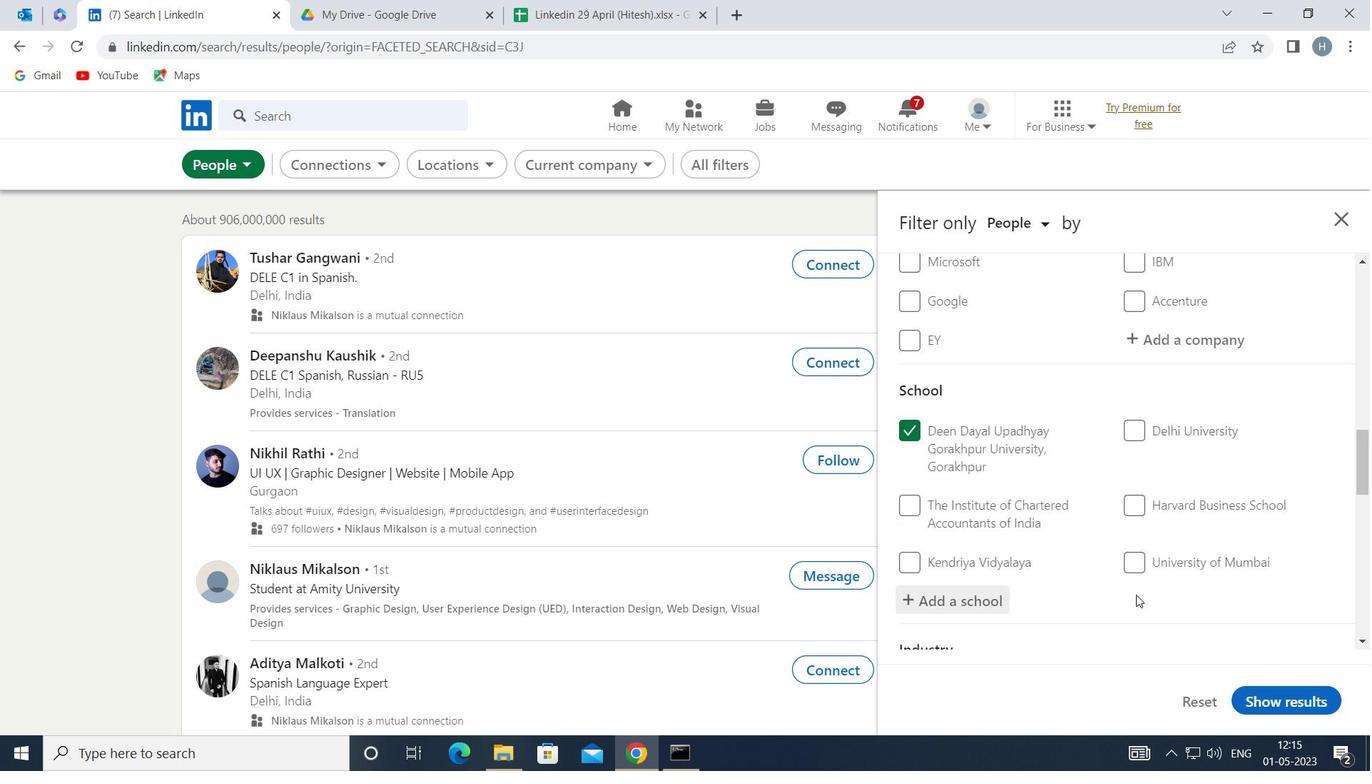 
Action: Mouse scrolled (1127, 570) with delta (0, 0)
Screenshot: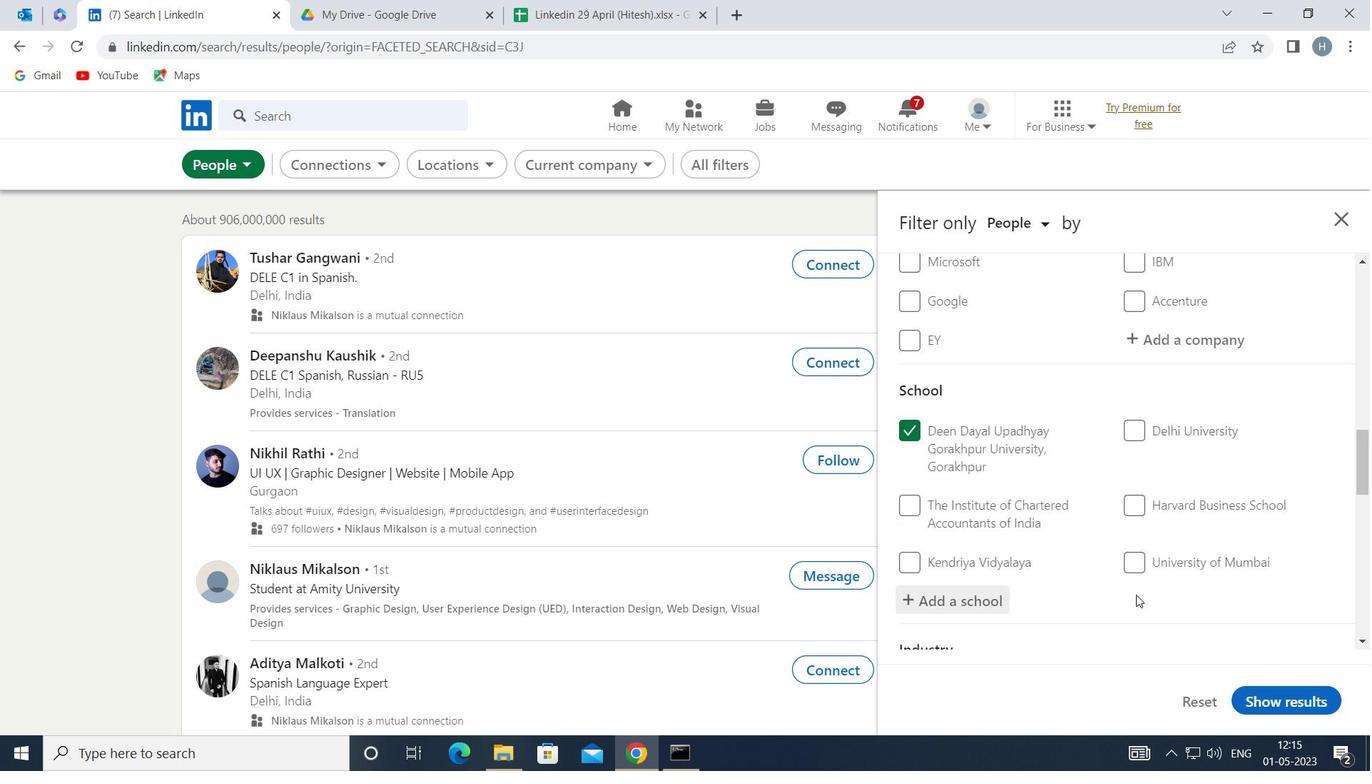 
Action: Mouse moved to (1125, 570)
Screenshot: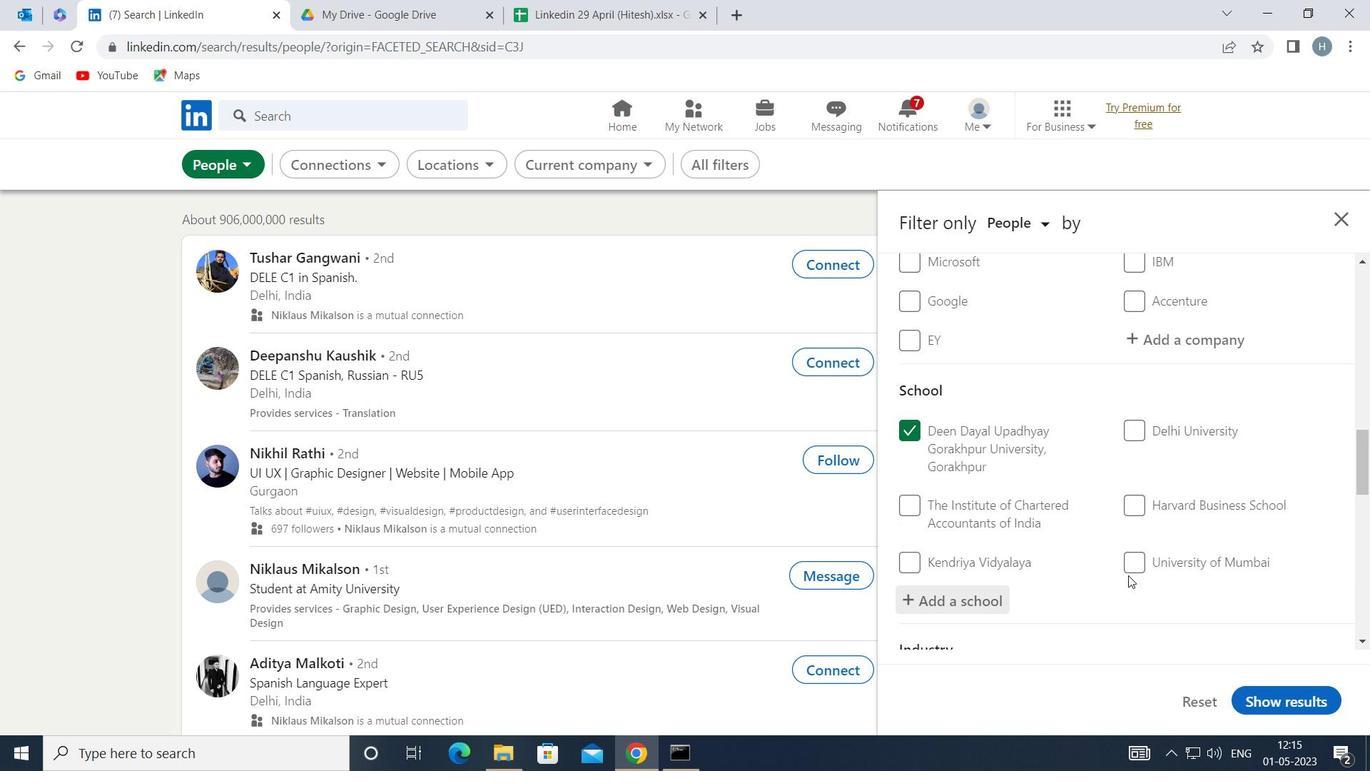 
Action: Mouse scrolled (1125, 569) with delta (0, 0)
Screenshot: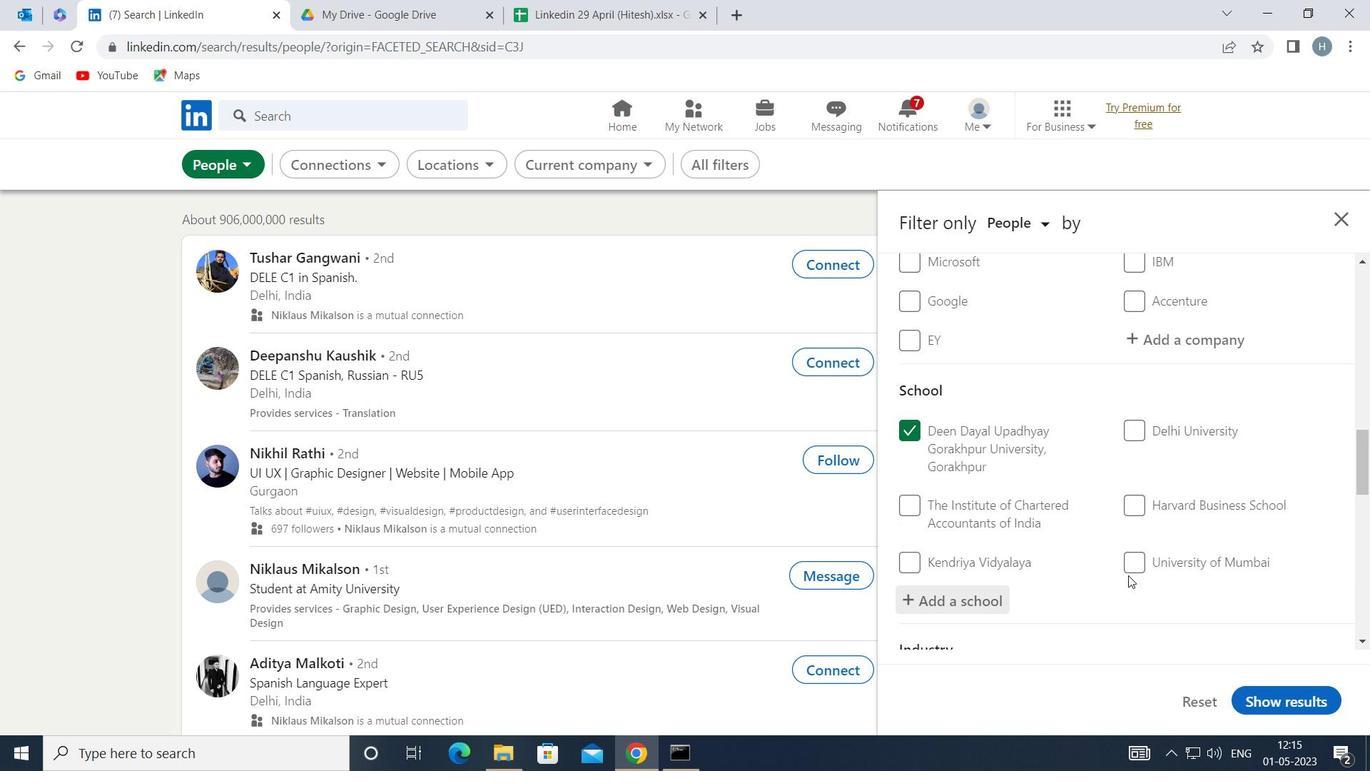 
Action: Mouse moved to (1122, 565)
Screenshot: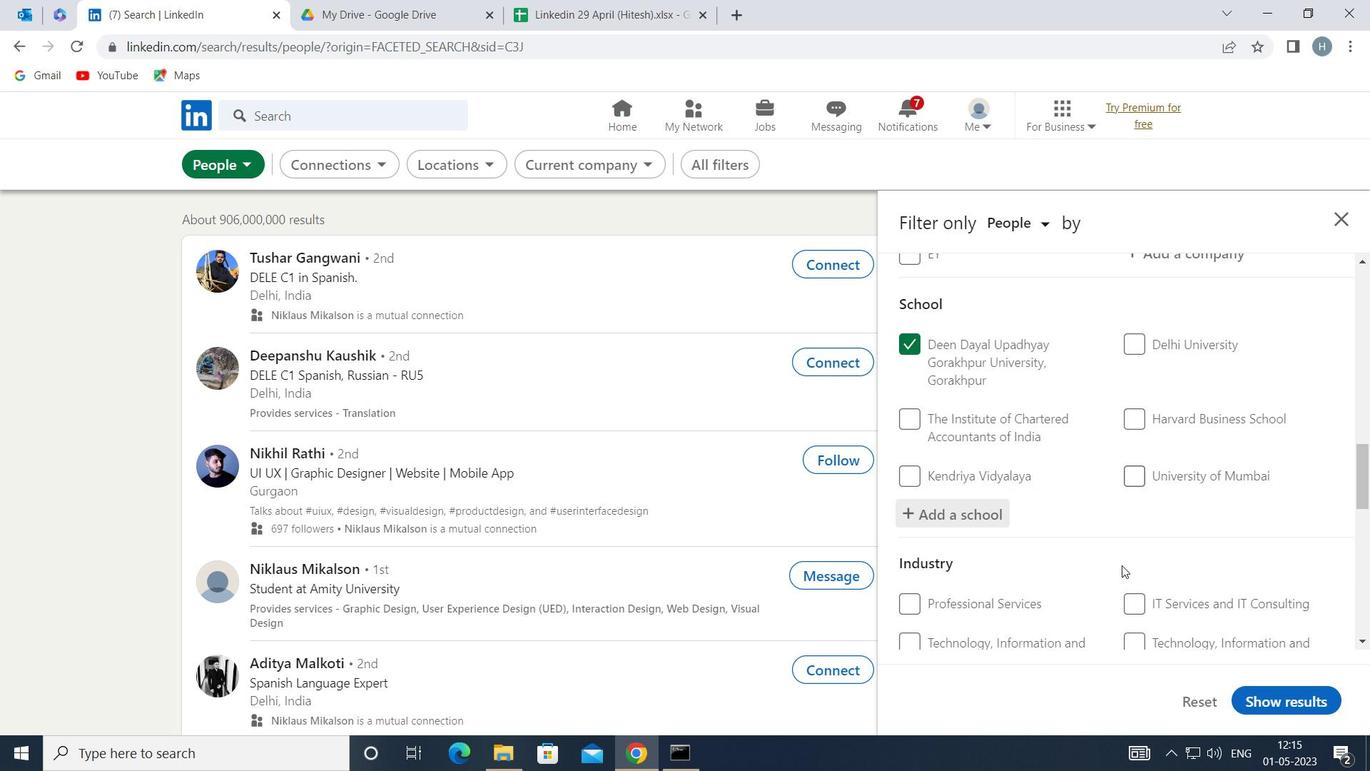 
Action: Mouse scrolled (1122, 564) with delta (0, 0)
Screenshot: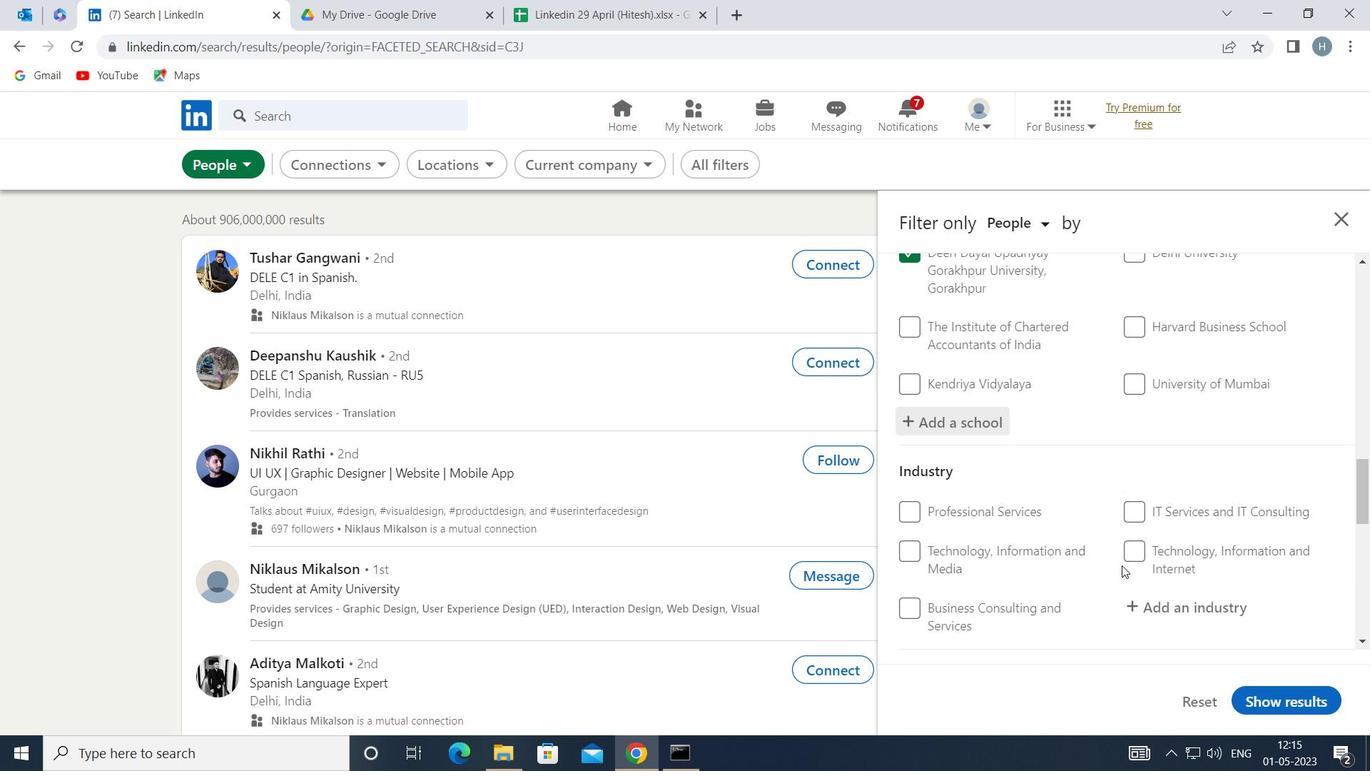 
Action: Mouse moved to (1122, 563)
Screenshot: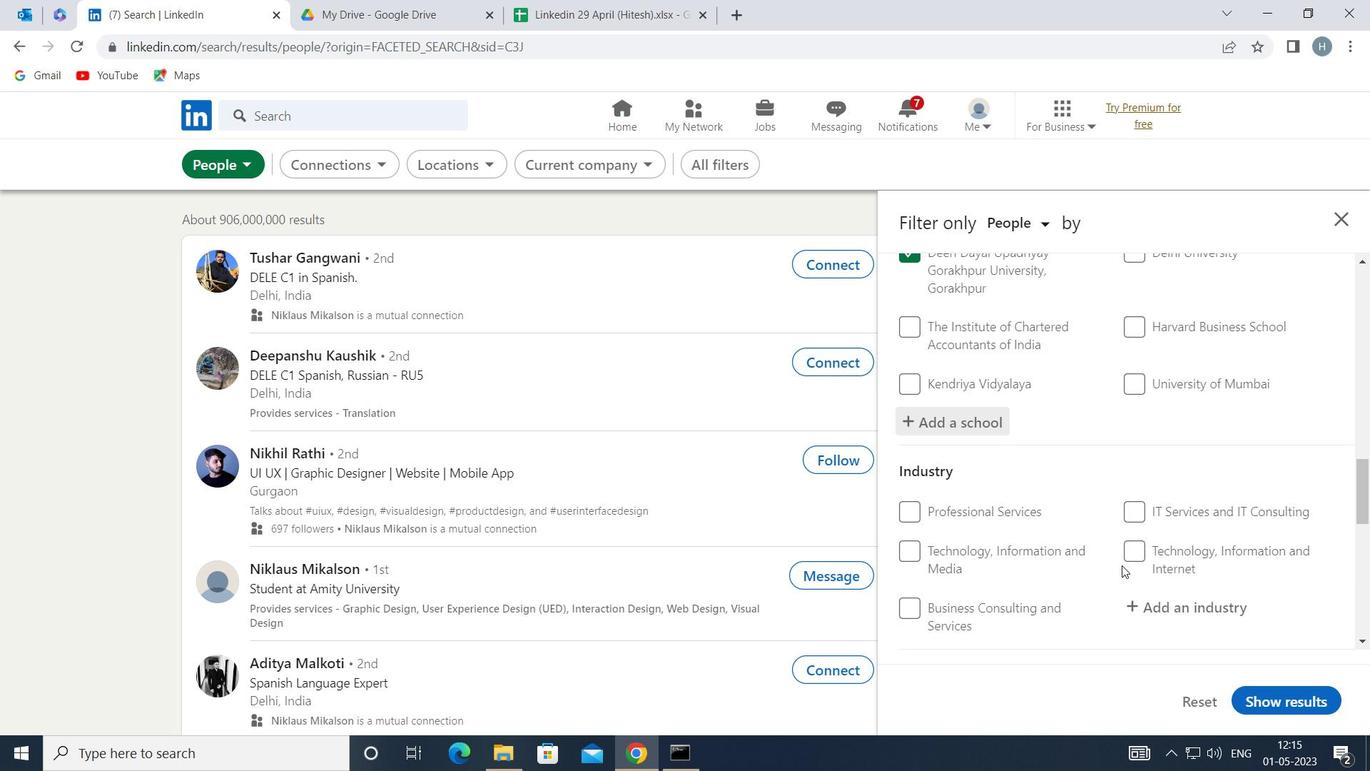 
Action: Mouse scrolled (1122, 562) with delta (0, 0)
Screenshot: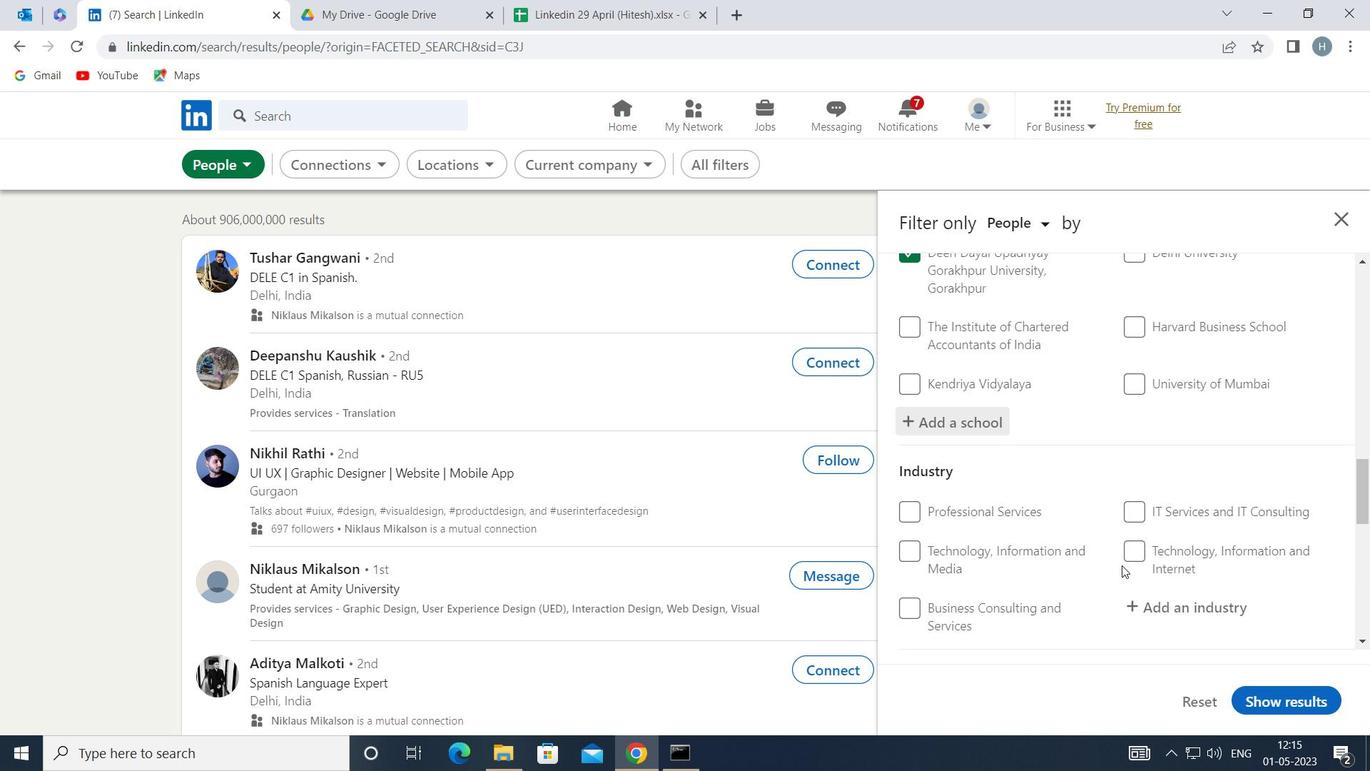 
Action: Mouse moved to (1212, 424)
Screenshot: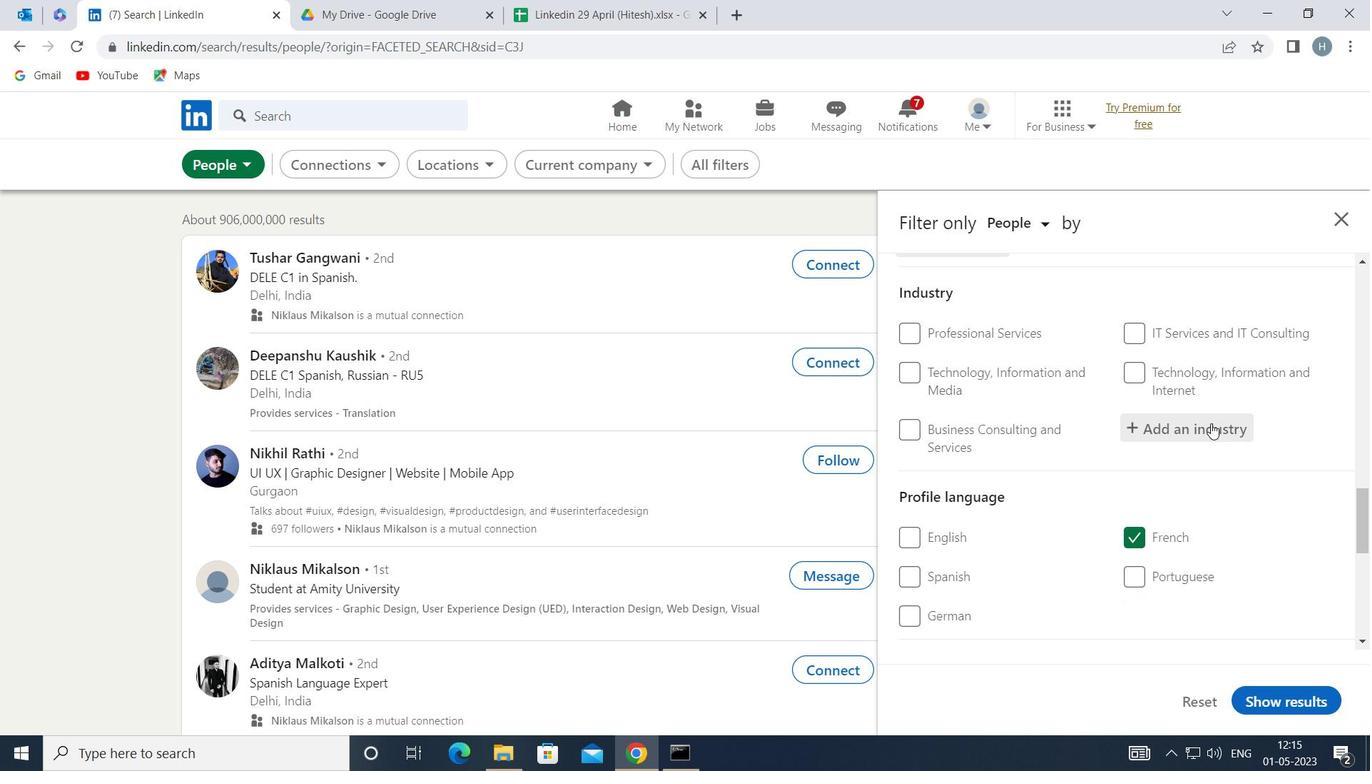 
Action: Mouse pressed left at (1212, 424)
Screenshot: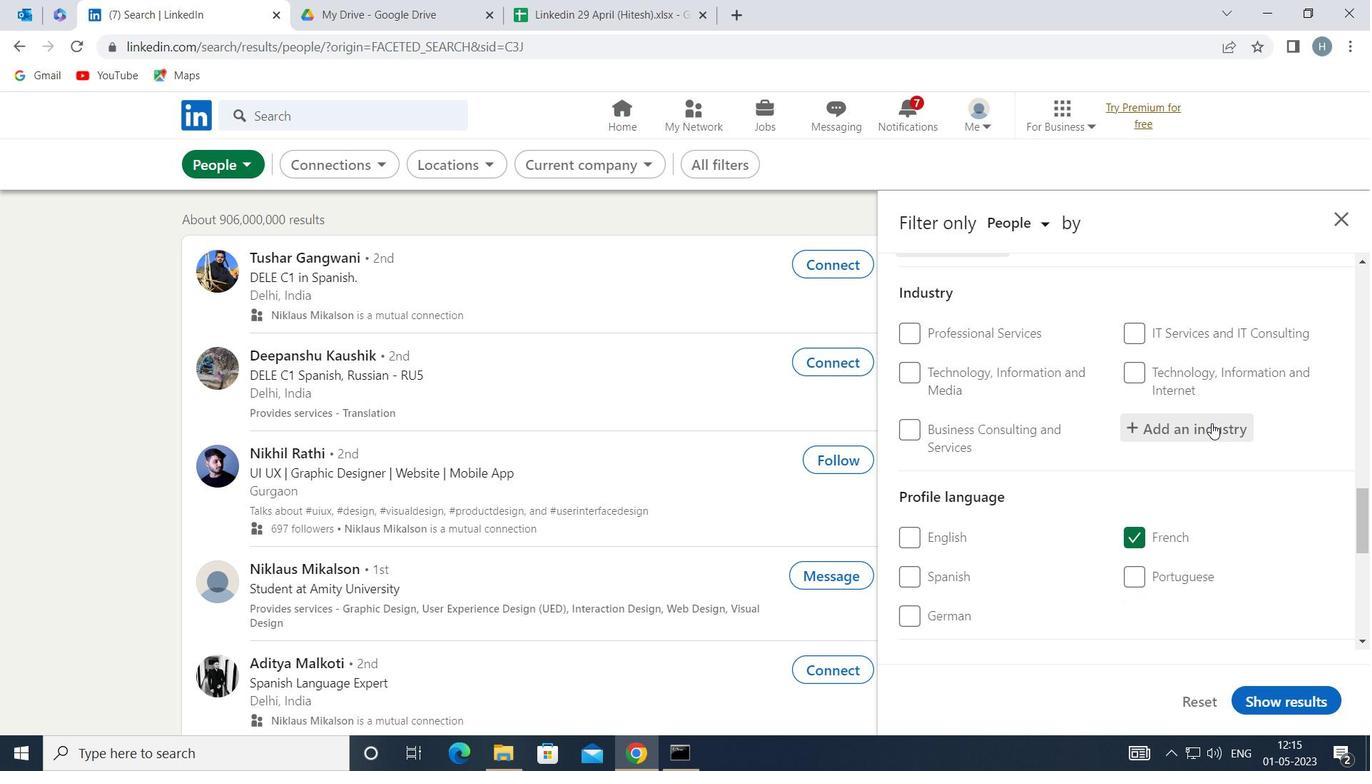 
Action: Mouse moved to (1198, 423)
Screenshot: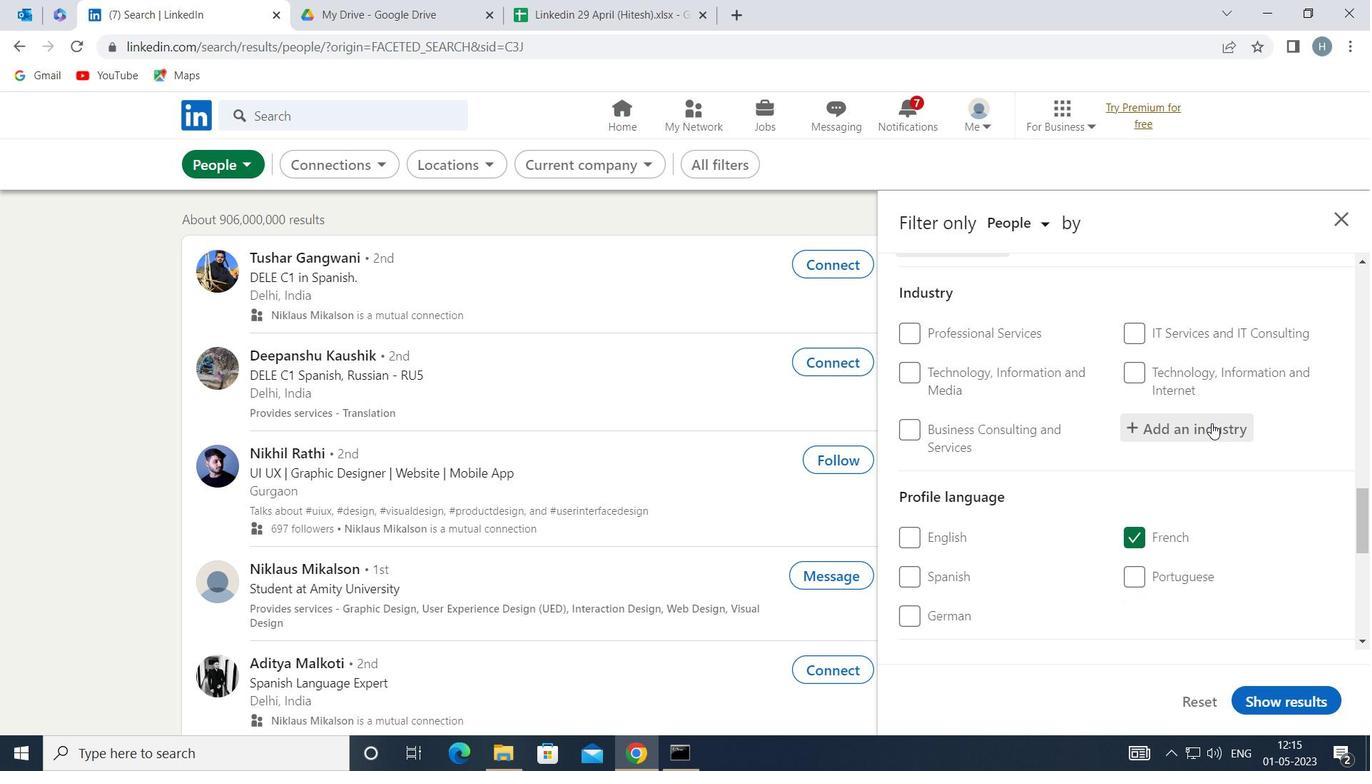 
Action: Key pressed <Key.shift>AGRIC
Screenshot: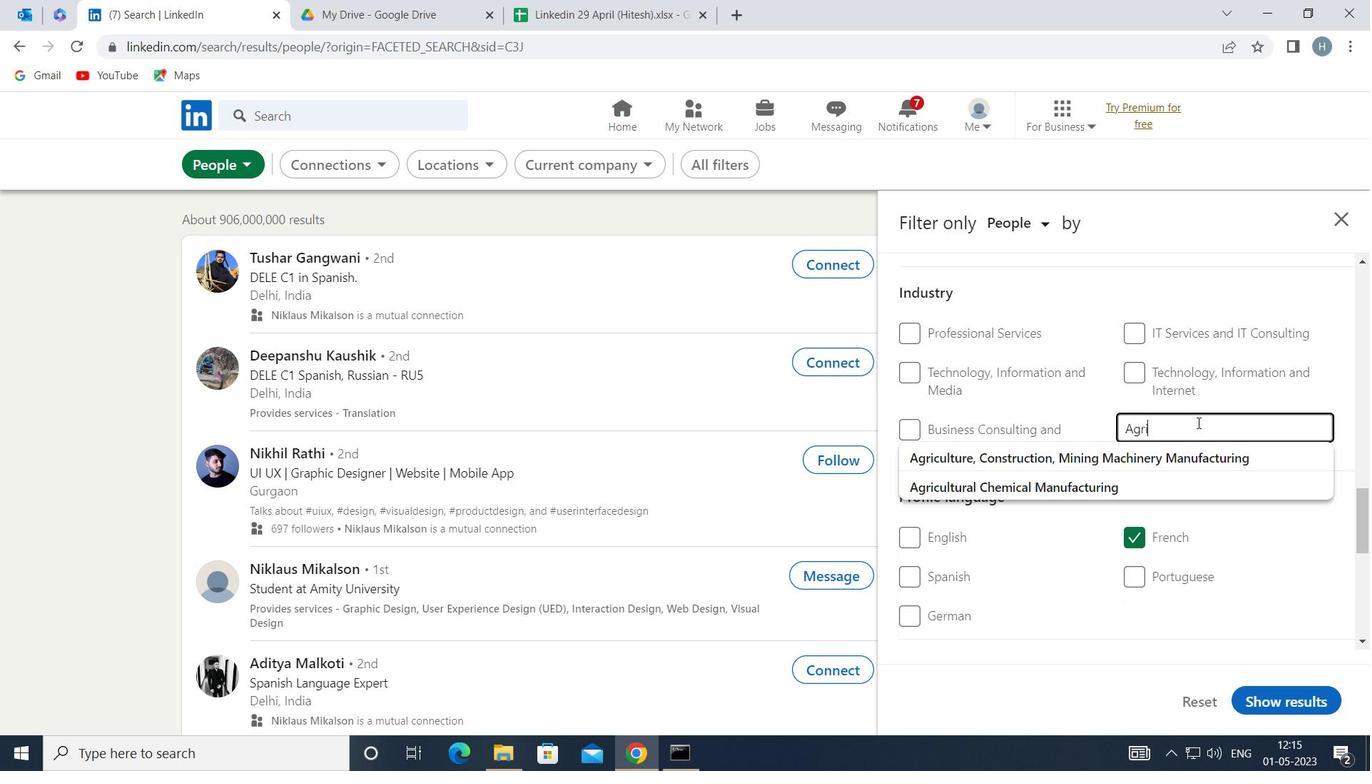 
Action: Mouse moved to (1197, 423)
Screenshot: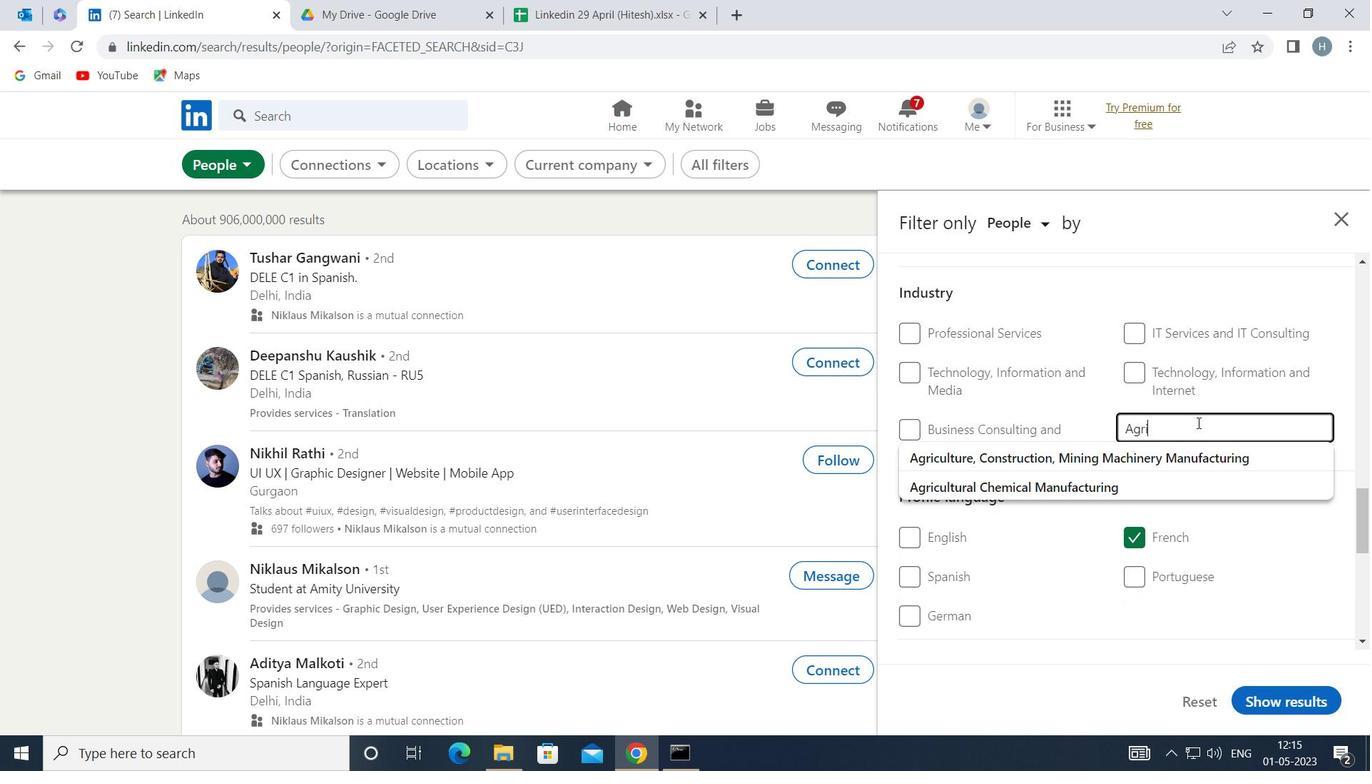 
Action: Key pressed UL
Screenshot: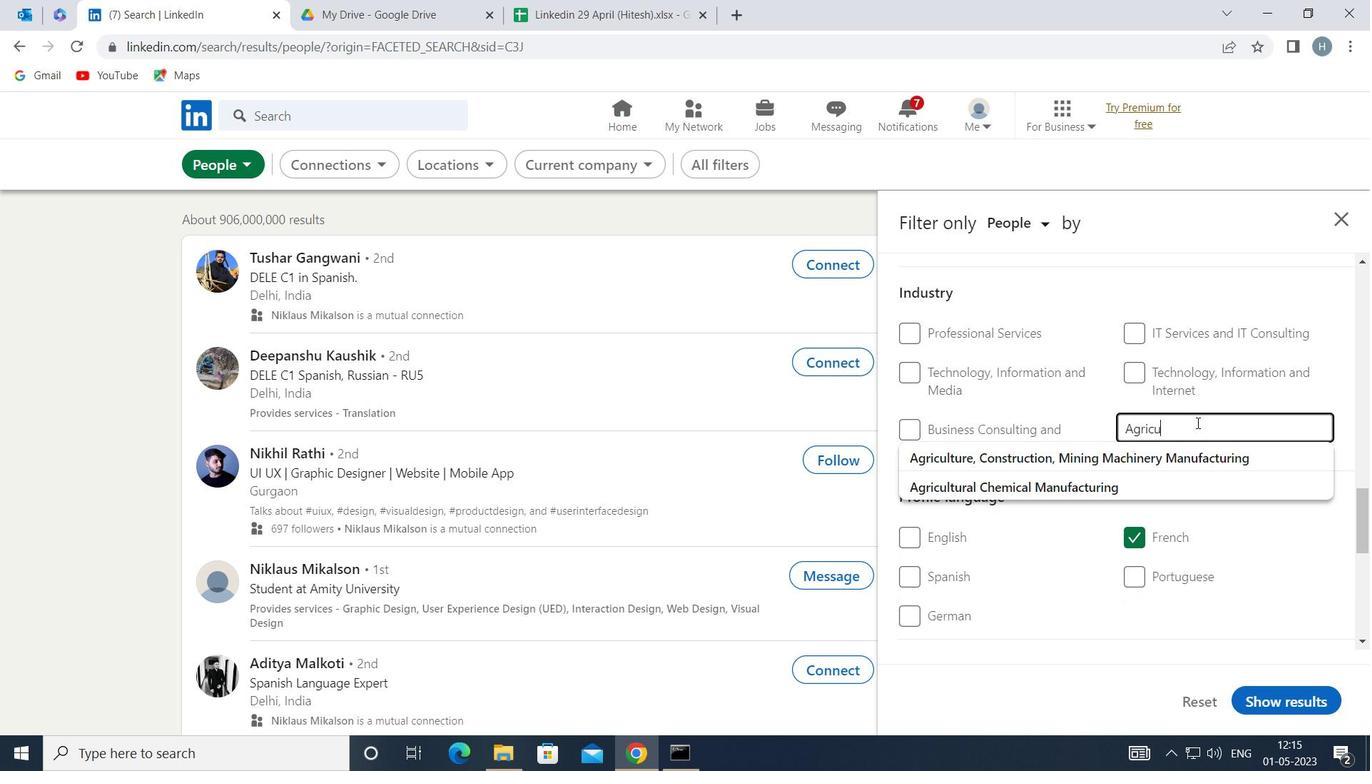 
Action: Mouse moved to (1170, 476)
Screenshot: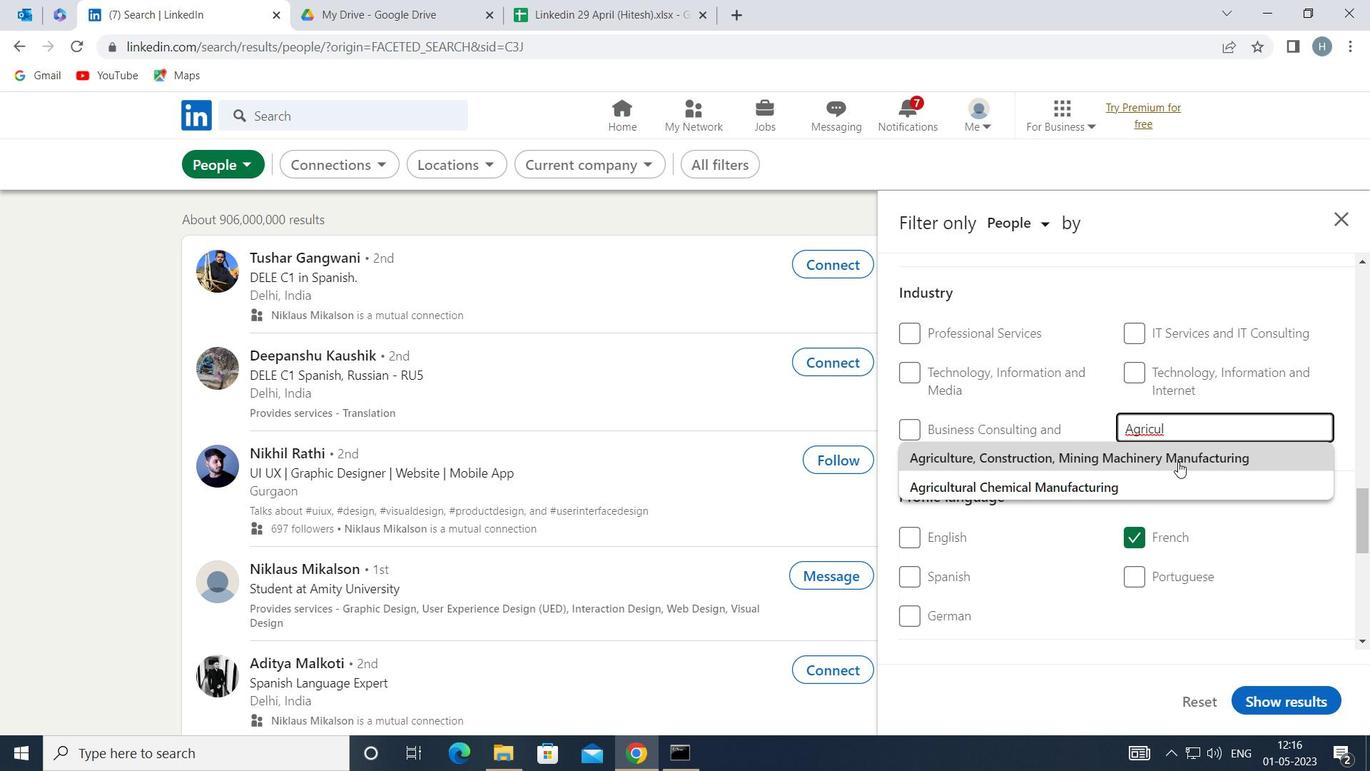 
Action: Mouse pressed left at (1170, 476)
Screenshot: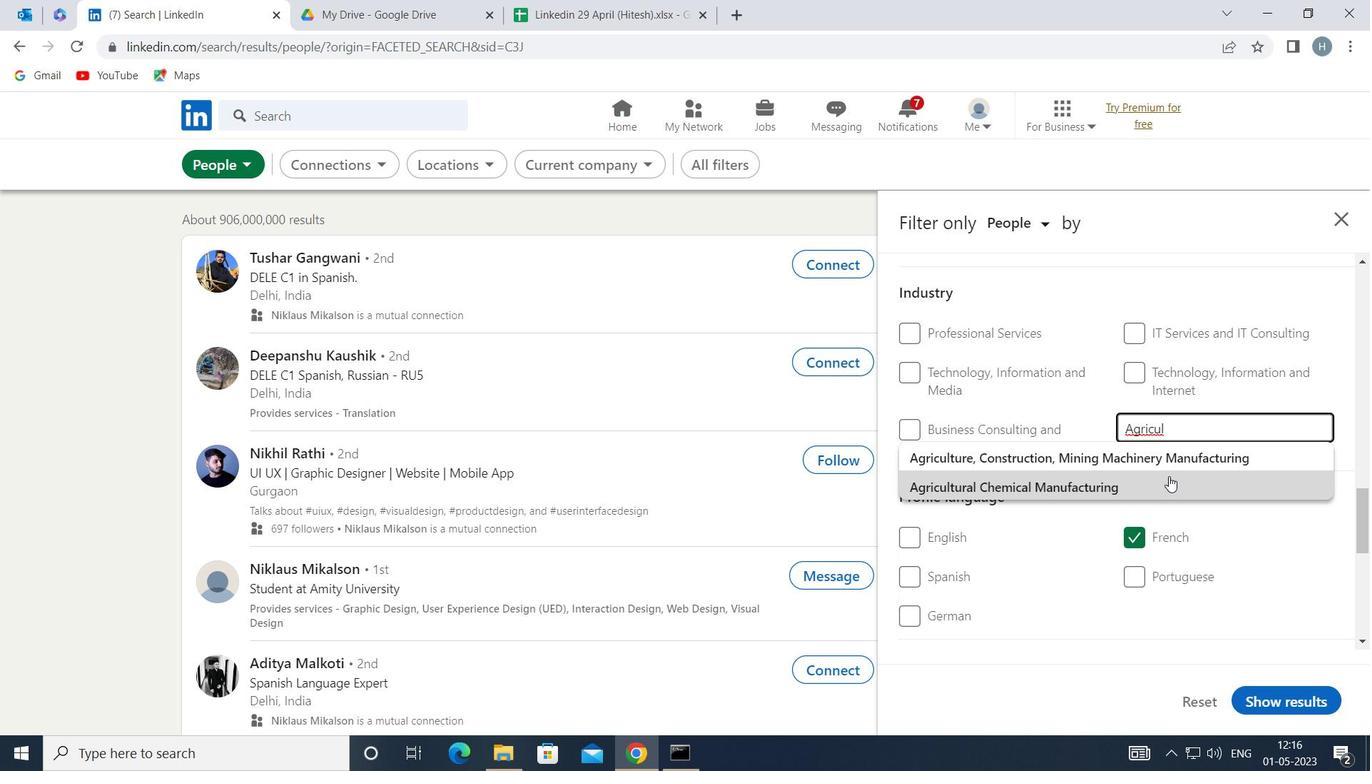 
Action: Mouse moved to (1110, 477)
Screenshot: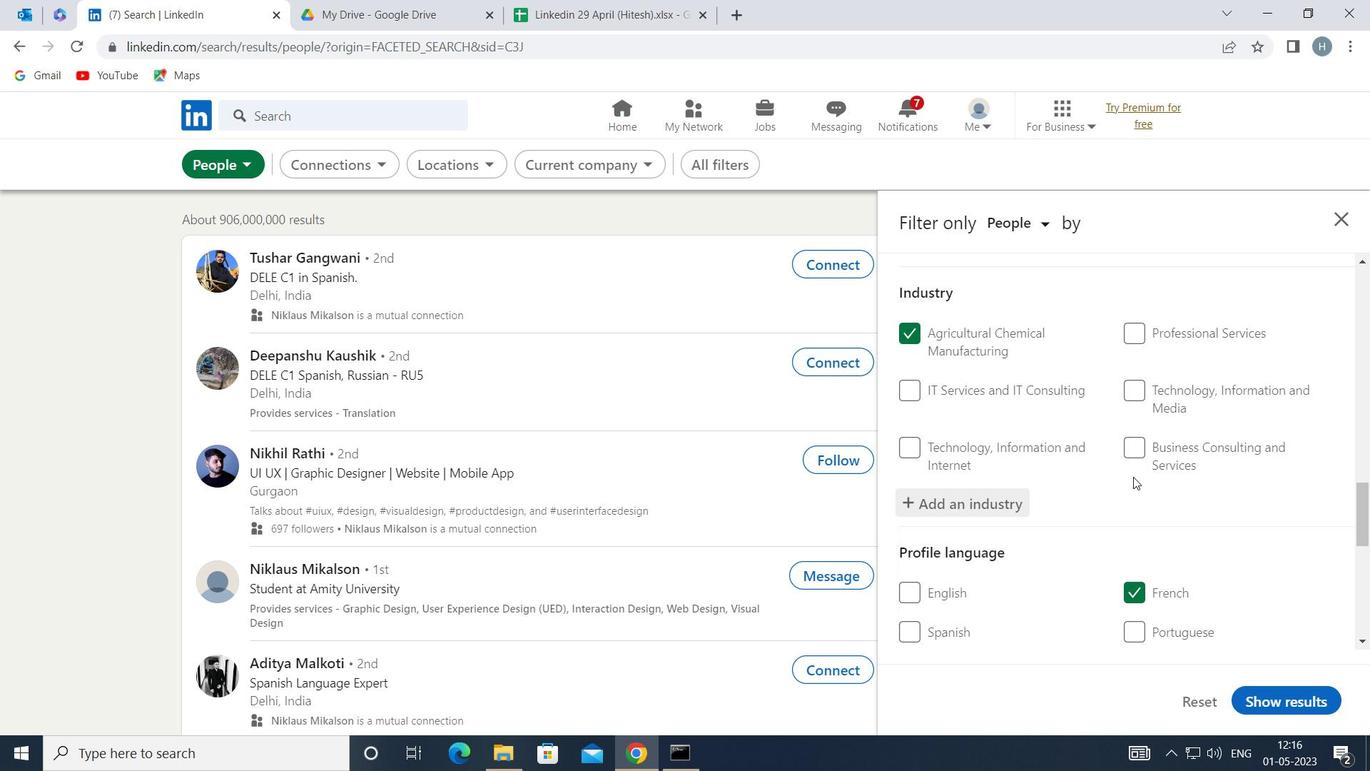 
Action: Mouse scrolled (1110, 476) with delta (0, 0)
Screenshot: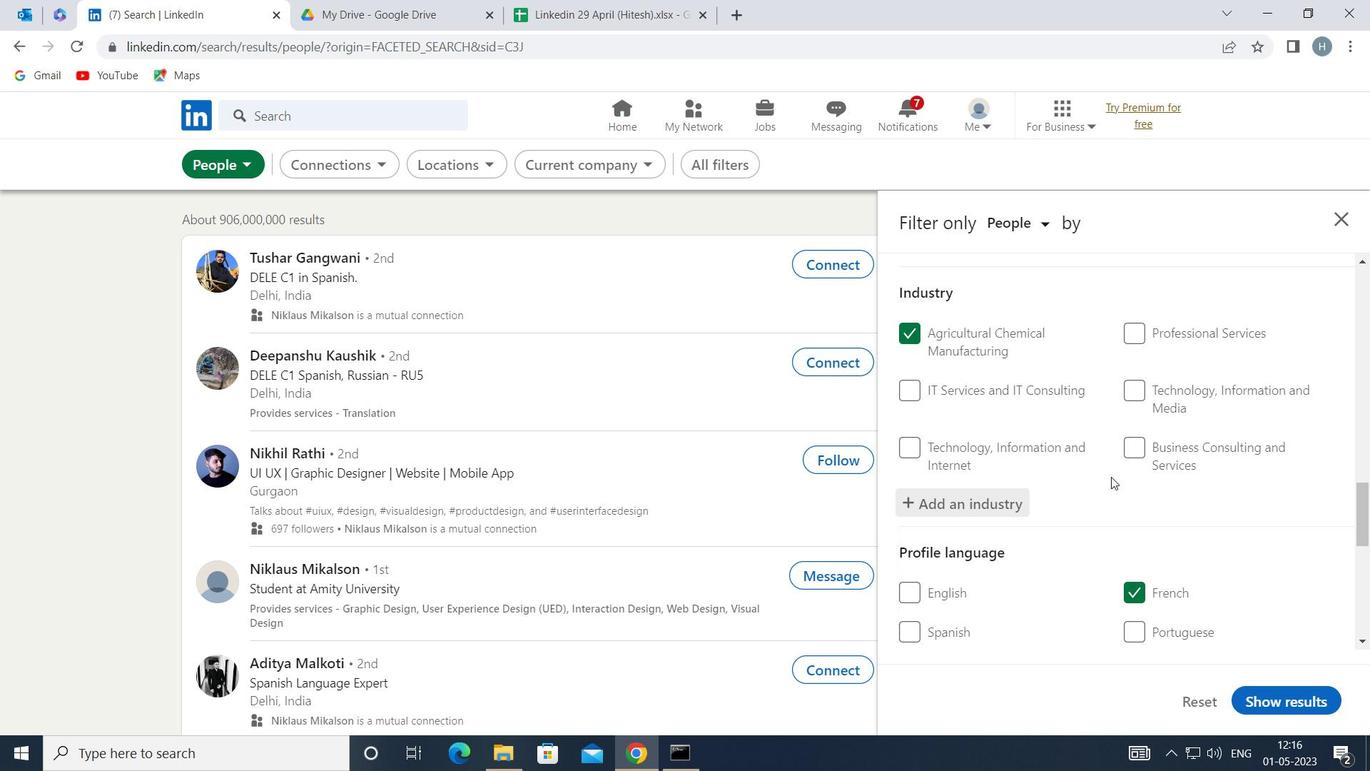 
Action: Mouse scrolled (1110, 476) with delta (0, 0)
Screenshot: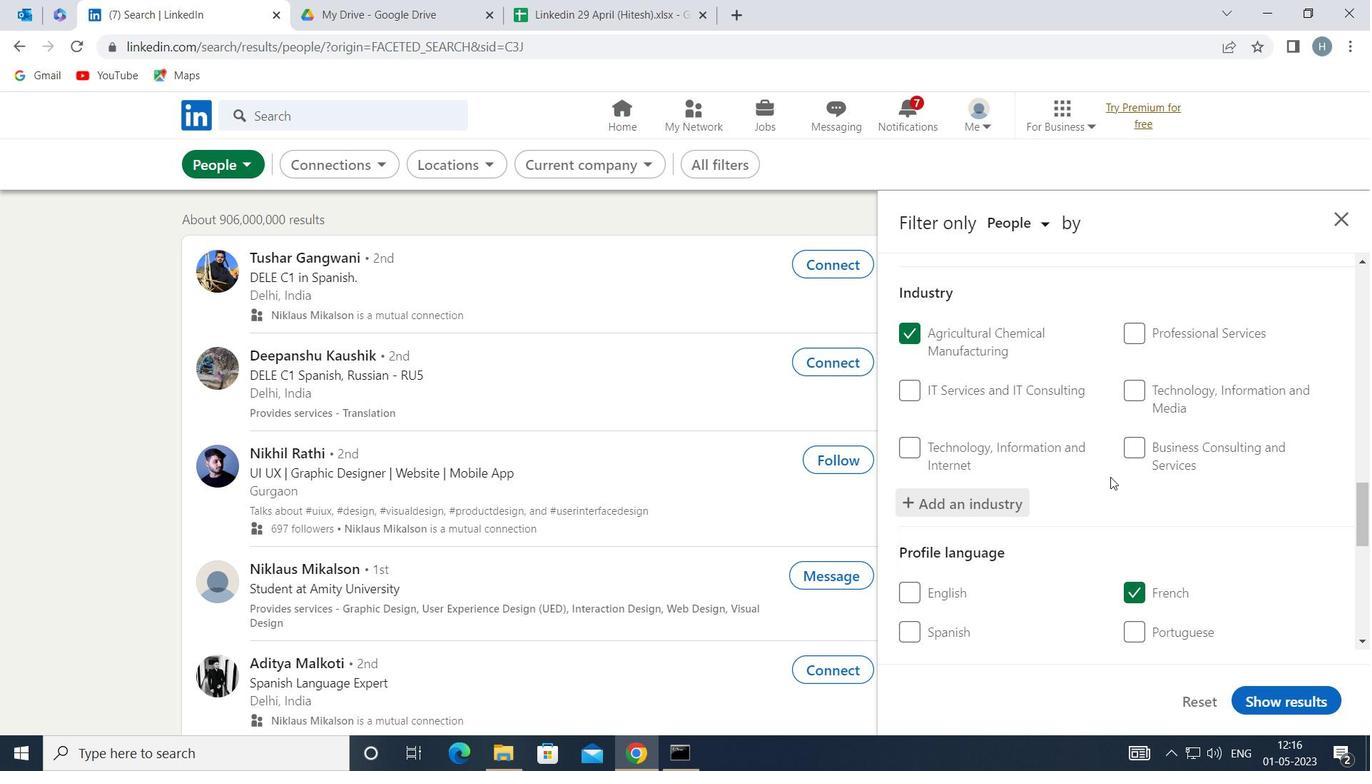 
Action: Mouse scrolled (1110, 476) with delta (0, 0)
Screenshot: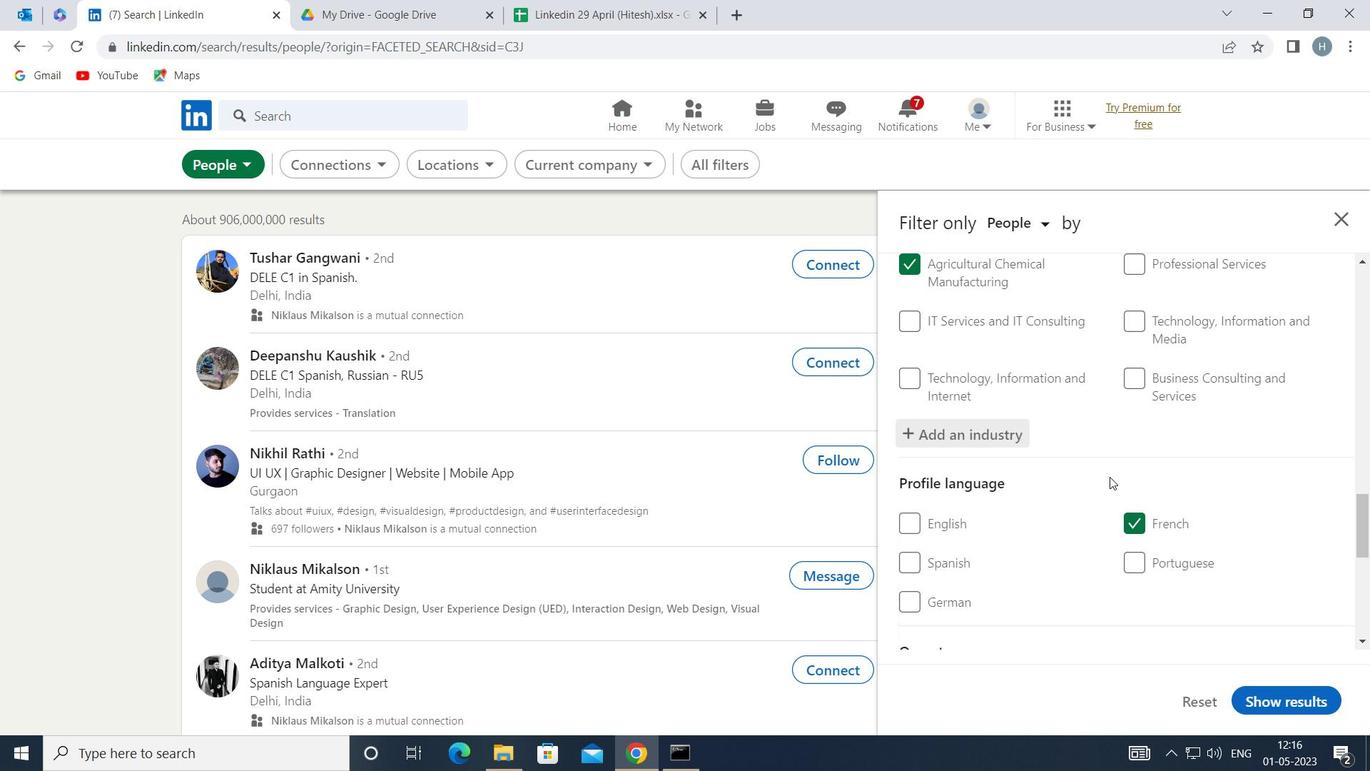
Action: Mouse scrolled (1110, 476) with delta (0, 0)
Screenshot: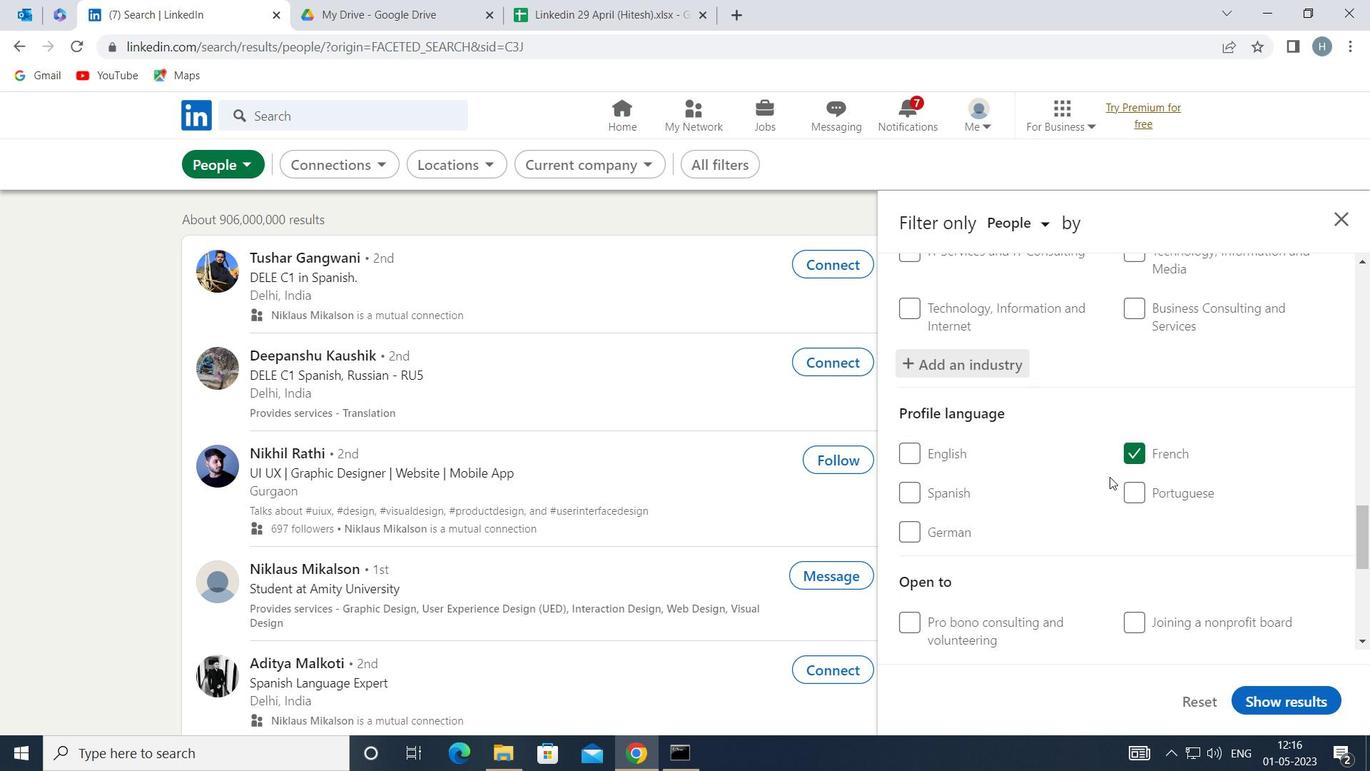 
Action: Mouse scrolled (1110, 478) with delta (0, 0)
Screenshot: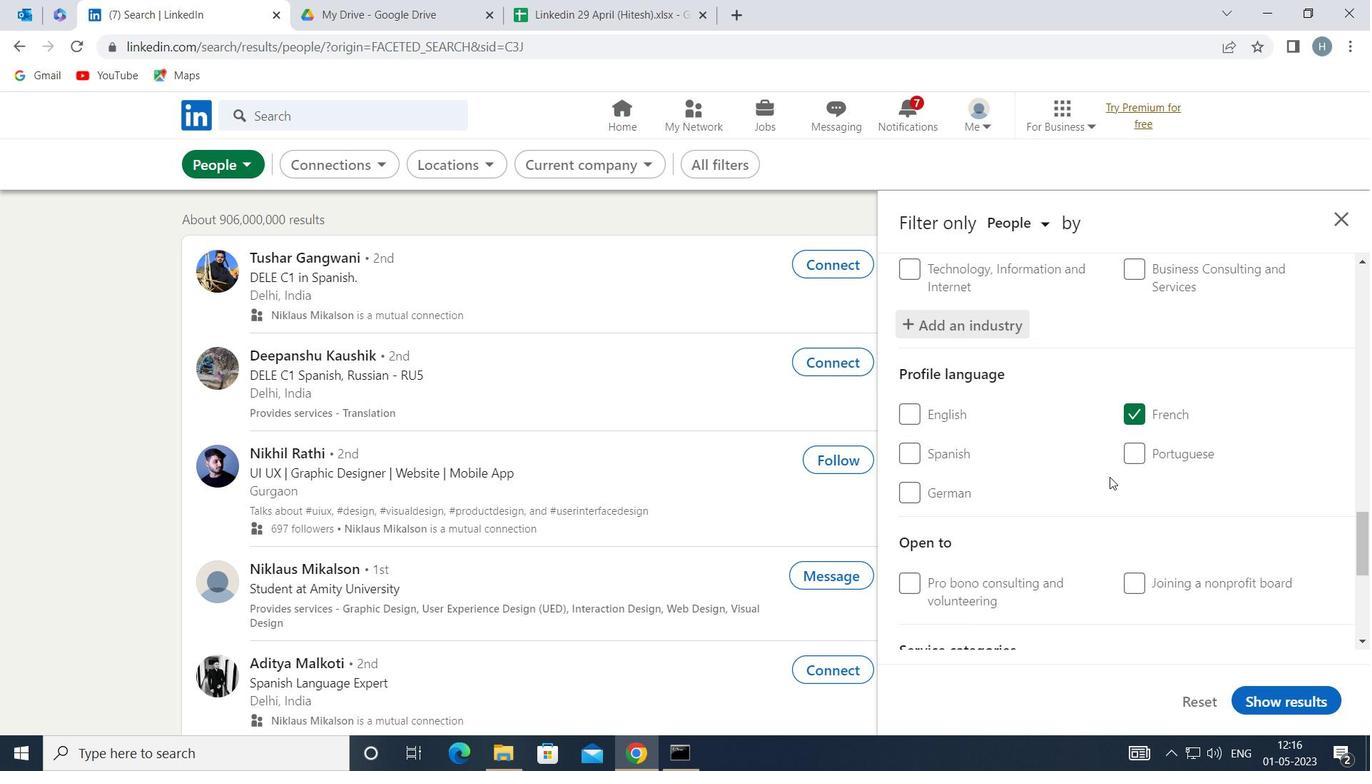 
Action: Mouse scrolled (1110, 476) with delta (0, 0)
Screenshot: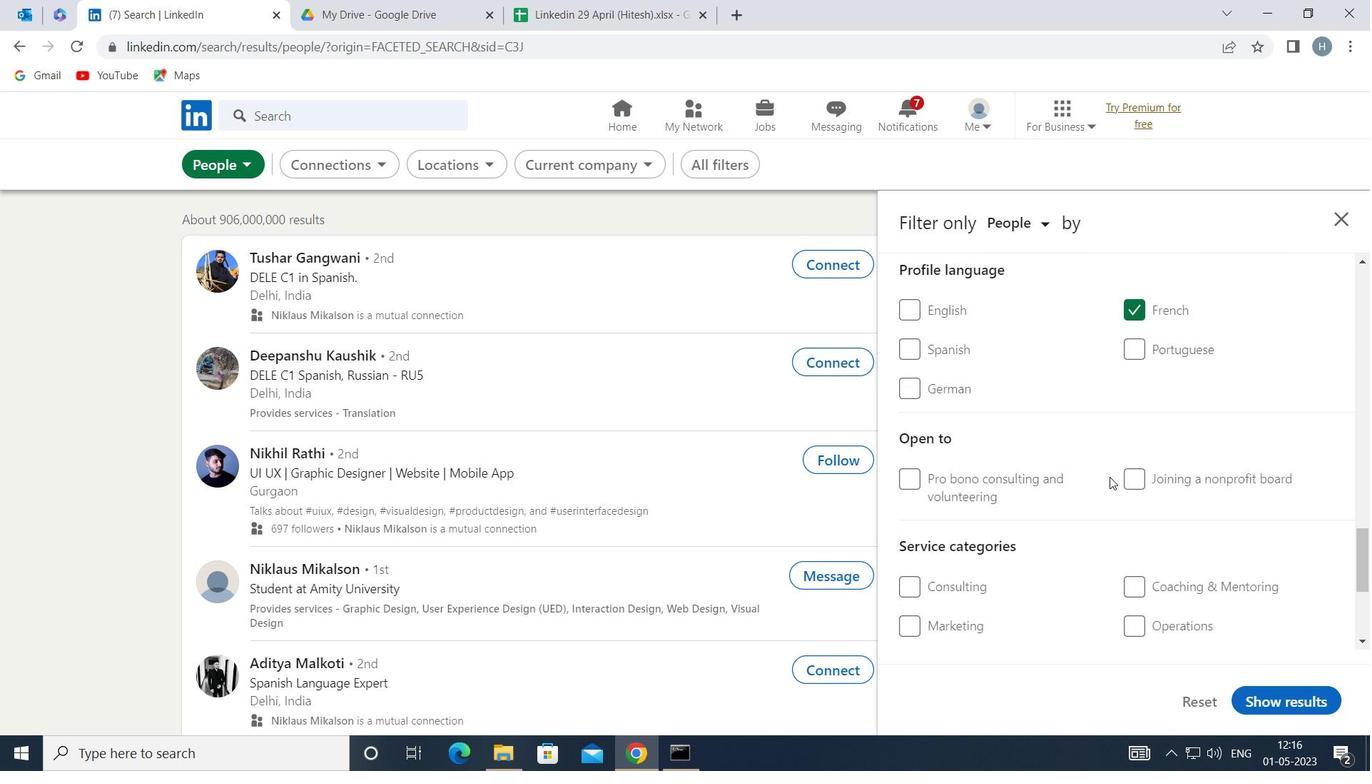 
Action: Mouse scrolled (1110, 476) with delta (0, 0)
Screenshot: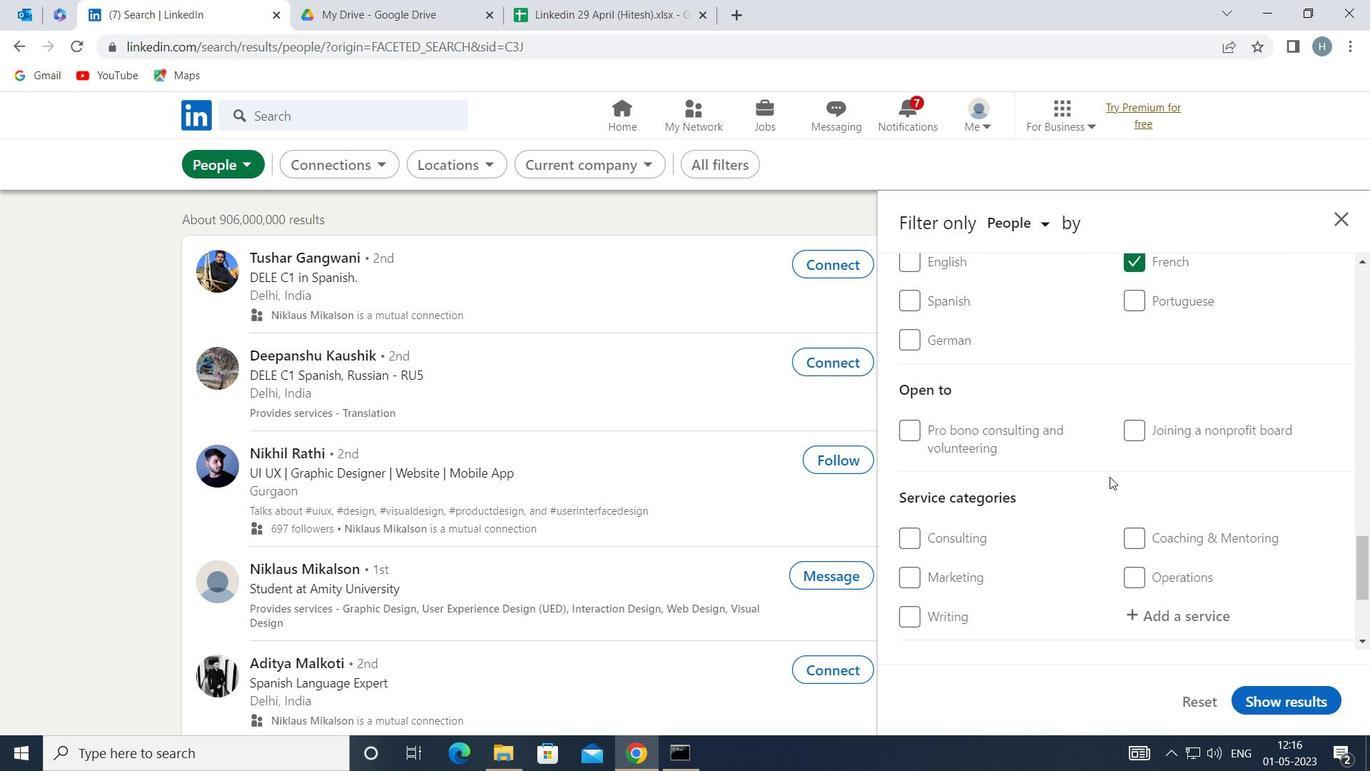 
Action: Mouse scrolled (1110, 476) with delta (0, 0)
Screenshot: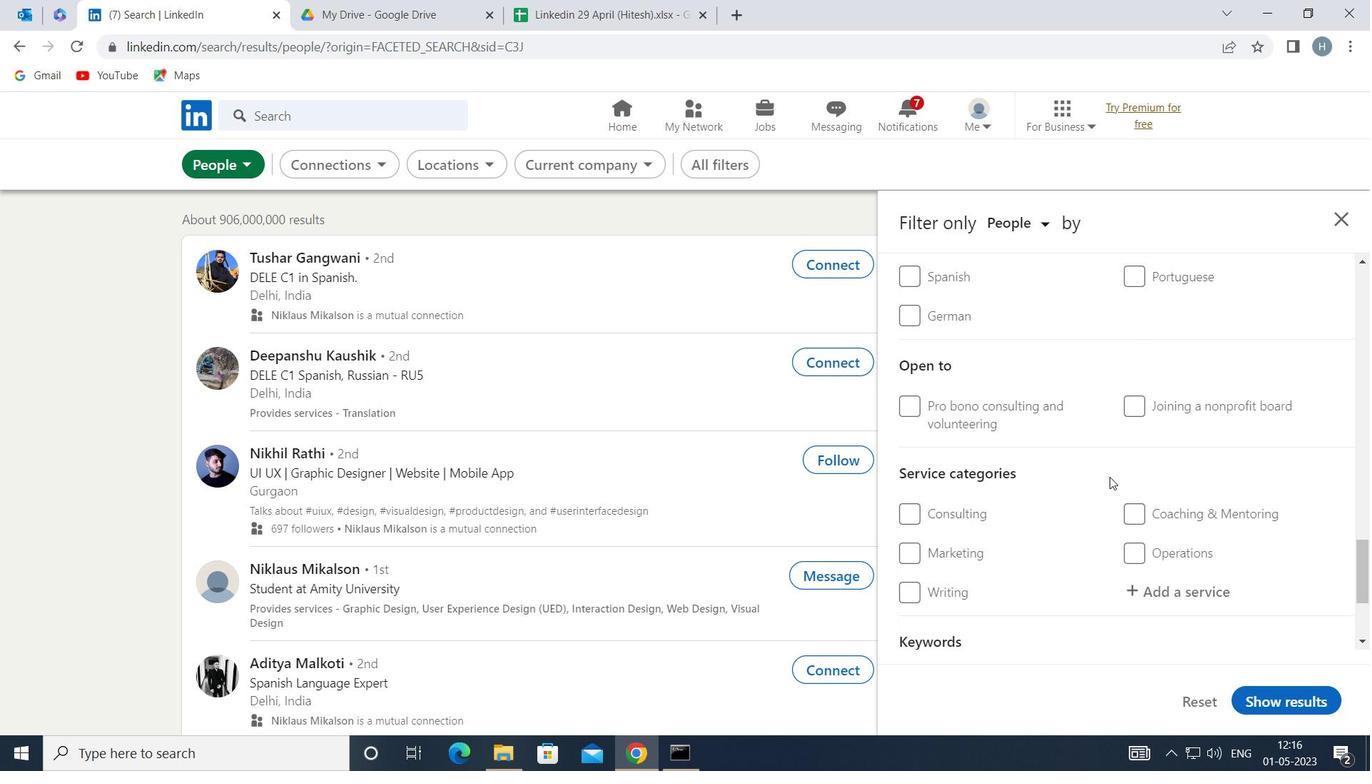 
Action: Mouse scrolled (1110, 476) with delta (0, 0)
Screenshot: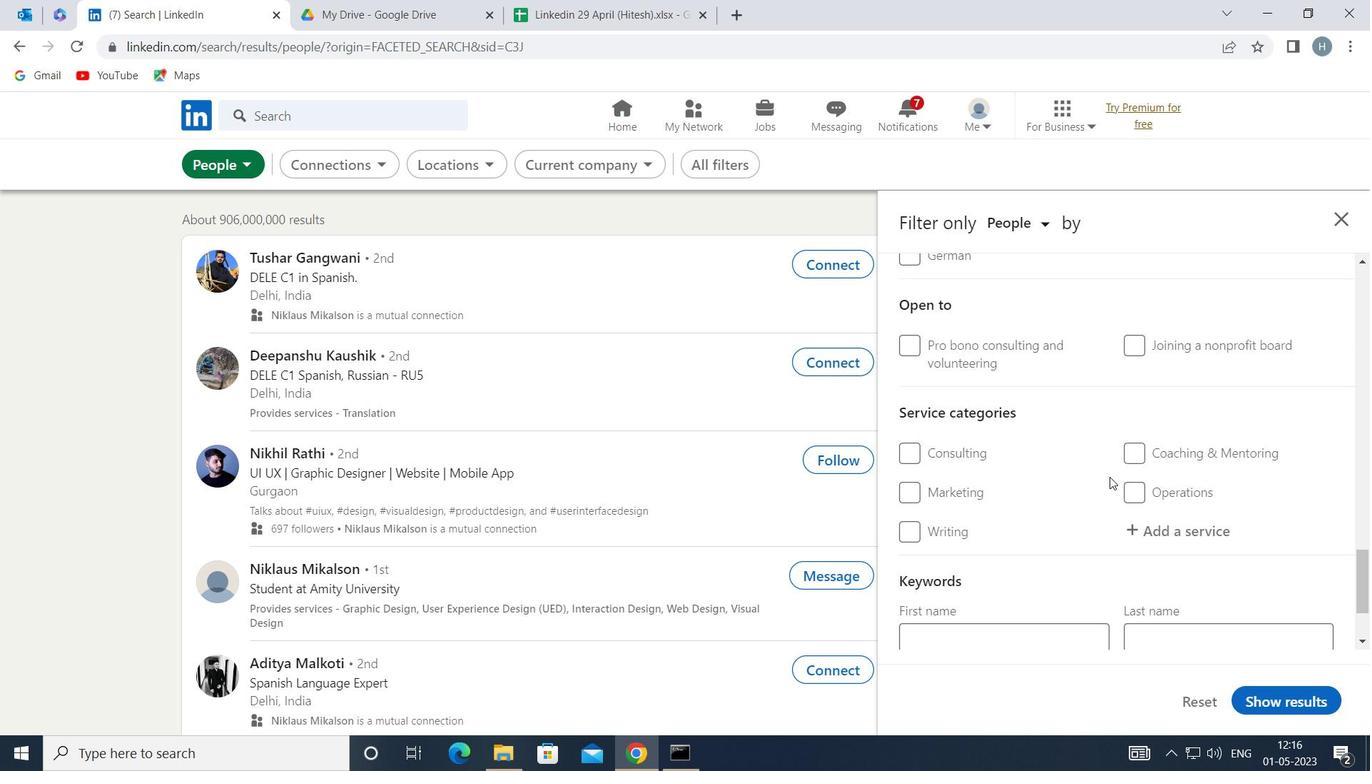 
Action: Mouse moved to (1202, 396)
Screenshot: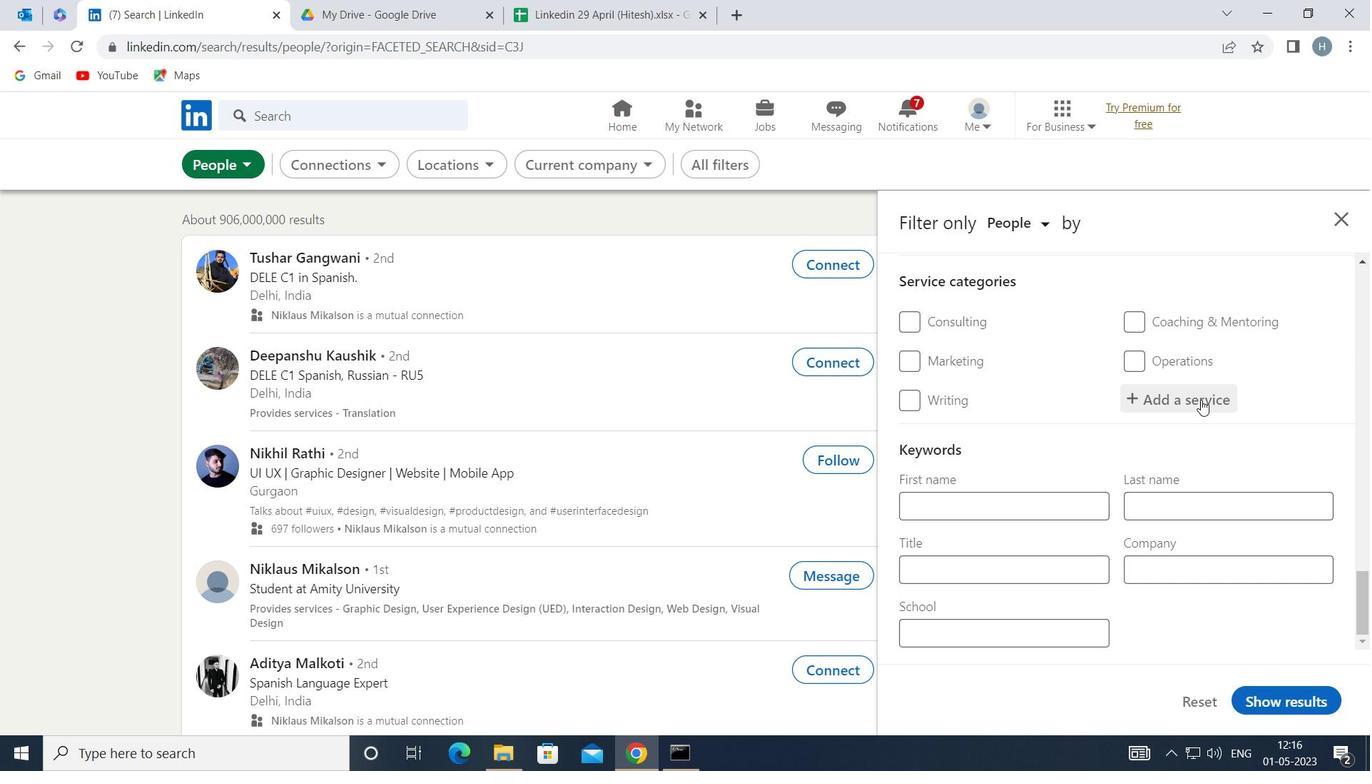 
Action: Mouse pressed left at (1202, 396)
Screenshot: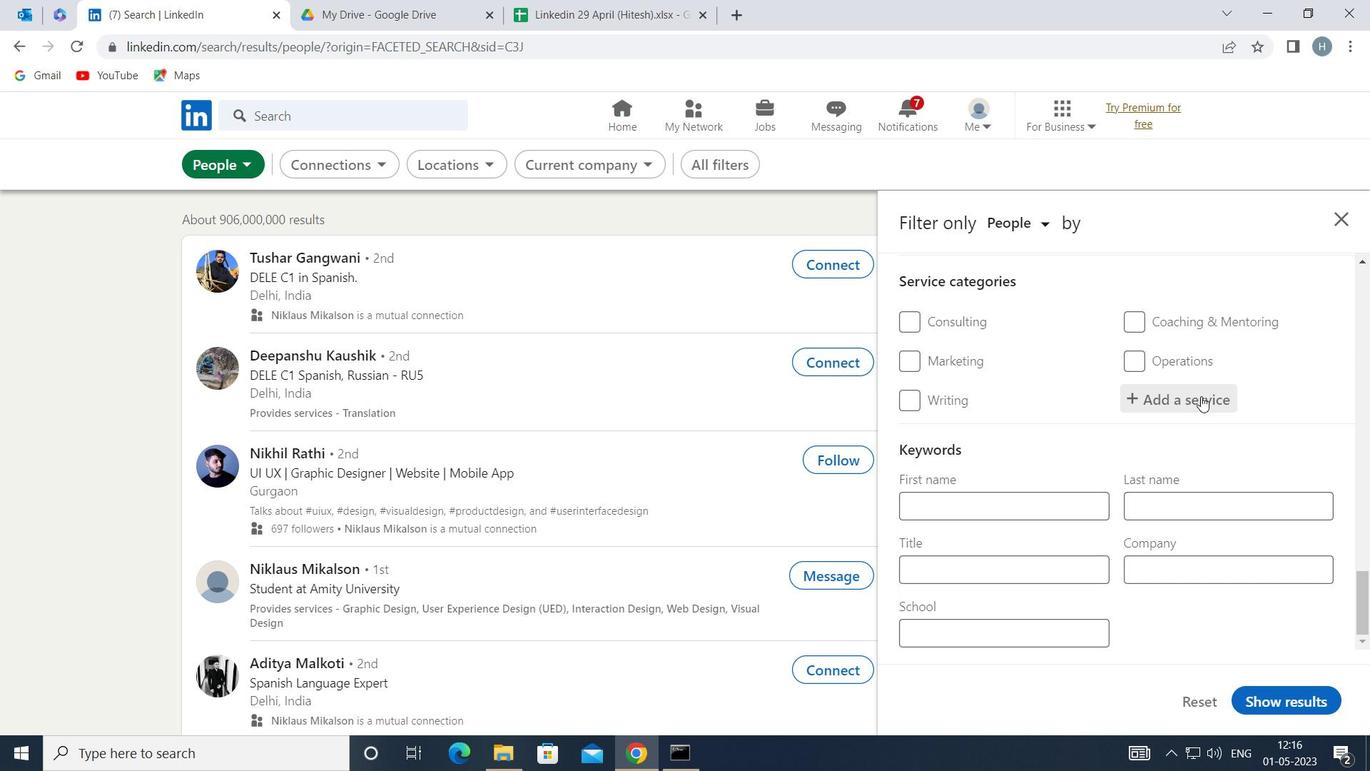 
Action: Mouse moved to (1202, 394)
Screenshot: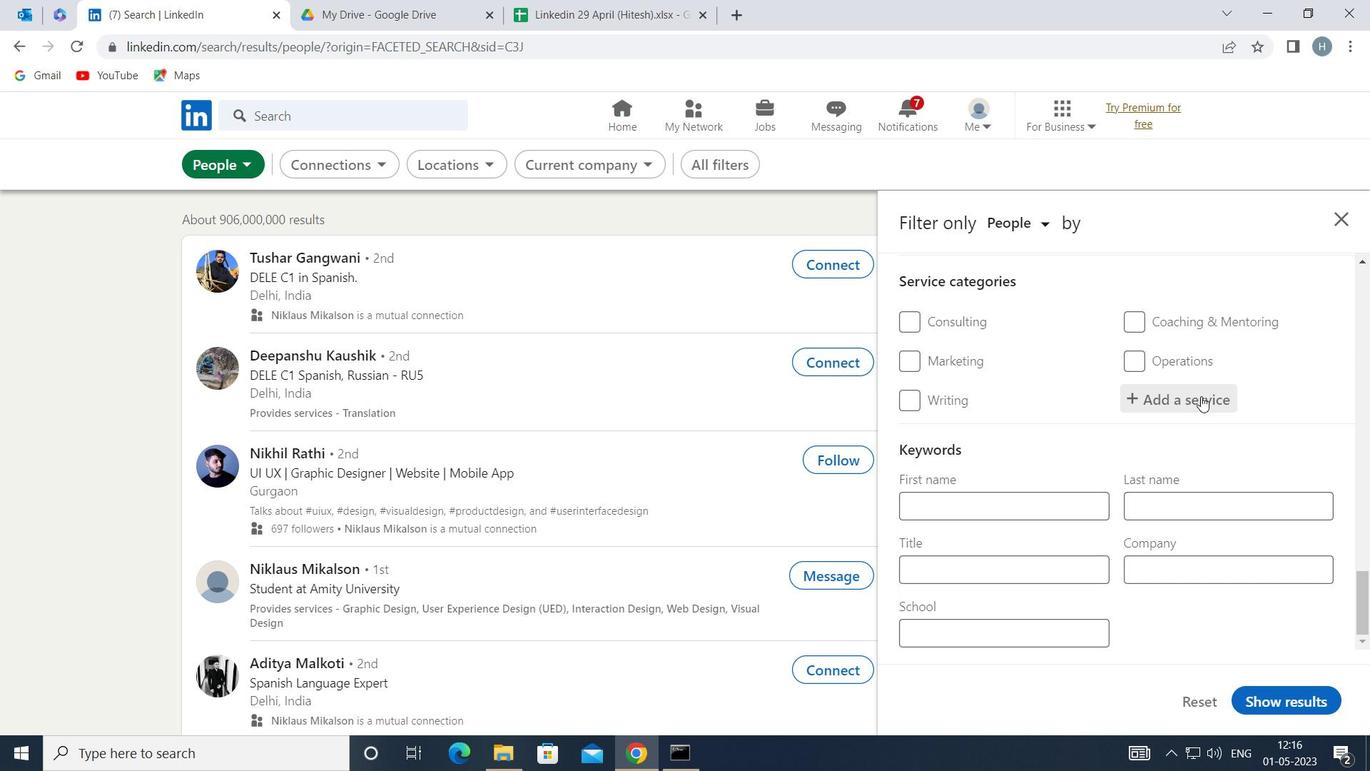 
Action: Key pressed <Key.shift>HR<Key.space><Key.shift>C
Screenshot: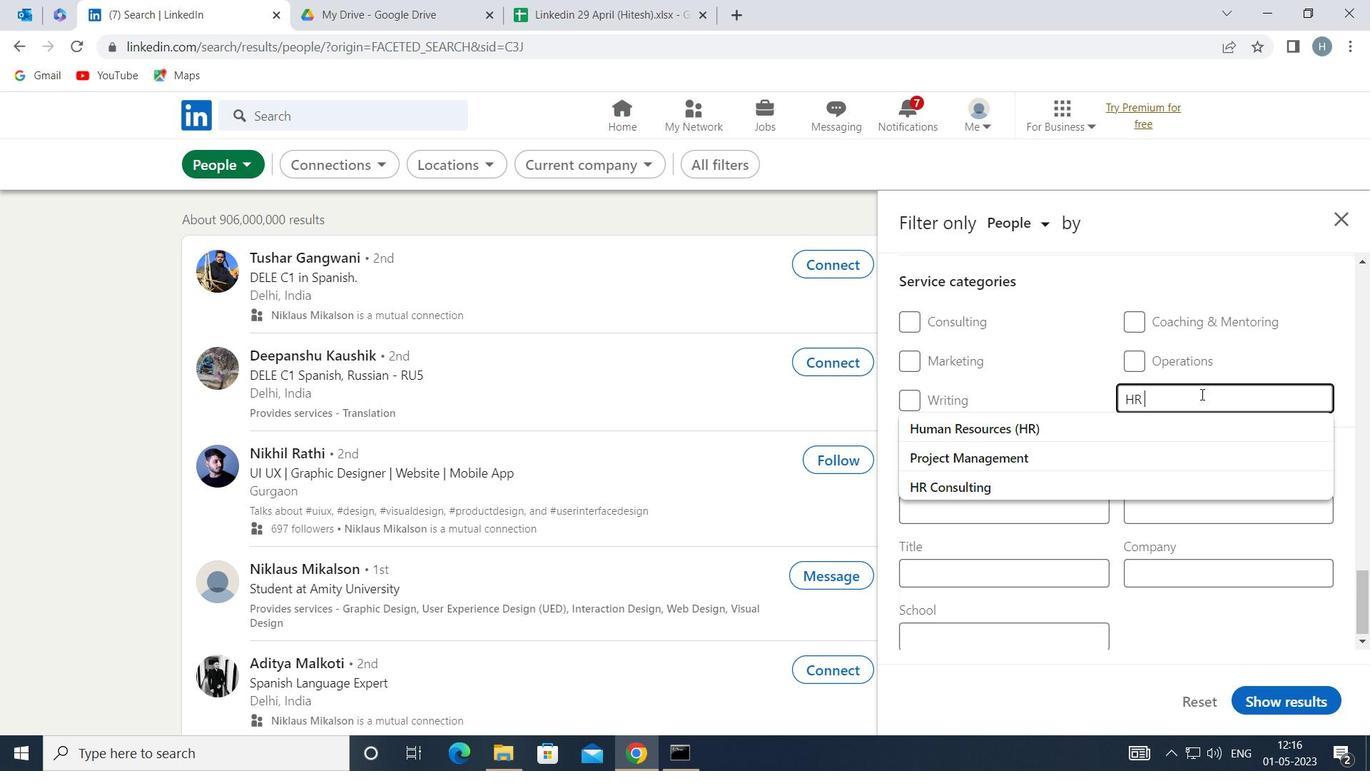 
Action: Mouse moved to (1127, 453)
Screenshot: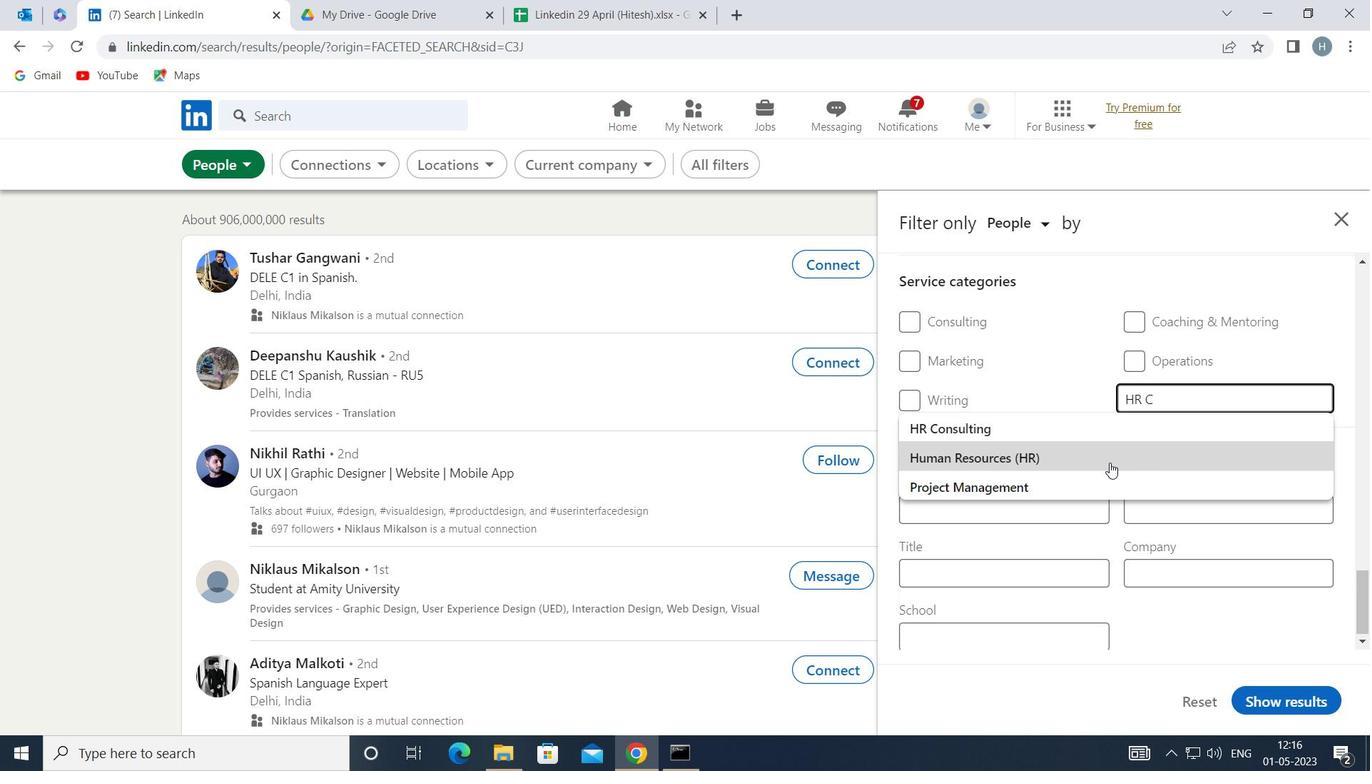 
Action: Key pressed ONSULTING
Screenshot: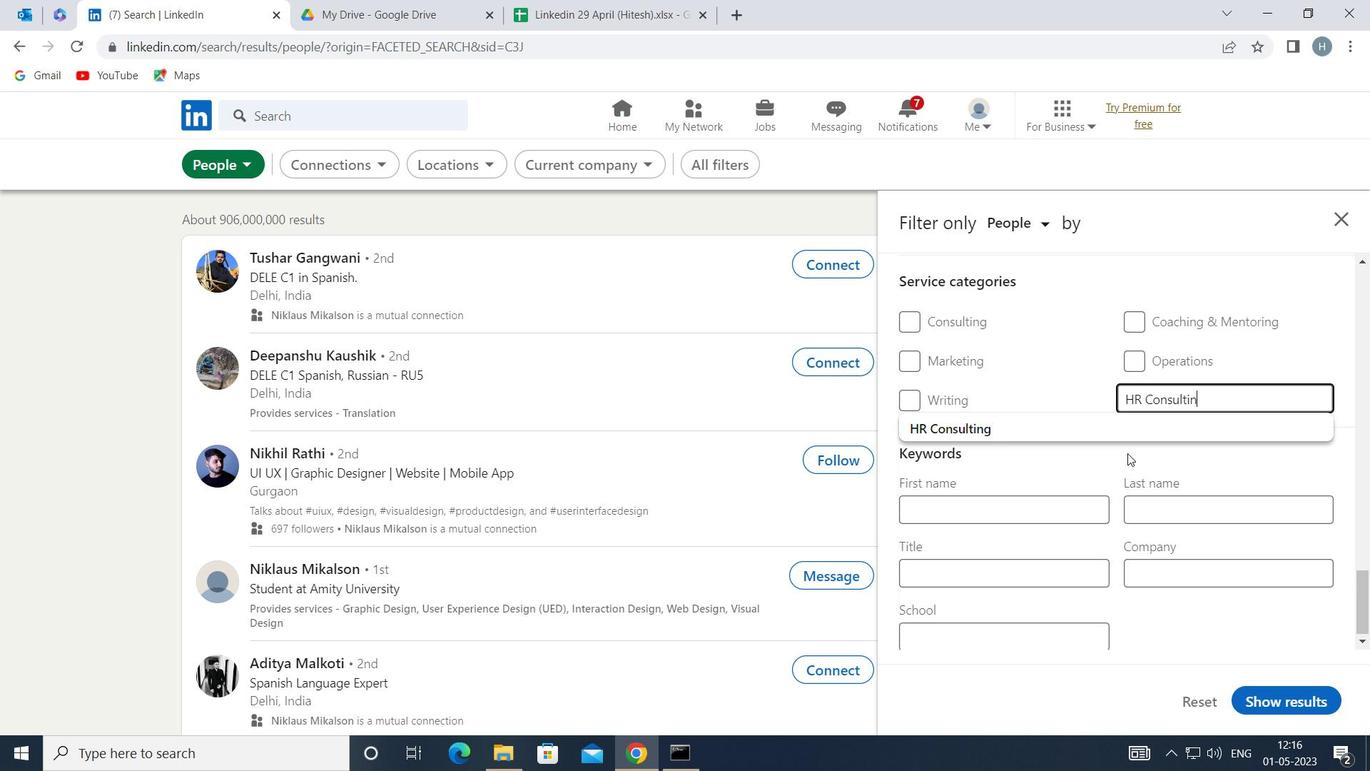 
Action: Mouse moved to (1085, 431)
Screenshot: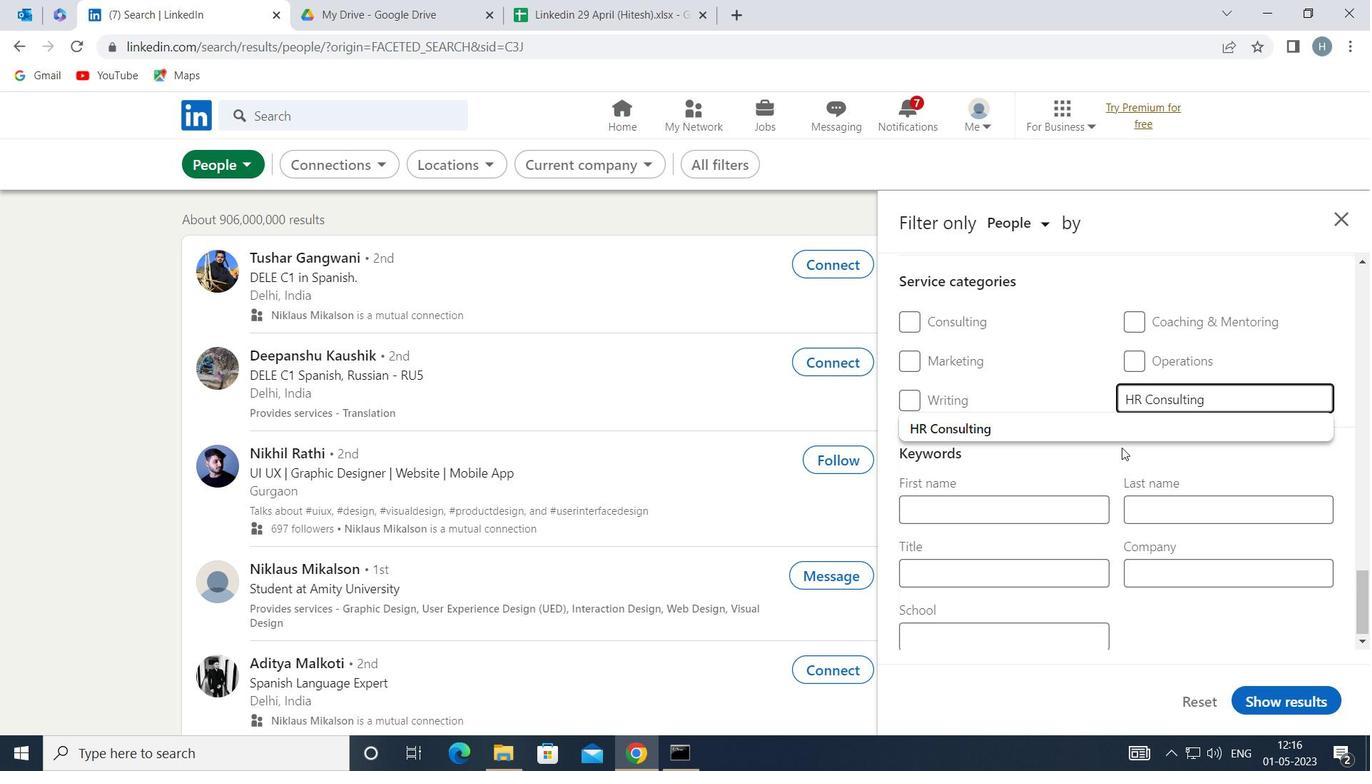 
Action: Mouse pressed left at (1085, 431)
Screenshot: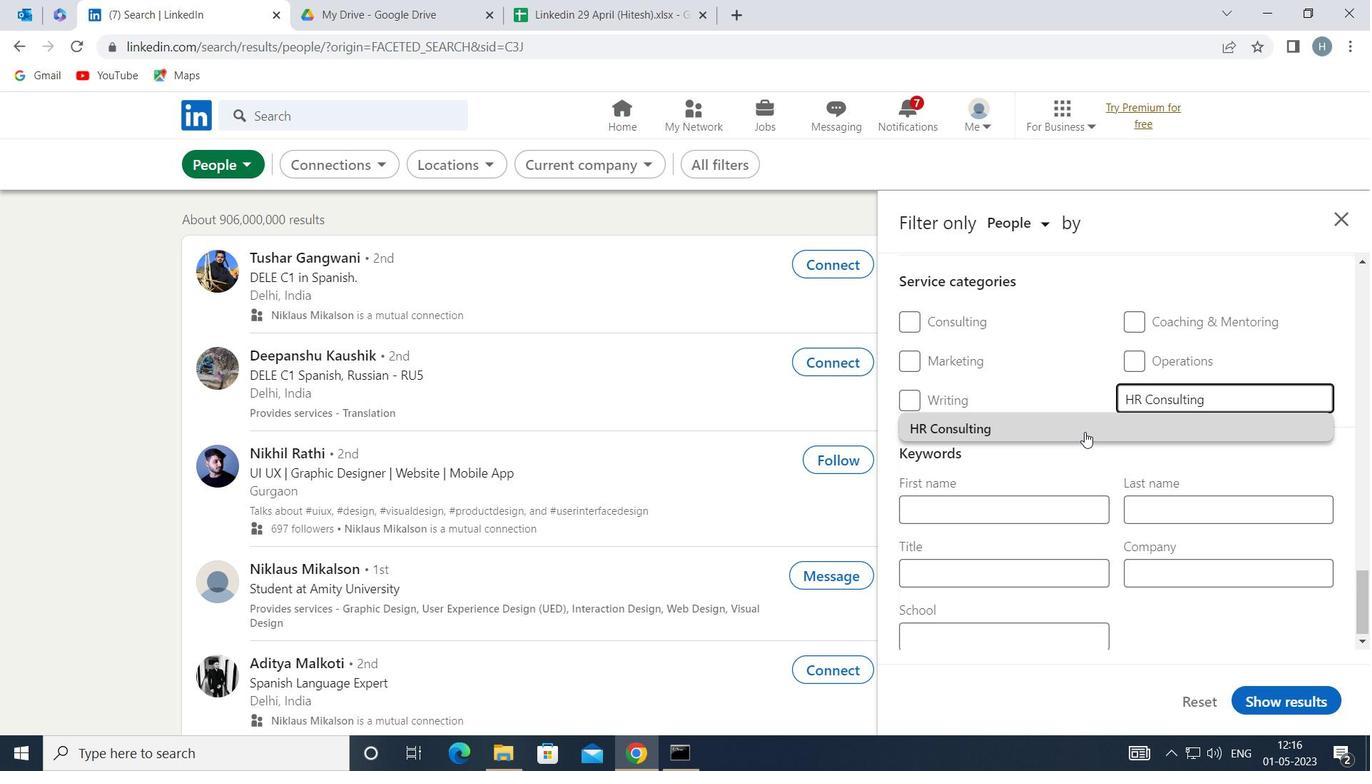 
Action: Mouse moved to (1048, 458)
Screenshot: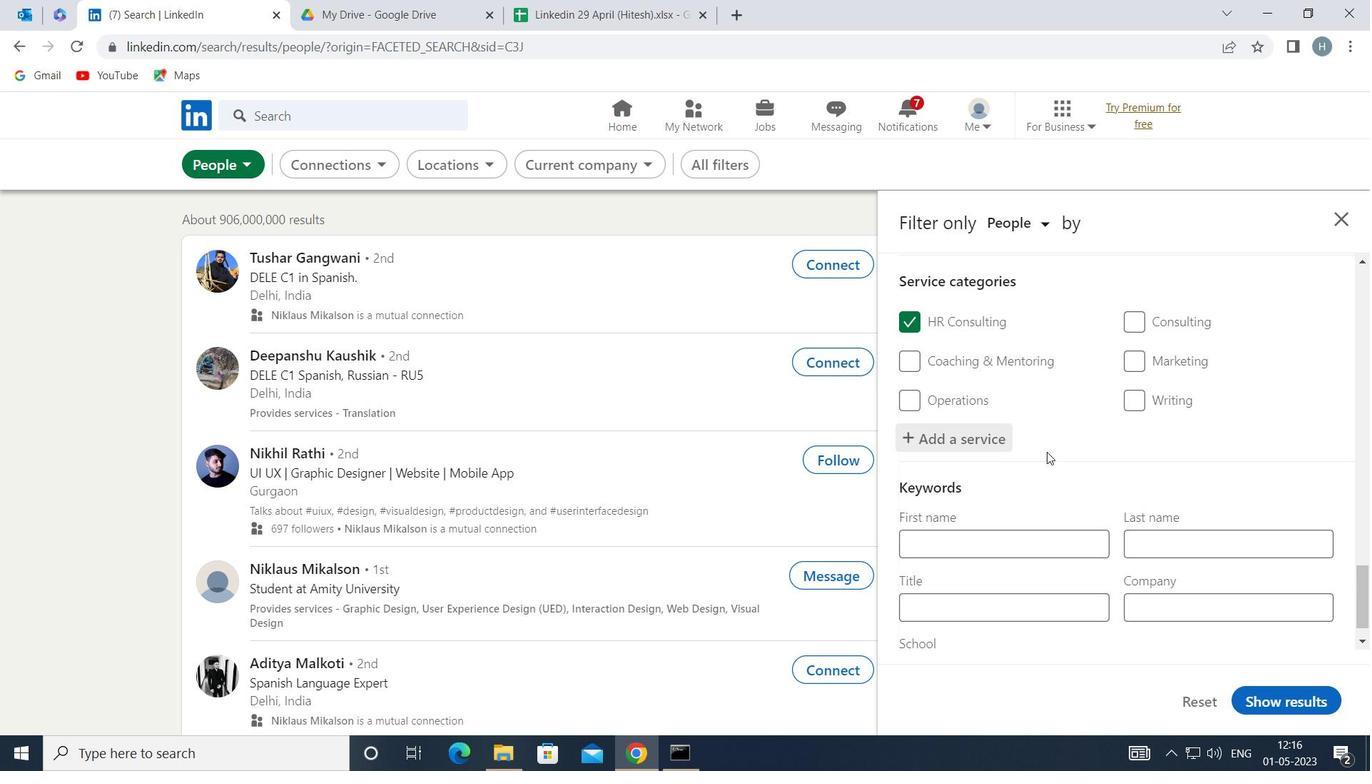 
Action: Mouse scrolled (1048, 457) with delta (0, 0)
Screenshot: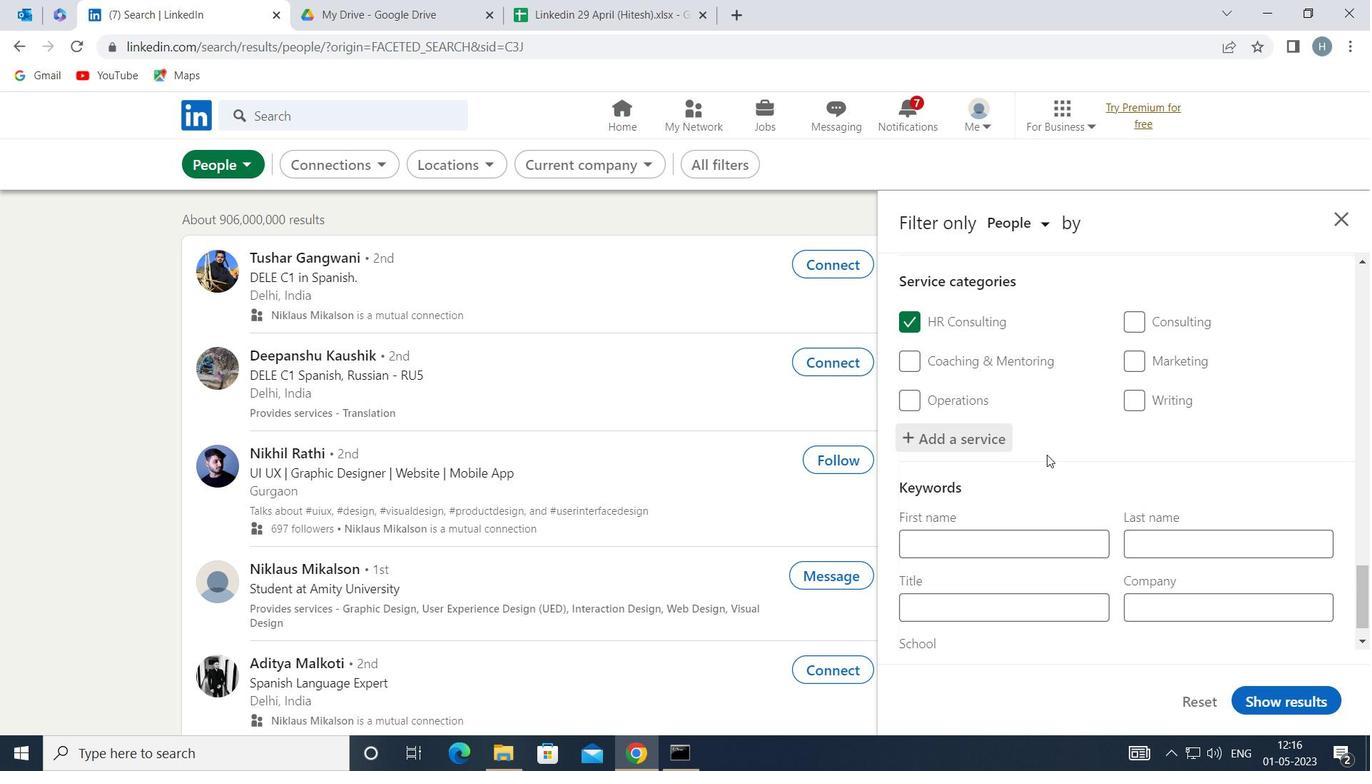 
Action: Mouse moved to (1048, 459)
Screenshot: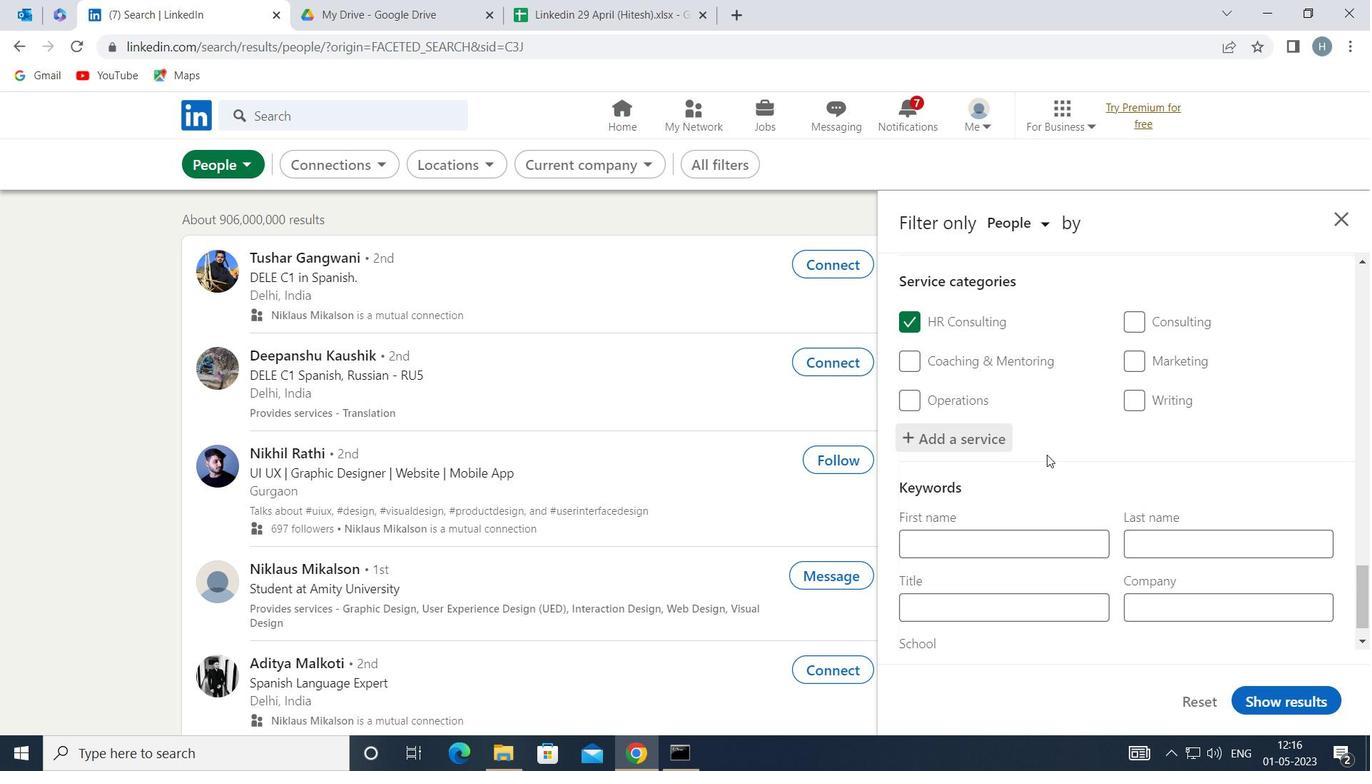 
Action: Mouse scrolled (1048, 459) with delta (0, 0)
Screenshot: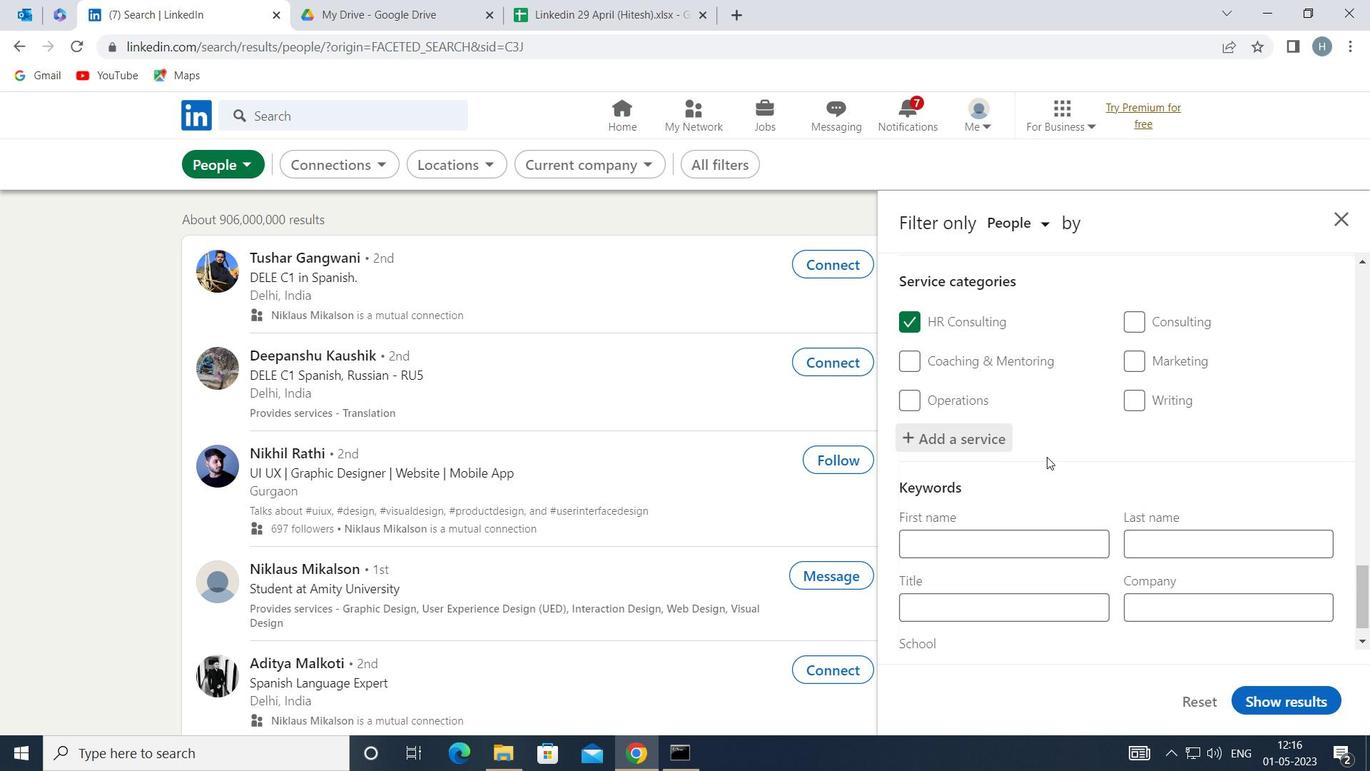 
Action: Mouse moved to (1048, 460)
Screenshot: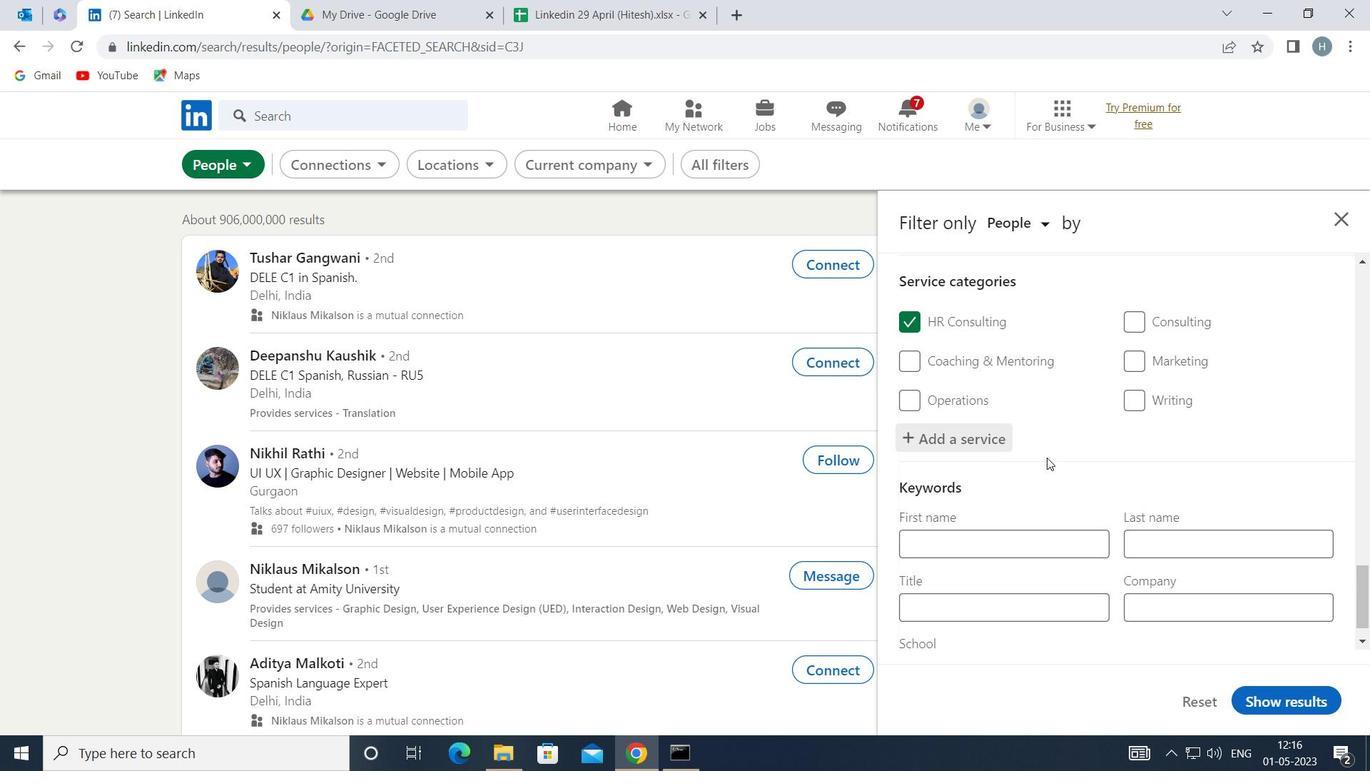 
Action: Mouse scrolled (1048, 459) with delta (0, 0)
Screenshot: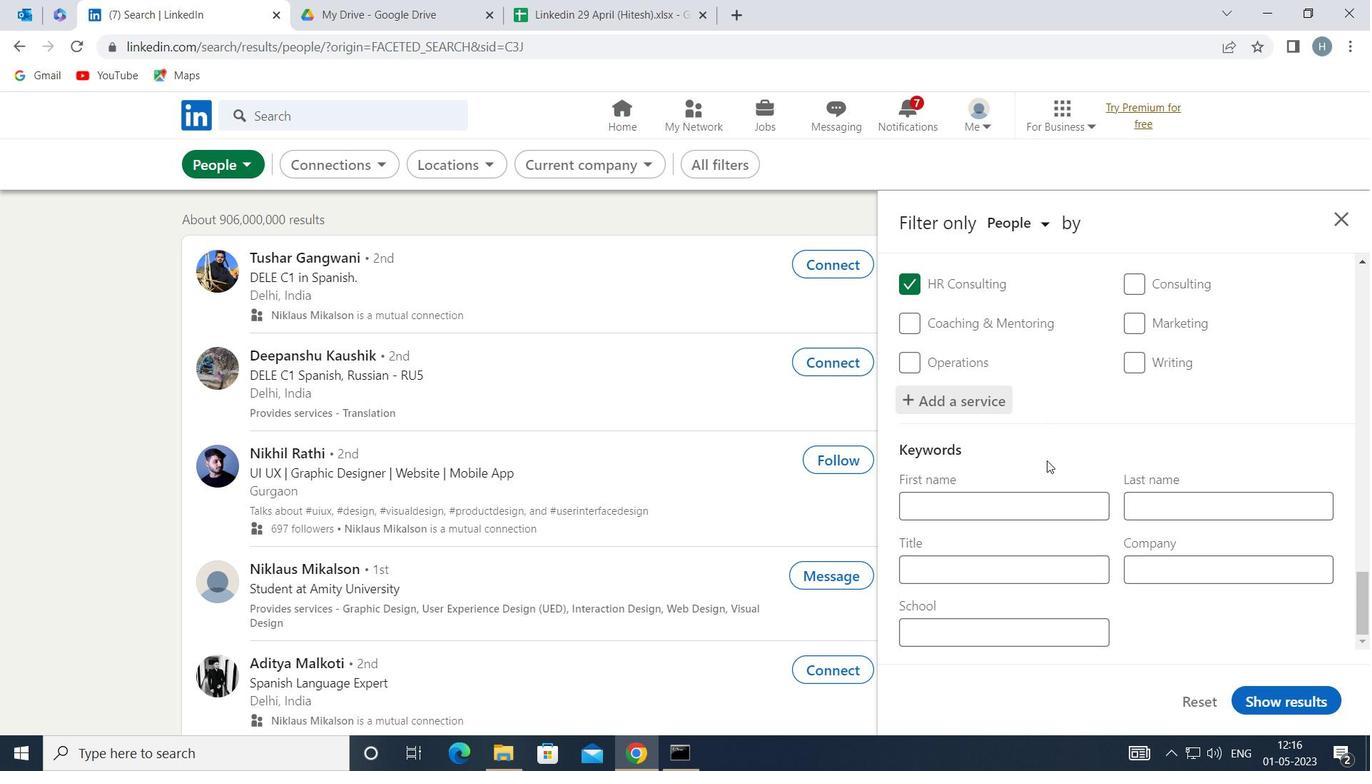 
Action: Mouse scrolled (1048, 459) with delta (0, 0)
Screenshot: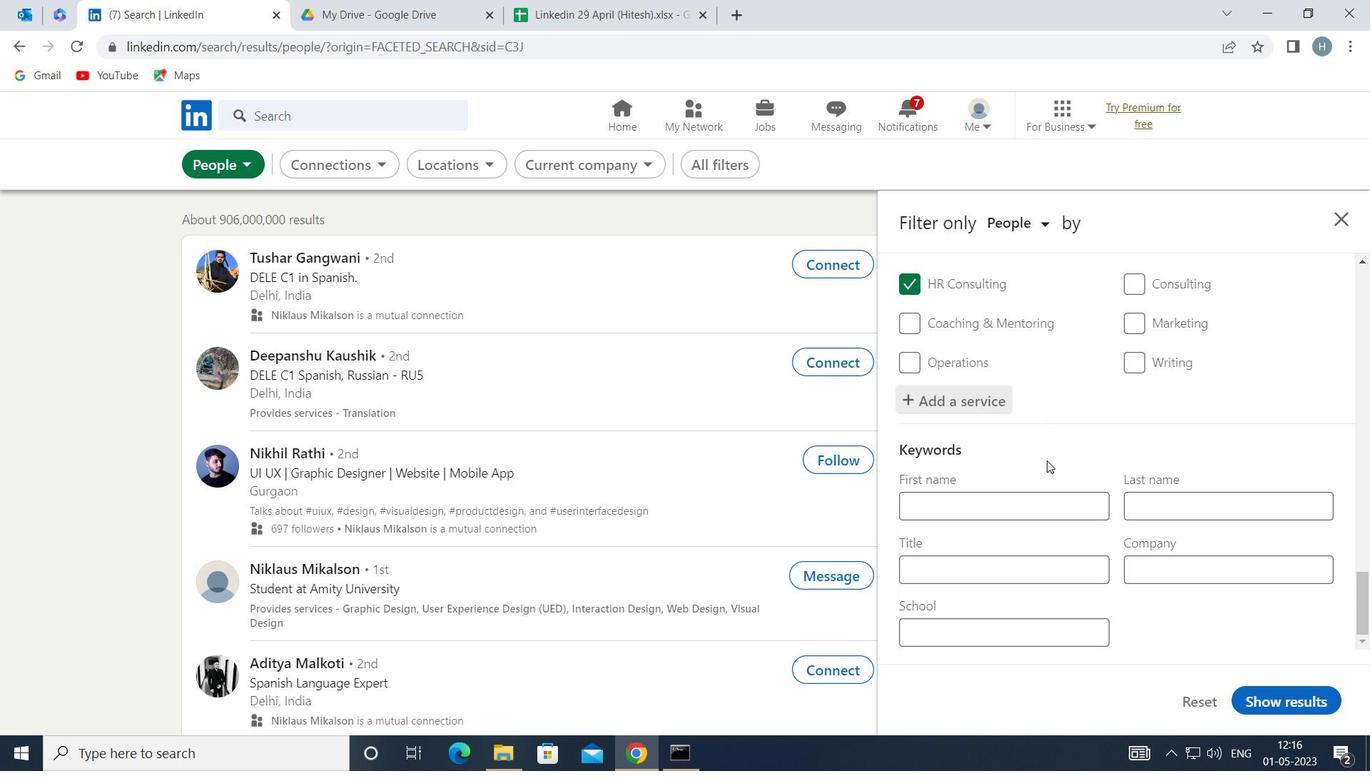 
Action: Mouse moved to (1008, 578)
Screenshot: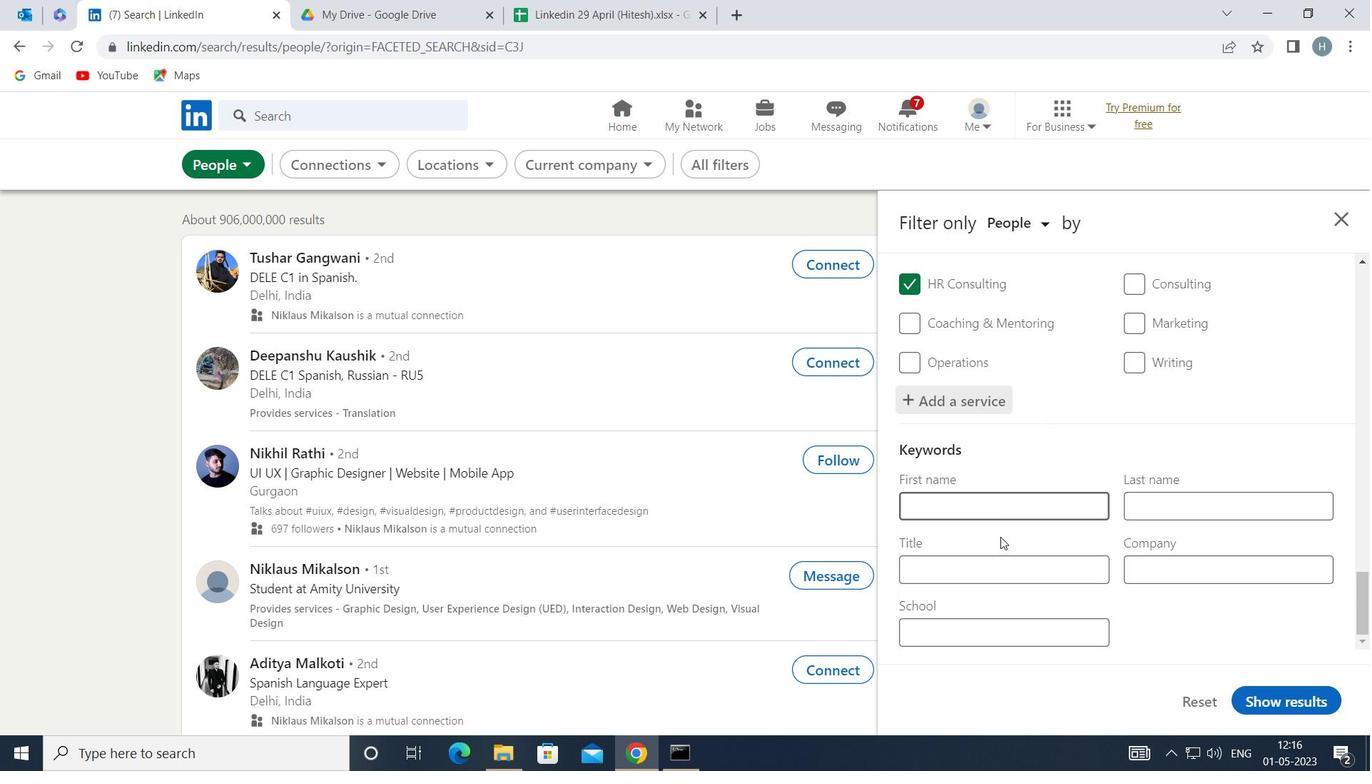 
Action: Mouse pressed left at (1008, 578)
Screenshot: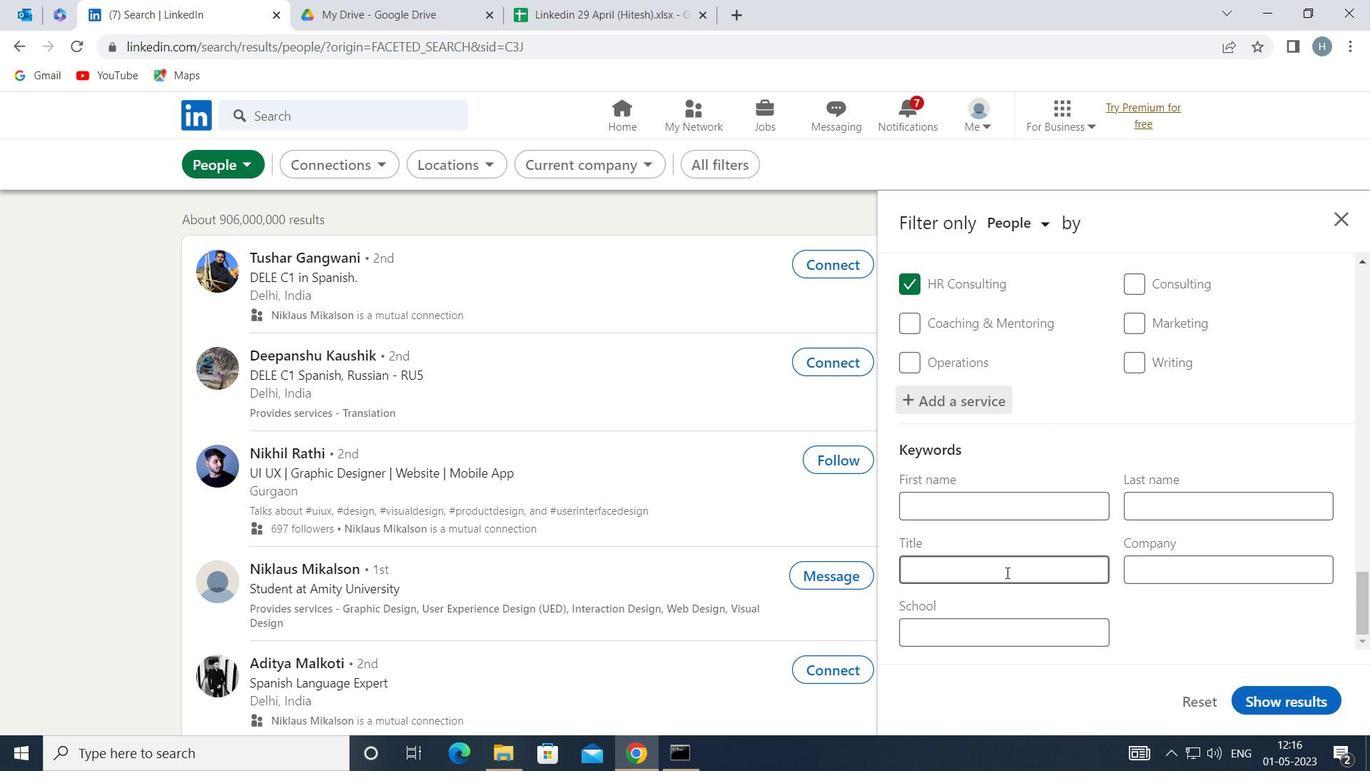 
Action: Mouse moved to (1010, 578)
Screenshot: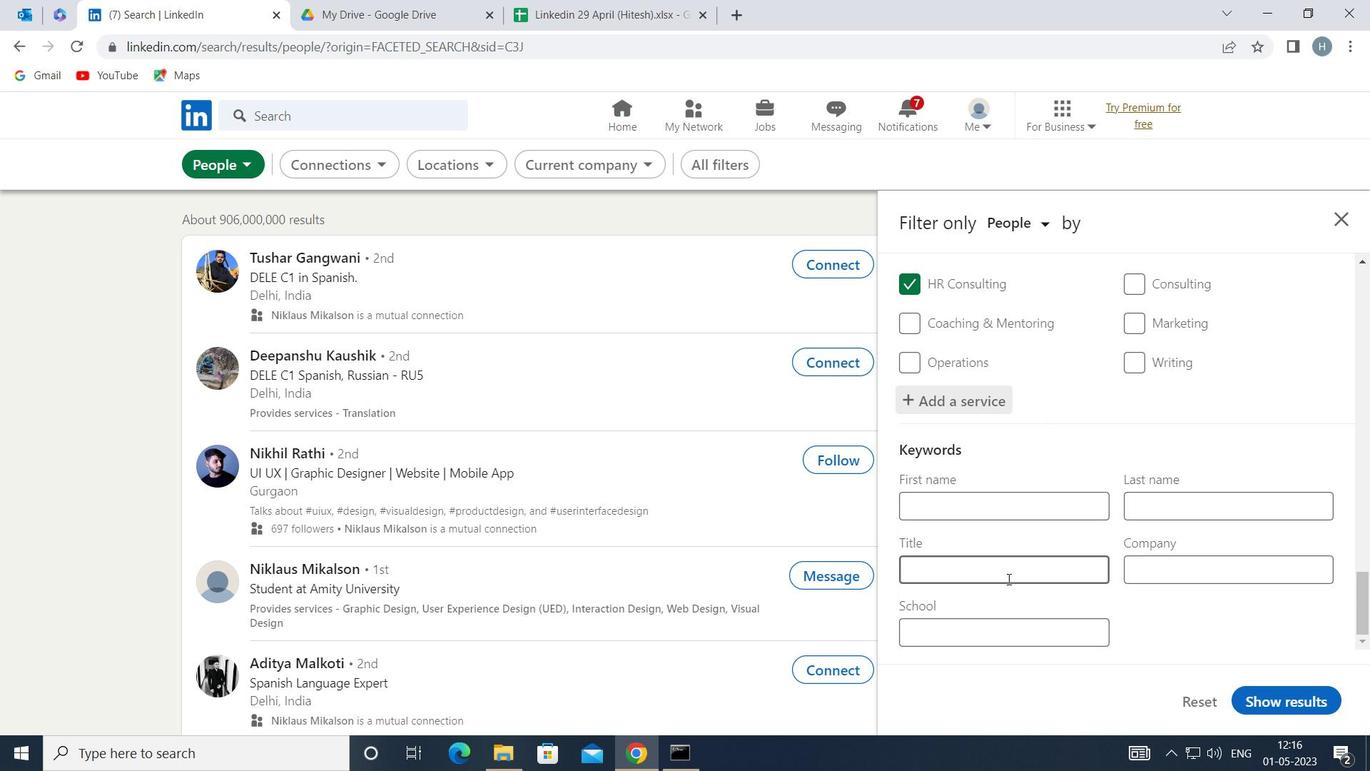
Action: Key pressed <Key.shift>TRANSLATOR
Screenshot: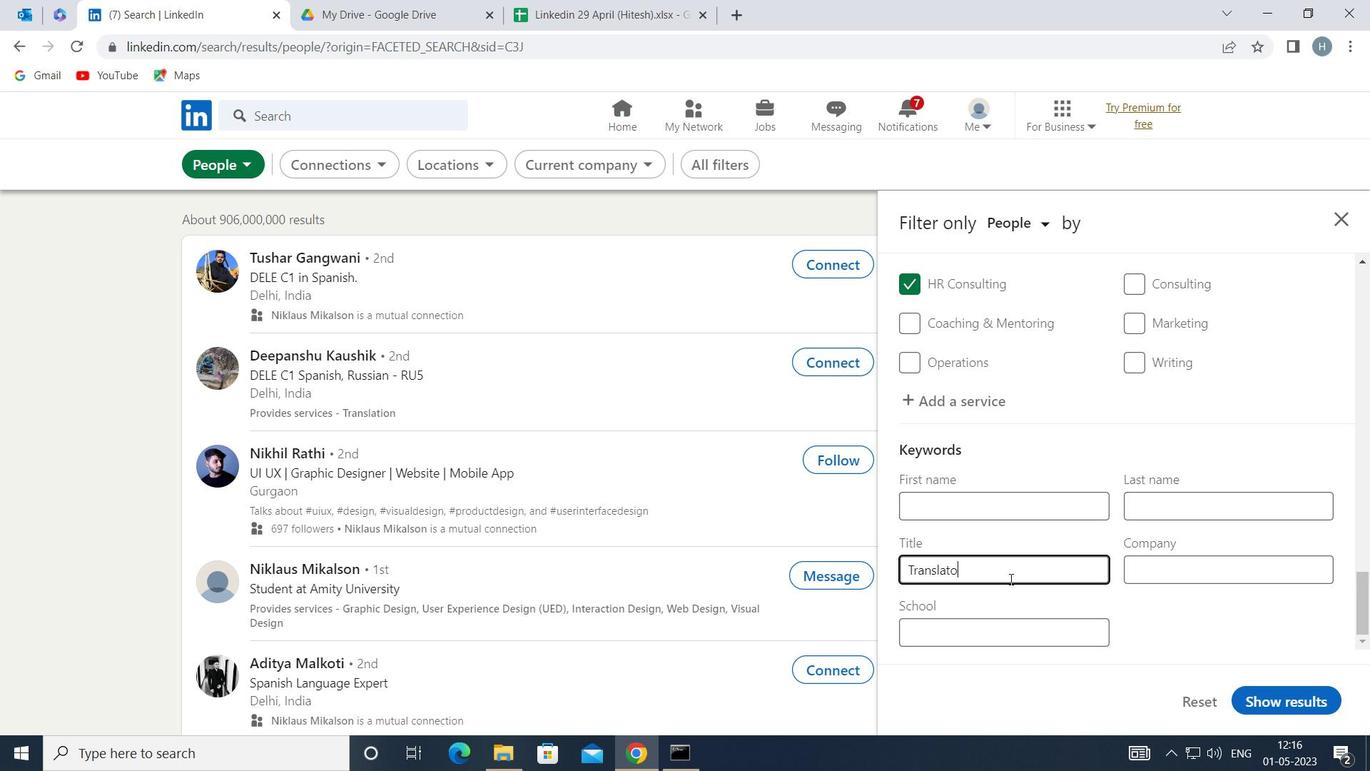 
Action: Mouse moved to (1320, 700)
Screenshot: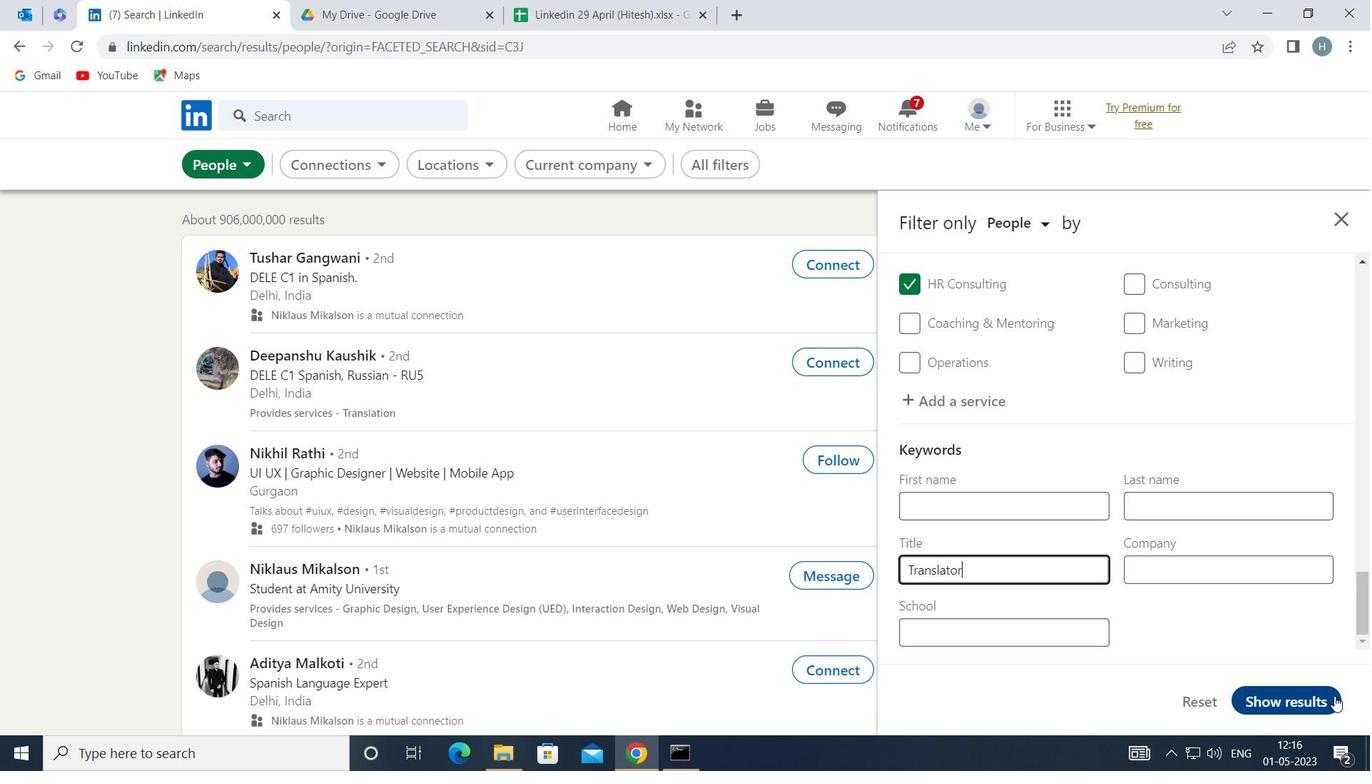 
Action: Mouse pressed left at (1320, 700)
Screenshot: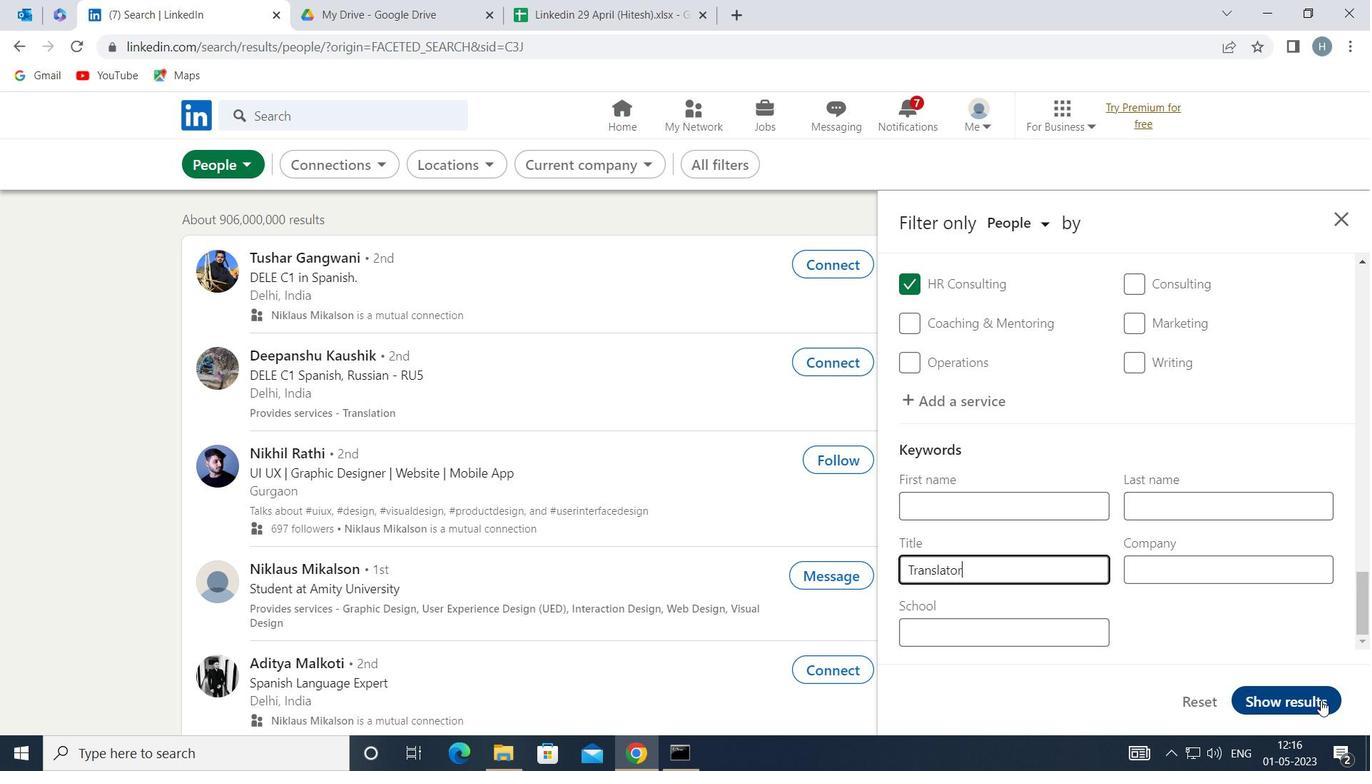 
Action: Mouse moved to (958, 497)
Screenshot: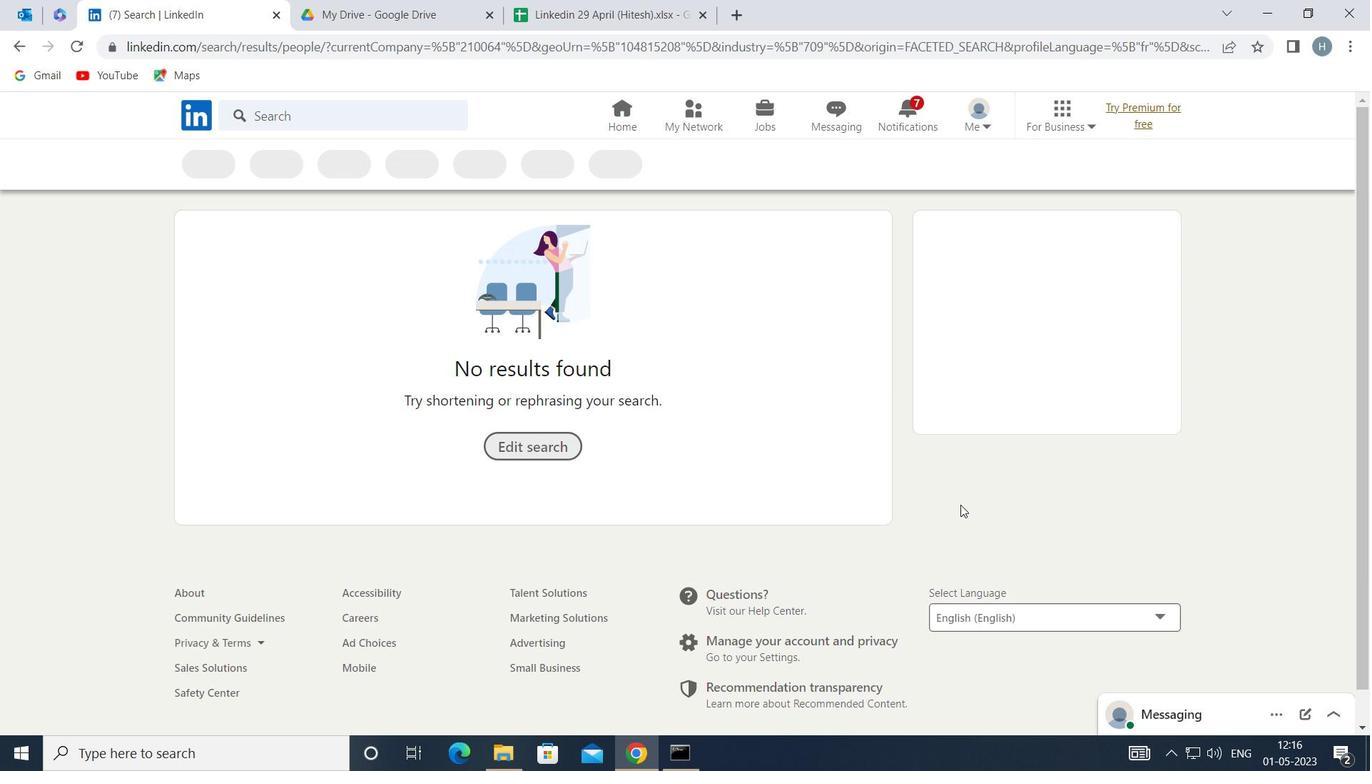 
